 Task: Look for space in SeaTac, United States from 8th August, 2023 to 15th August, 2023 for 9 adults in price range Rs.10000 to Rs.14000. Place can be shared room with 5 bedrooms having 9 beds and 5 bathrooms. Property type can be house, flat, guest house. Amenities needed are: wifi, TV, free parkinig on premises, gym, breakfast. Booking option can be shelf check-in. Required host language is English.
Action: Mouse moved to (512, 124)
Screenshot: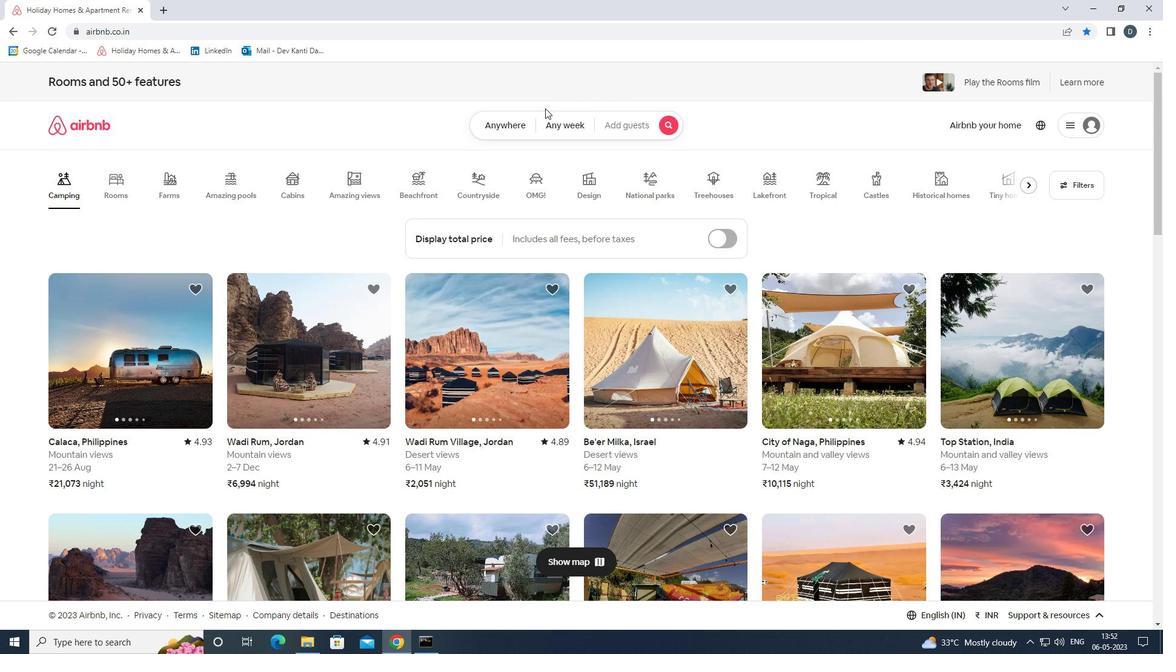 
Action: Mouse pressed left at (512, 124)
Screenshot: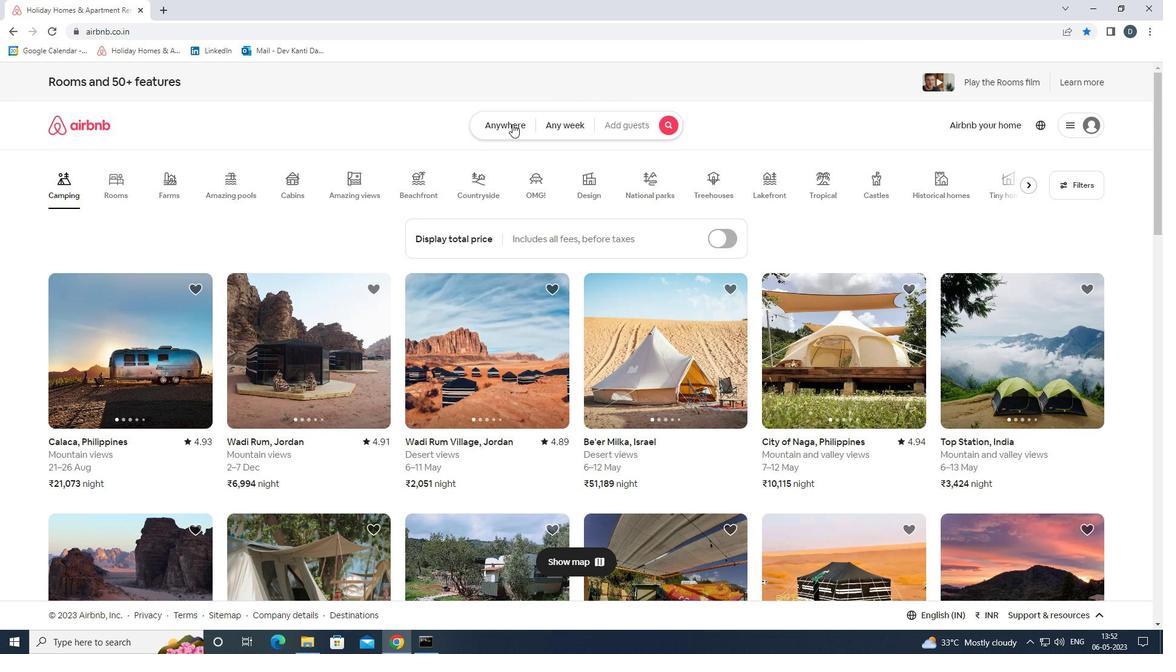 
Action: Mouse moved to (430, 173)
Screenshot: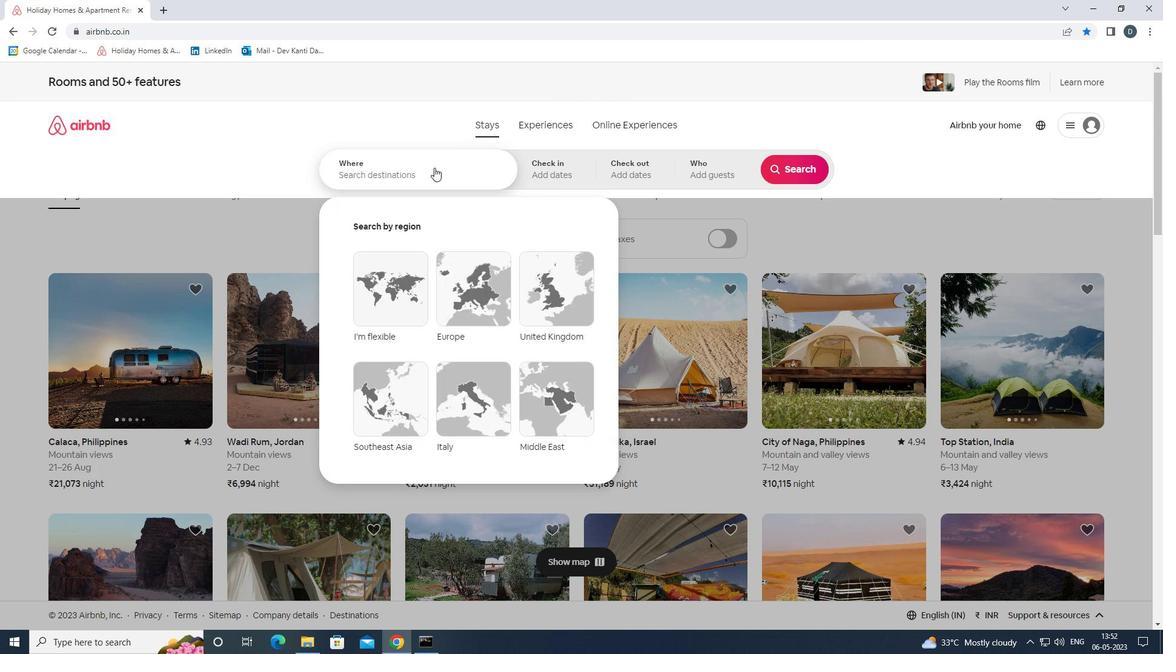 
Action: Mouse pressed left at (430, 173)
Screenshot: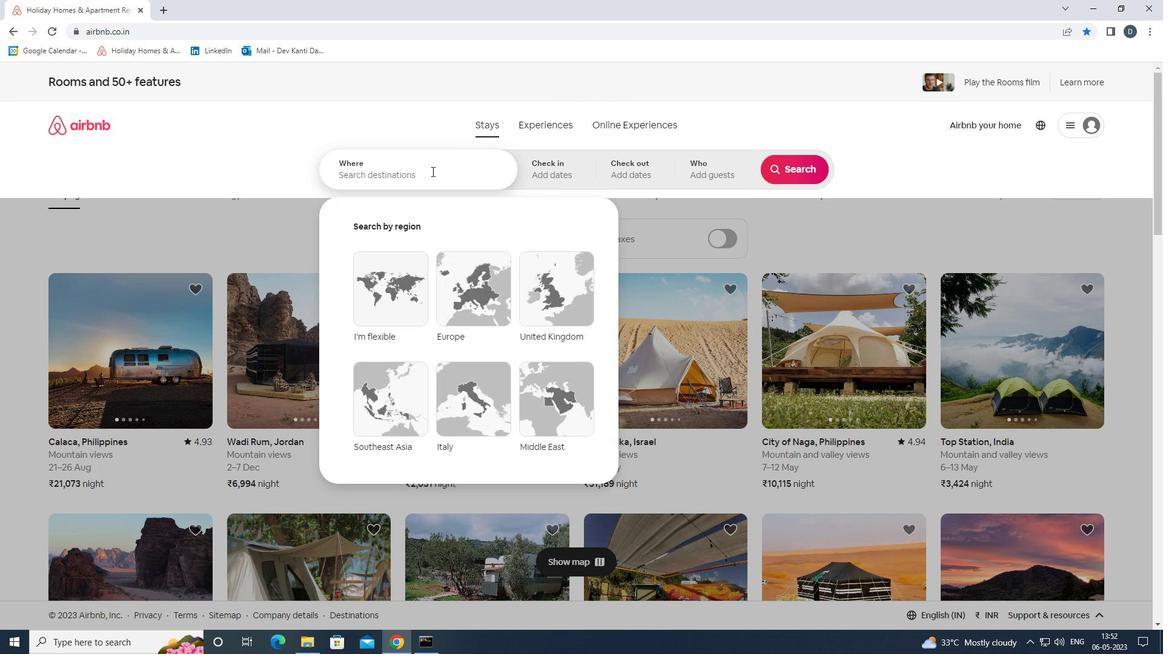 
Action: Key pressed <Key.shift><Key.shift><Key.shift><Key.shift><Key.shift>SEA<Key.space><Key.shift><Key.shift><Key.shift><Key.shift><Key.shift><Key.shift><Key.shift><Key.shift><Key.shift><Key.shift><Key.shift><Key.shift><Key.shift><Key.shift>T<Key.backspace><Key.backspace><Key.shift>TAC,<Key.shift><Key.shift><Key.shift><Key.shift><Key.shift><Key.shift><Key.shift><Key.shift>UNITED<Key.space><Key.shift>STATES<Key.enter>
Screenshot: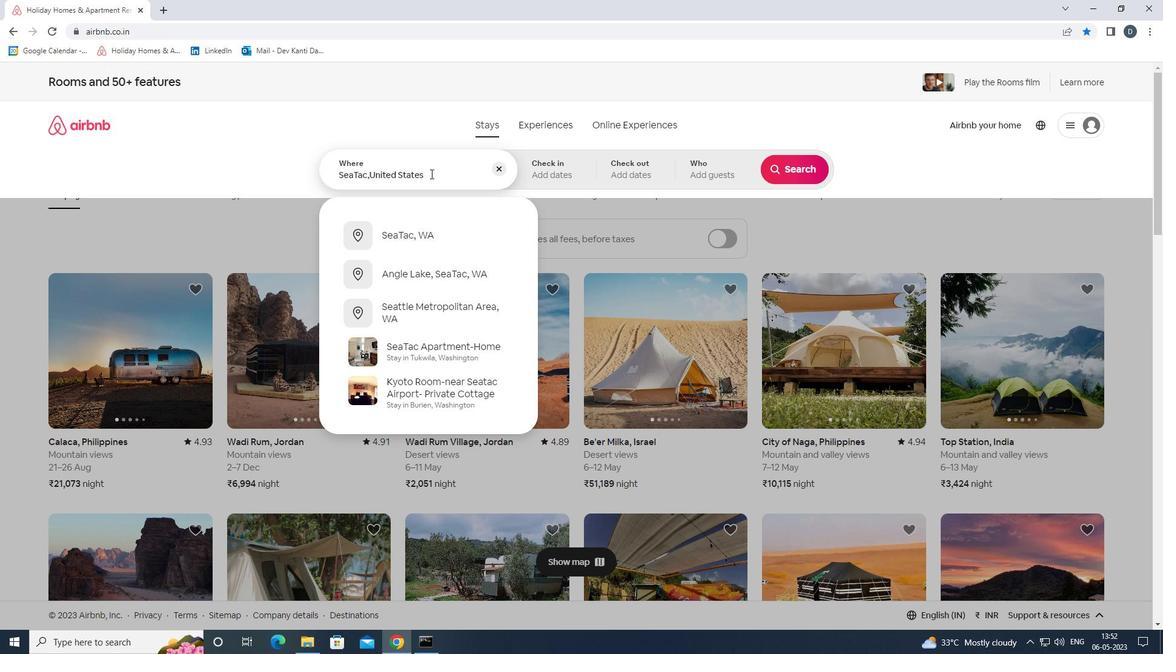 
Action: Mouse moved to (791, 265)
Screenshot: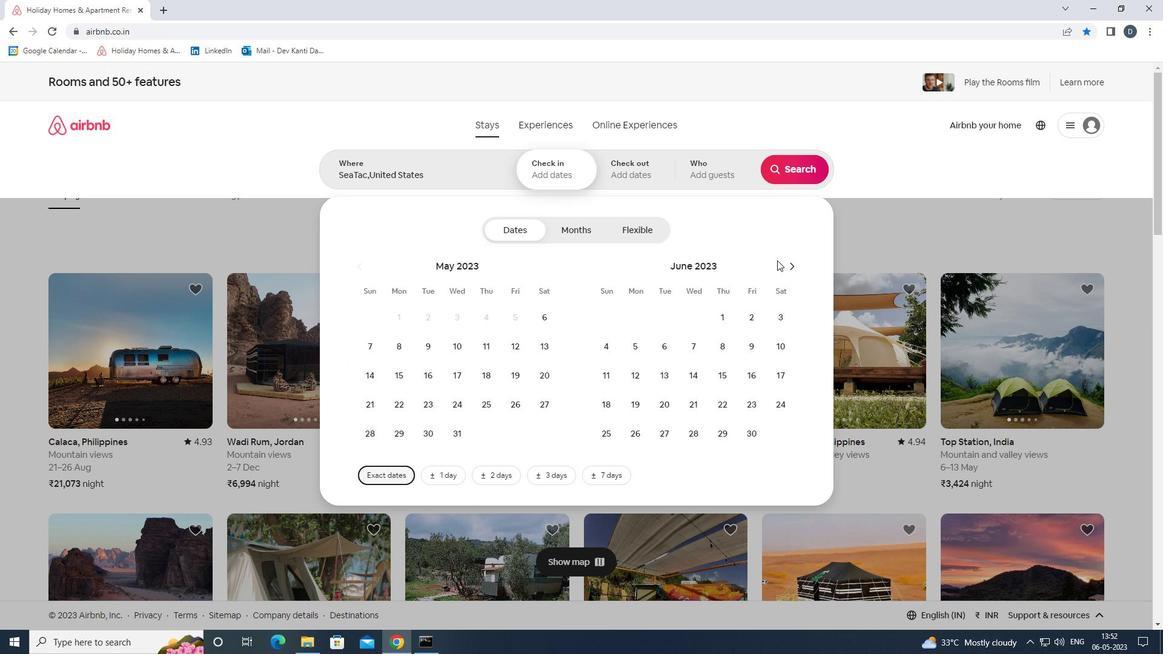 
Action: Mouse pressed left at (791, 265)
Screenshot: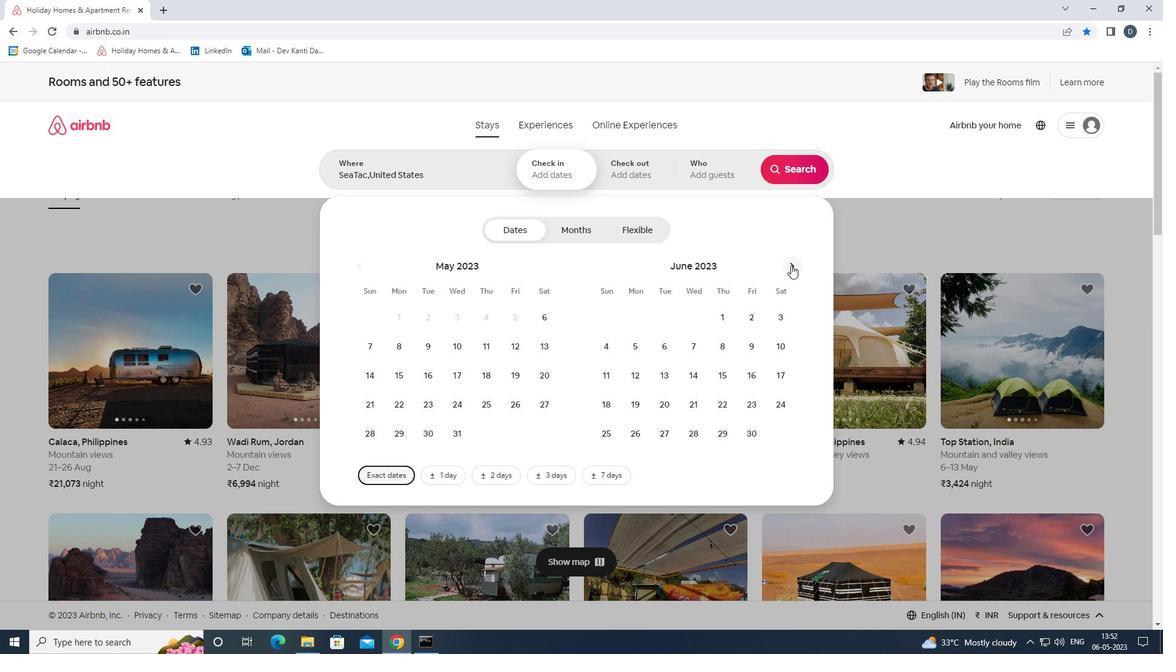 
Action: Mouse pressed left at (791, 265)
Screenshot: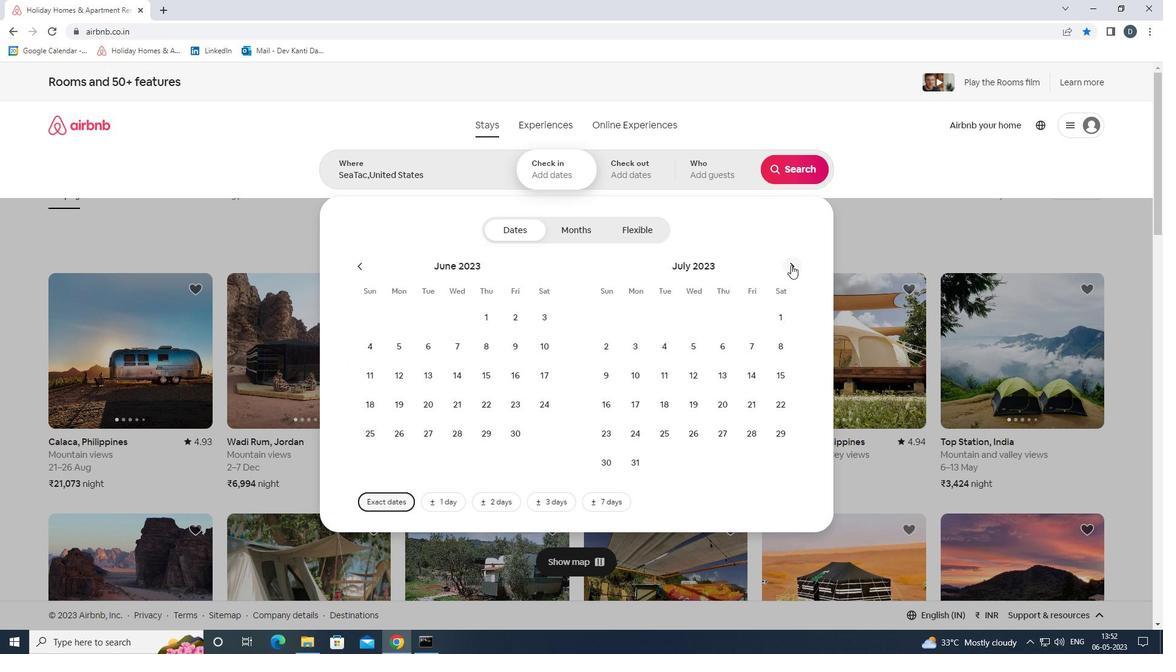 
Action: Mouse moved to (674, 347)
Screenshot: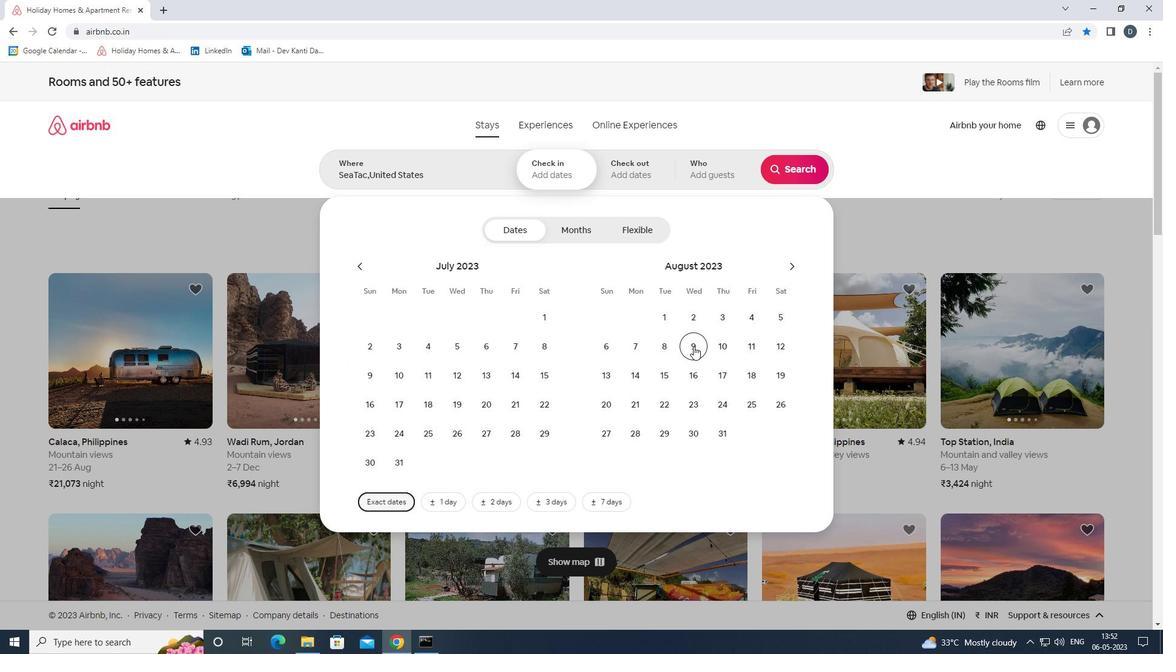 
Action: Mouse pressed left at (674, 347)
Screenshot: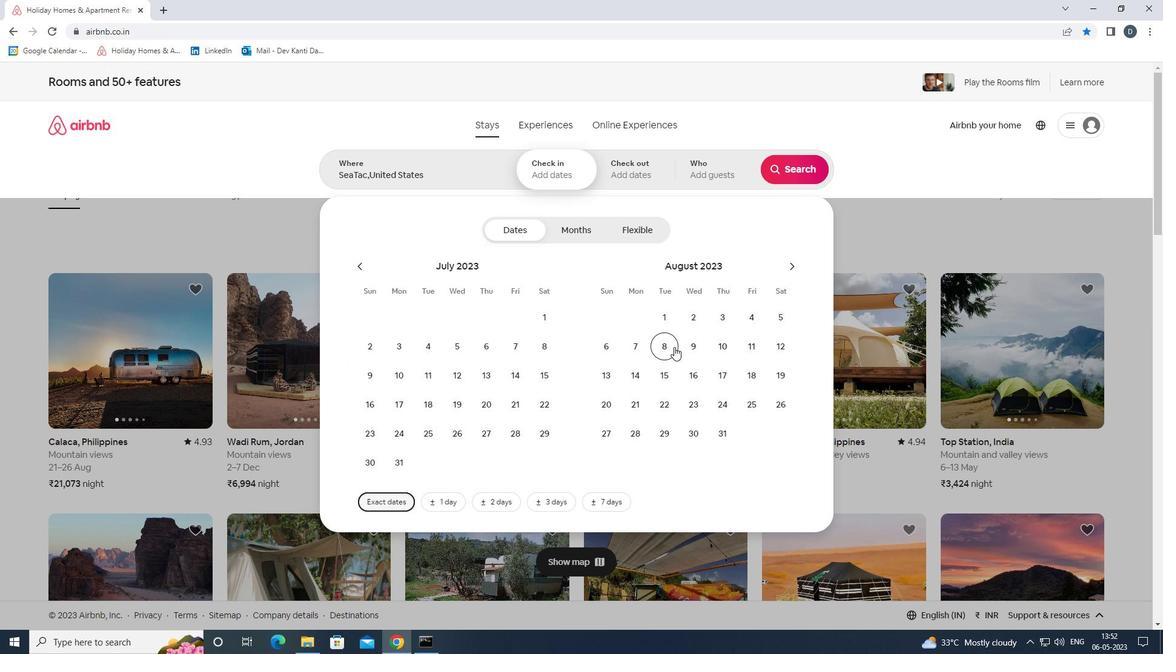 
Action: Mouse moved to (669, 369)
Screenshot: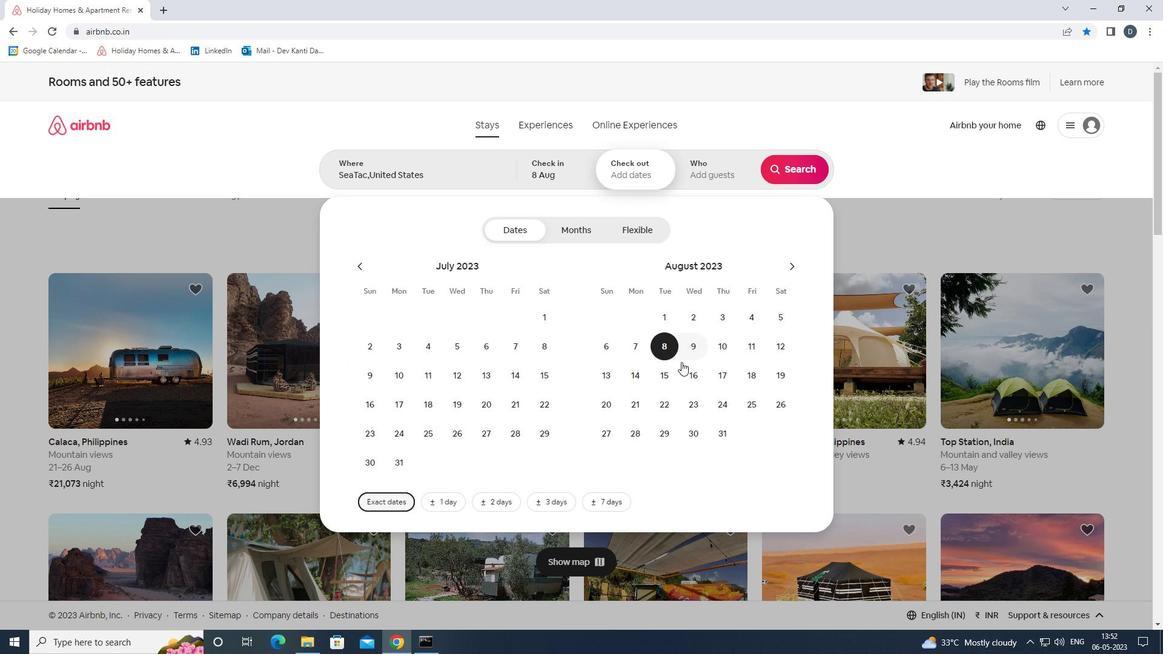 
Action: Mouse pressed left at (669, 369)
Screenshot: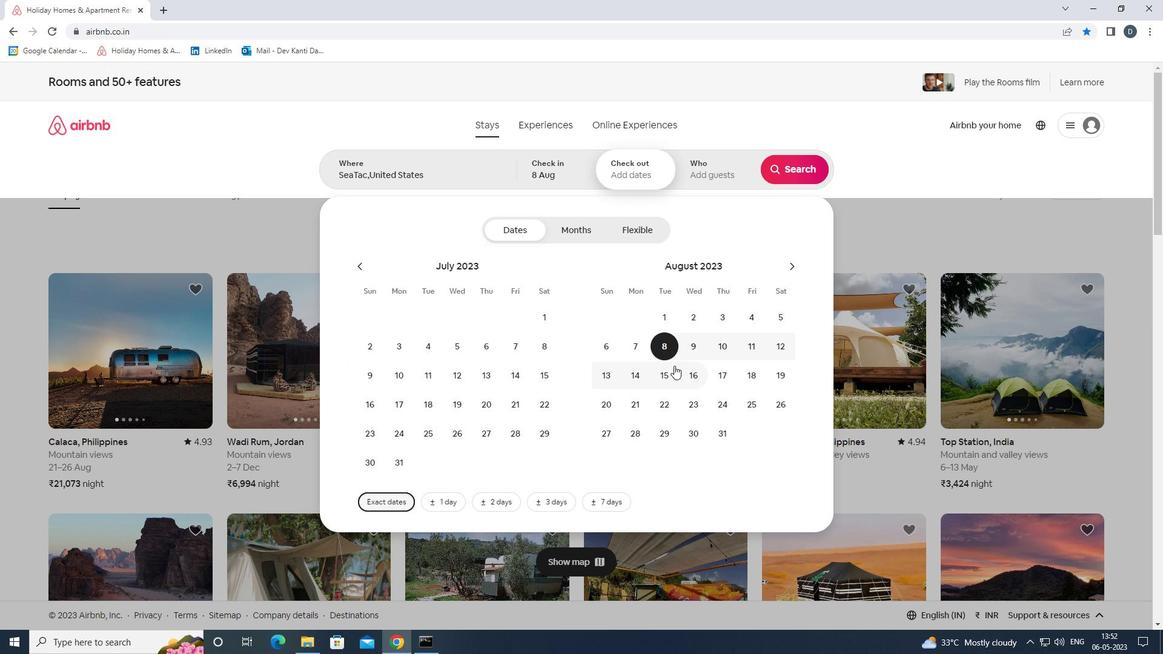 
Action: Mouse moved to (710, 183)
Screenshot: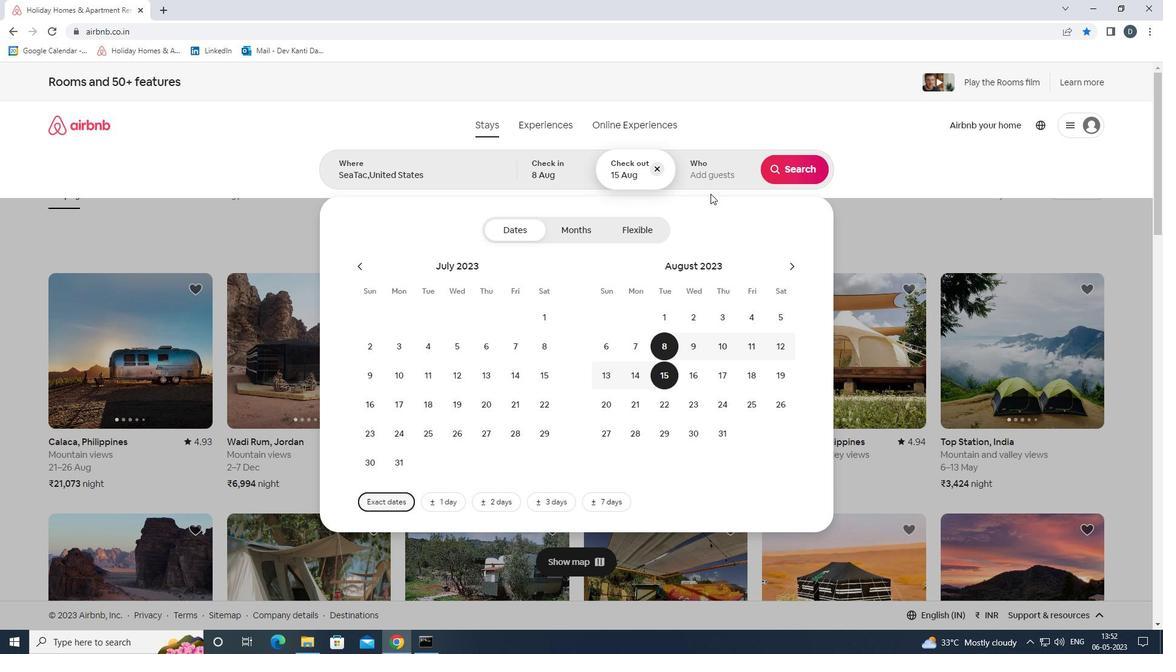 
Action: Mouse pressed left at (710, 183)
Screenshot: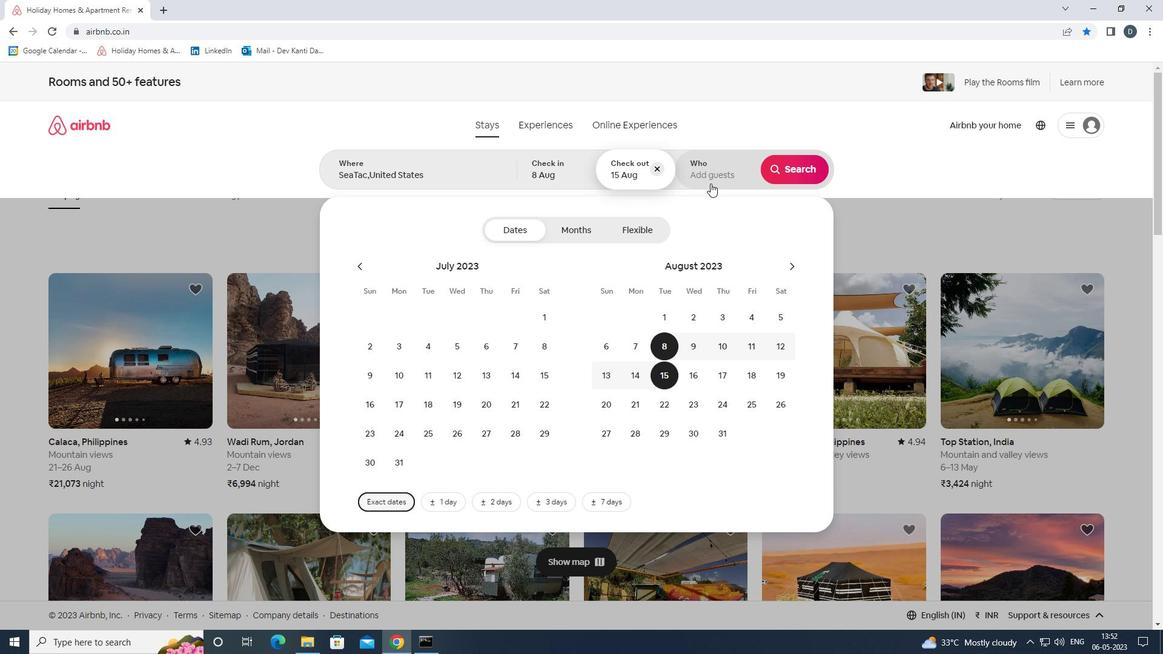 
Action: Mouse moved to (793, 233)
Screenshot: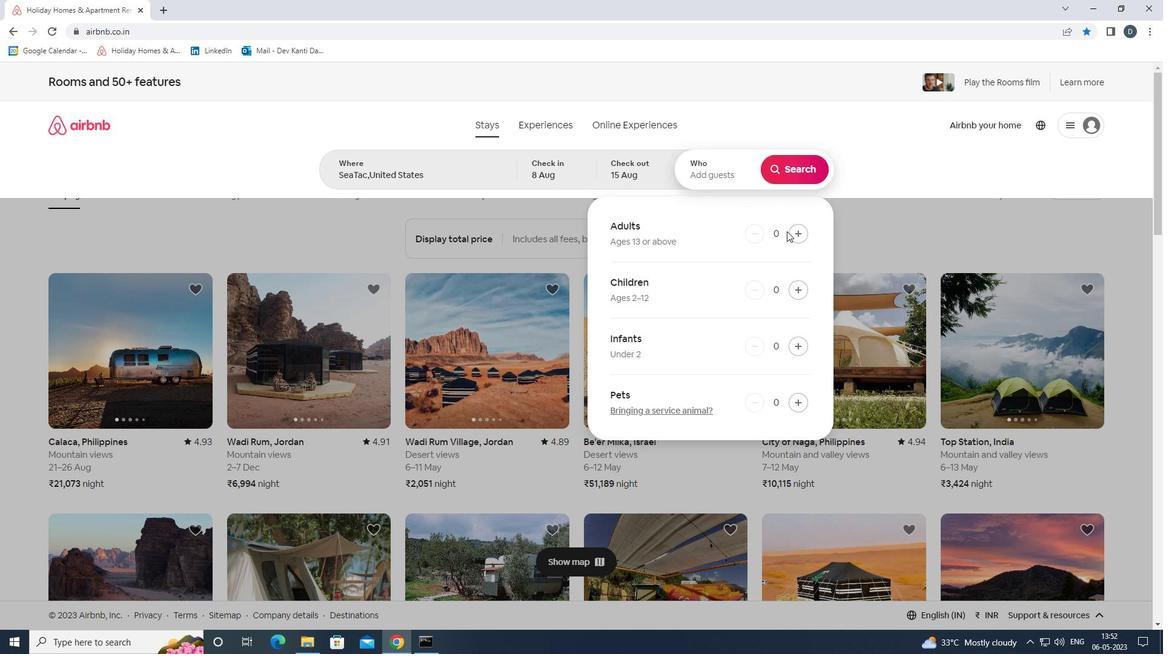 
Action: Mouse pressed left at (793, 233)
Screenshot: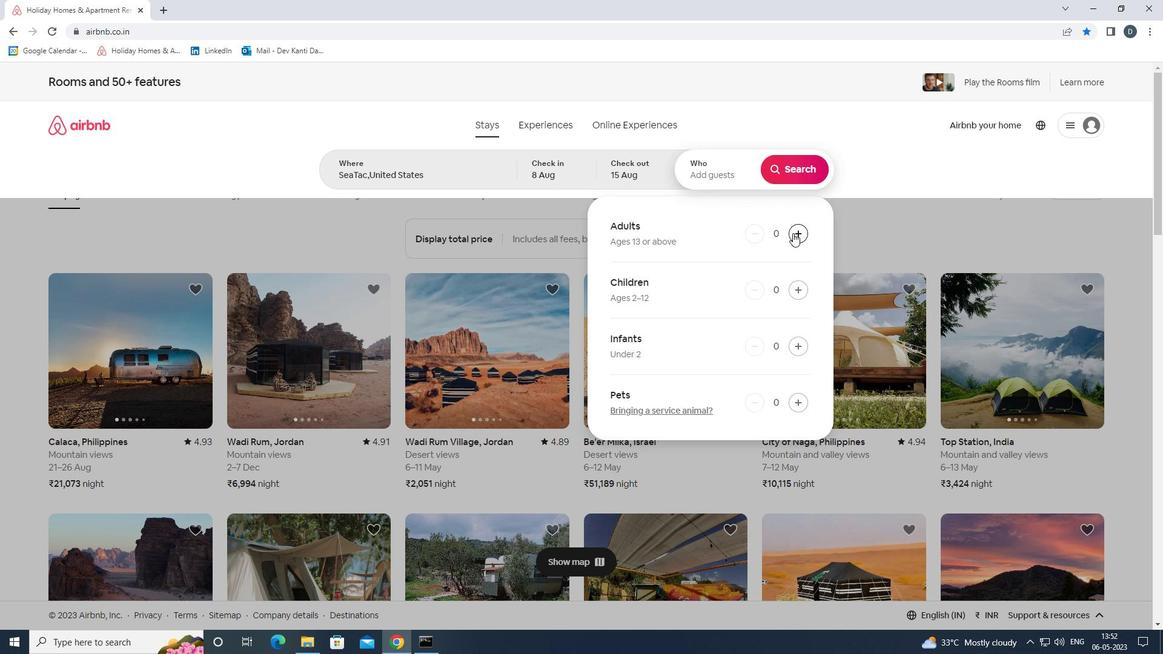 
Action: Mouse pressed left at (793, 233)
Screenshot: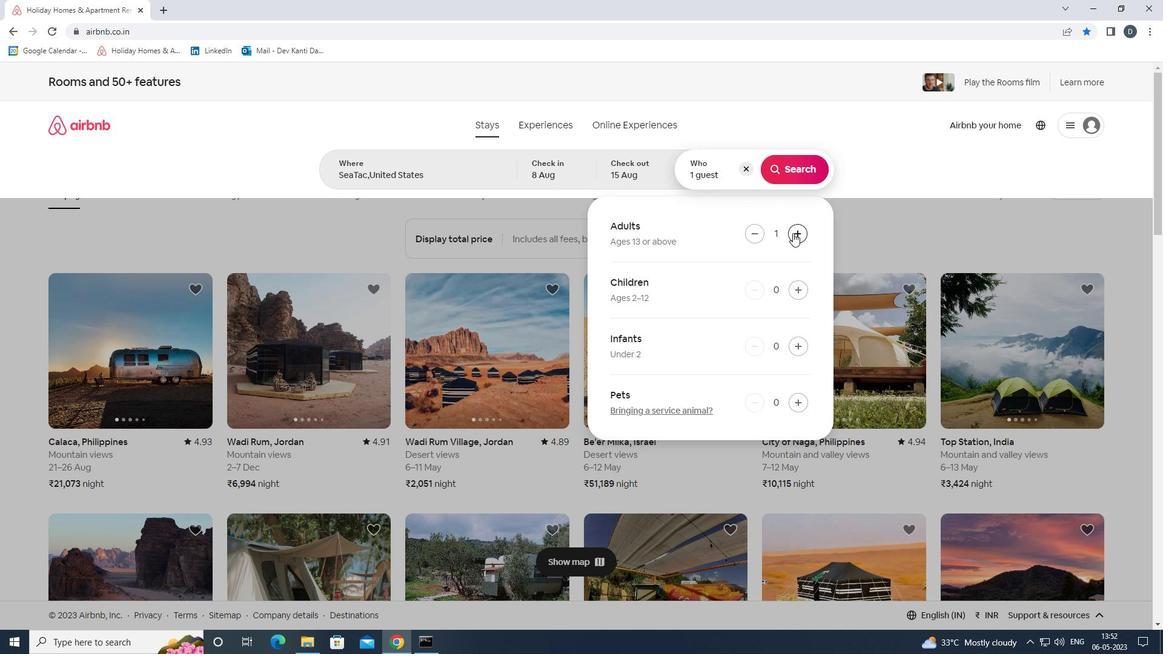 
Action: Mouse pressed left at (793, 233)
Screenshot: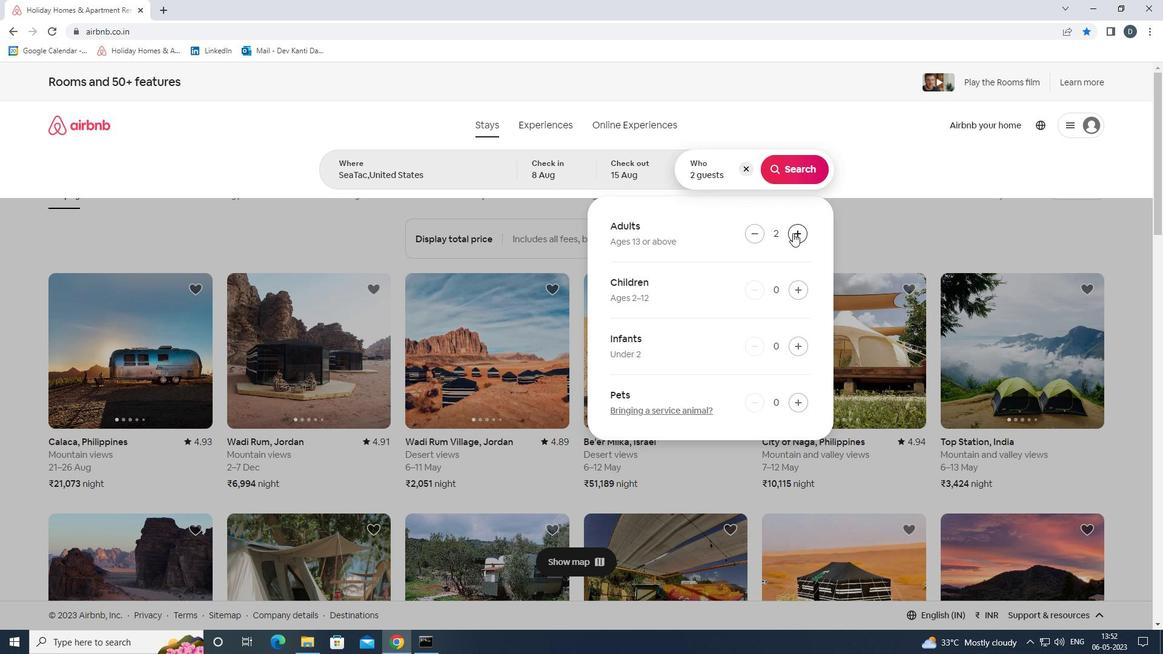 
Action: Mouse pressed left at (793, 233)
Screenshot: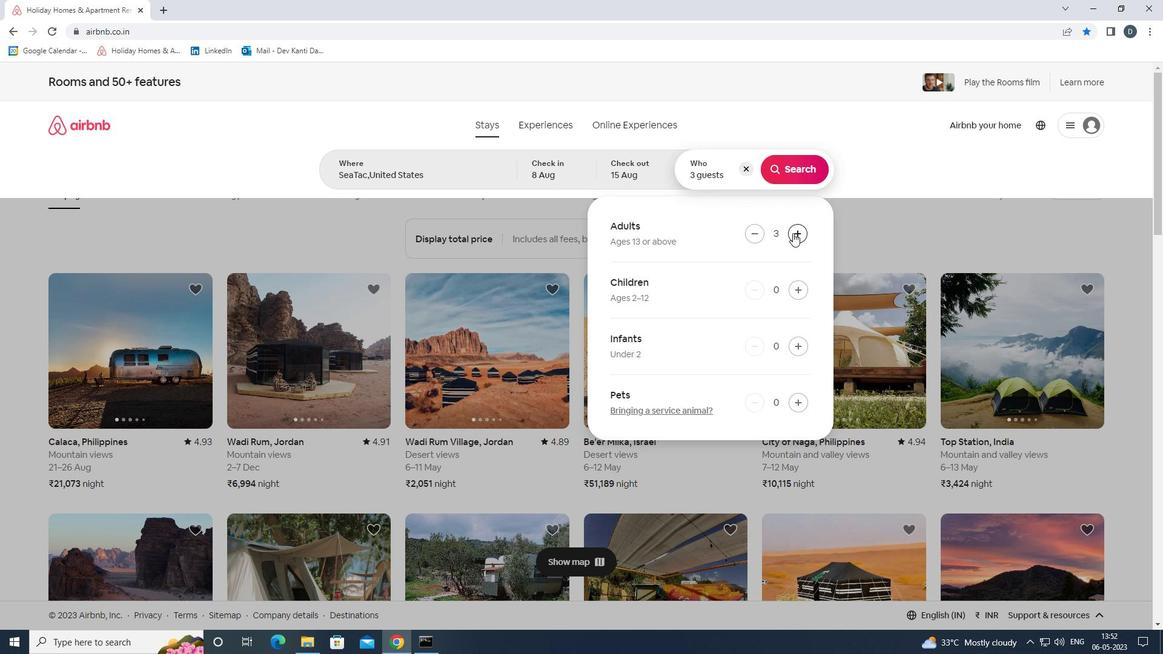 
Action: Mouse pressed left at (793, 233)
Screenshot: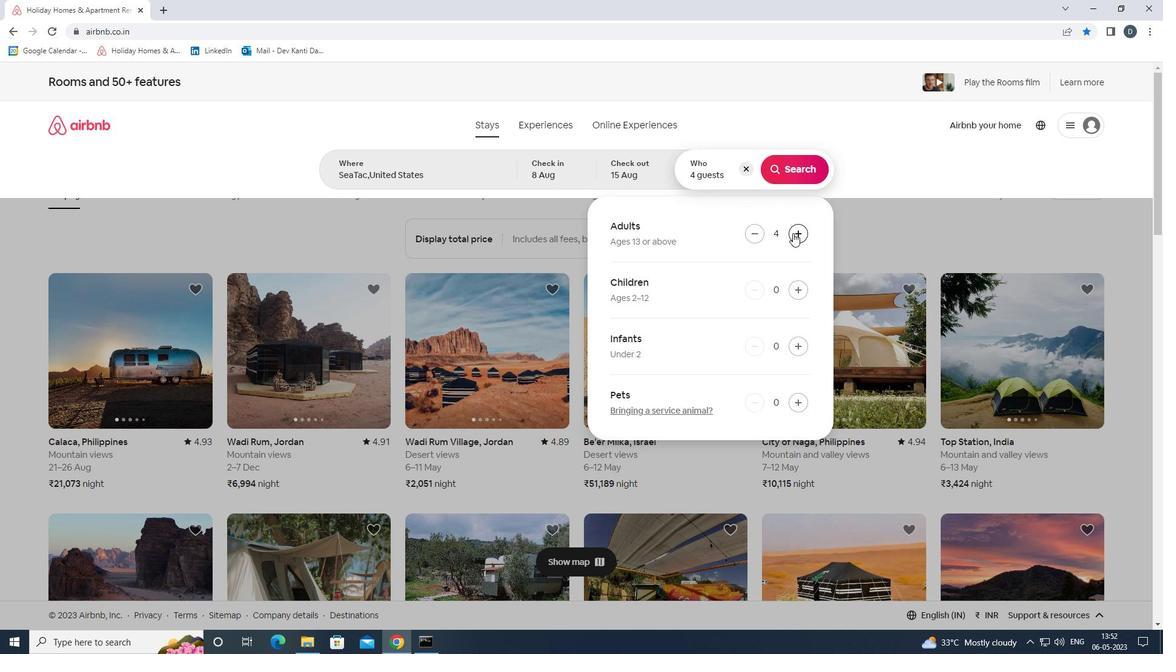 
Action: Mouse pressed left at (793, 233)
Screenshot: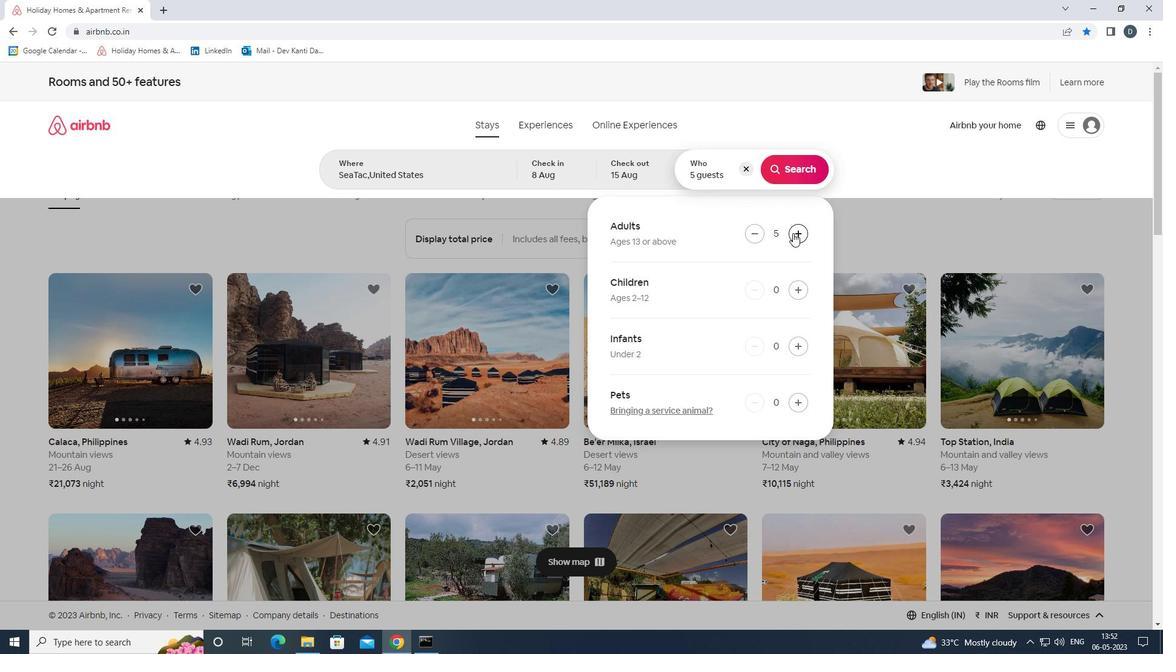 
Action: Mouse pressed left at (793, 233)
Screenshot: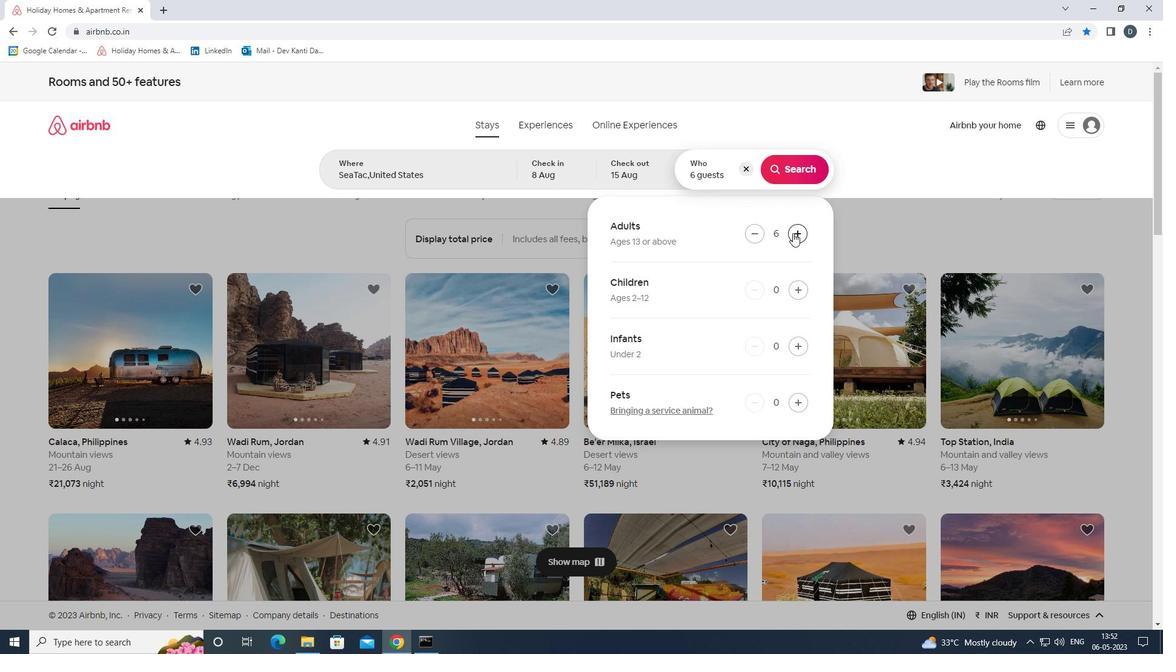 
Action: Mouse pressed left at (793, 233)
Screenshot: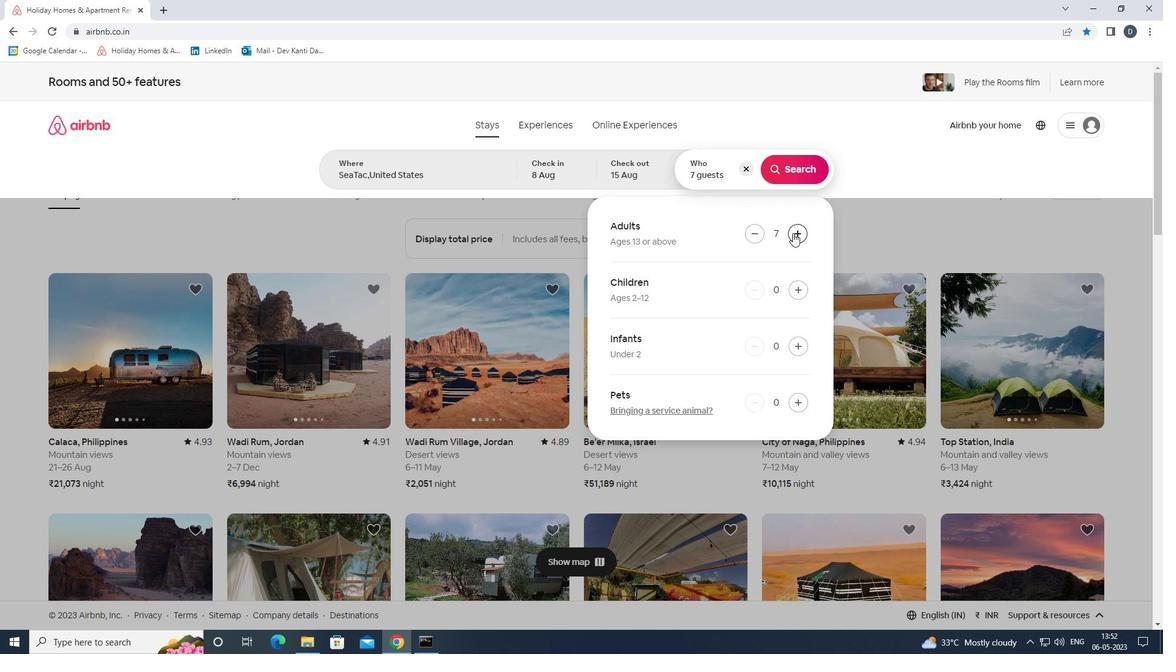 
Action: Mouse pressed left at (793, 233)
Screenshot: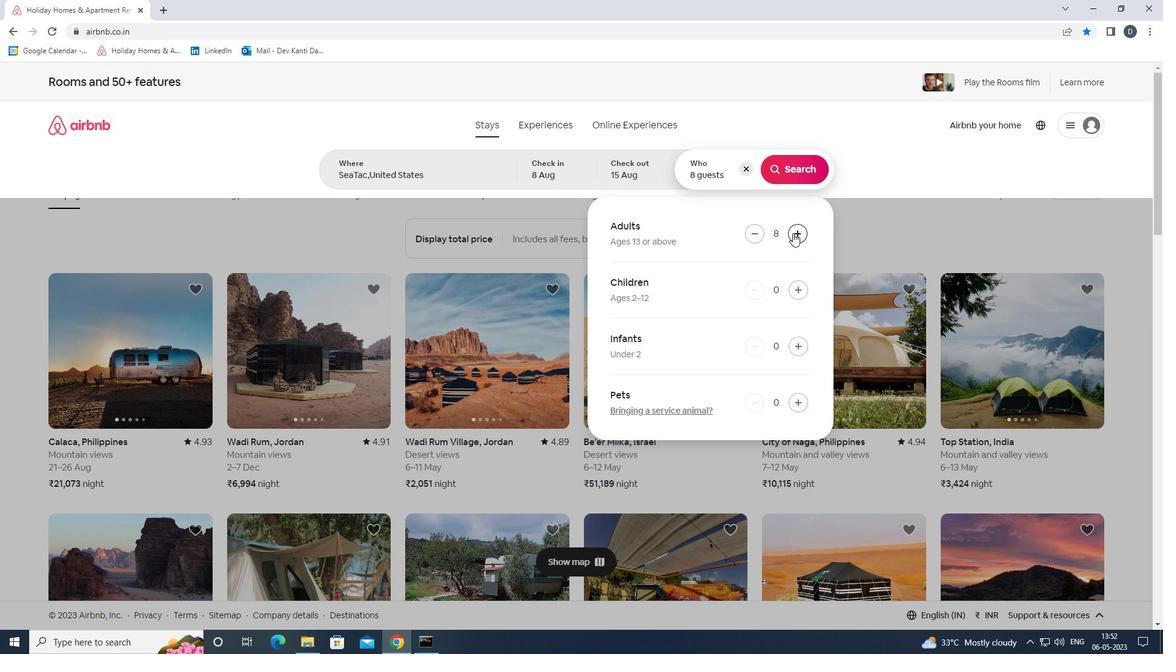 
Action: Mouse moved to (796, 176)
Screenshot: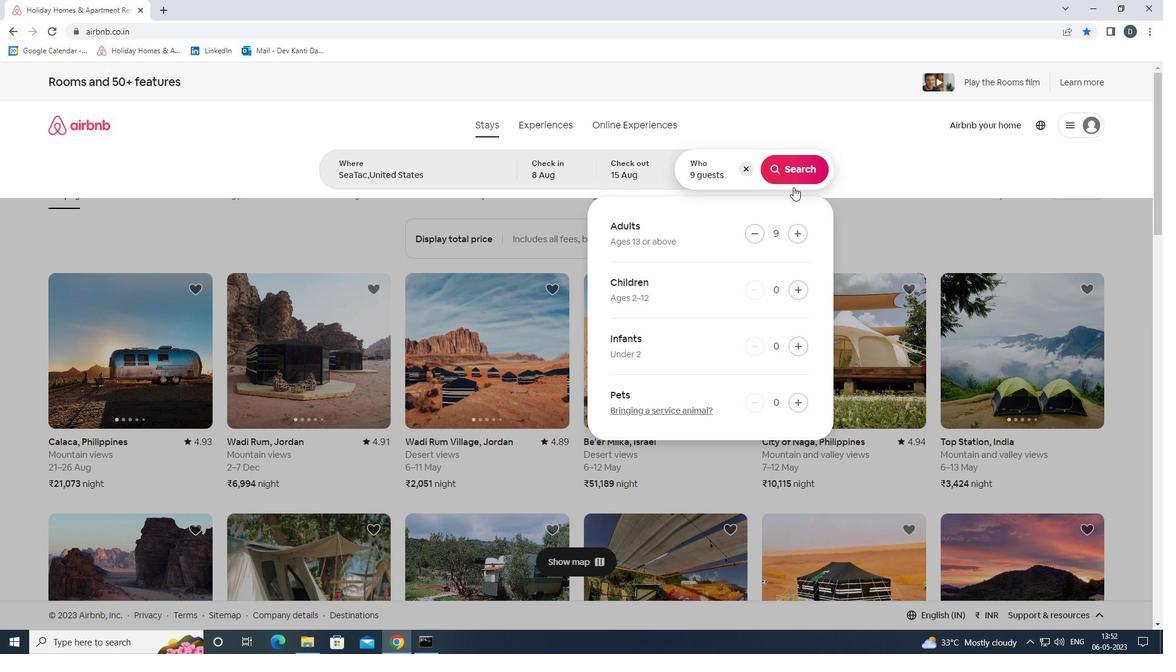 
Action: Mouse pressed left at (796, 176)
Screenshot: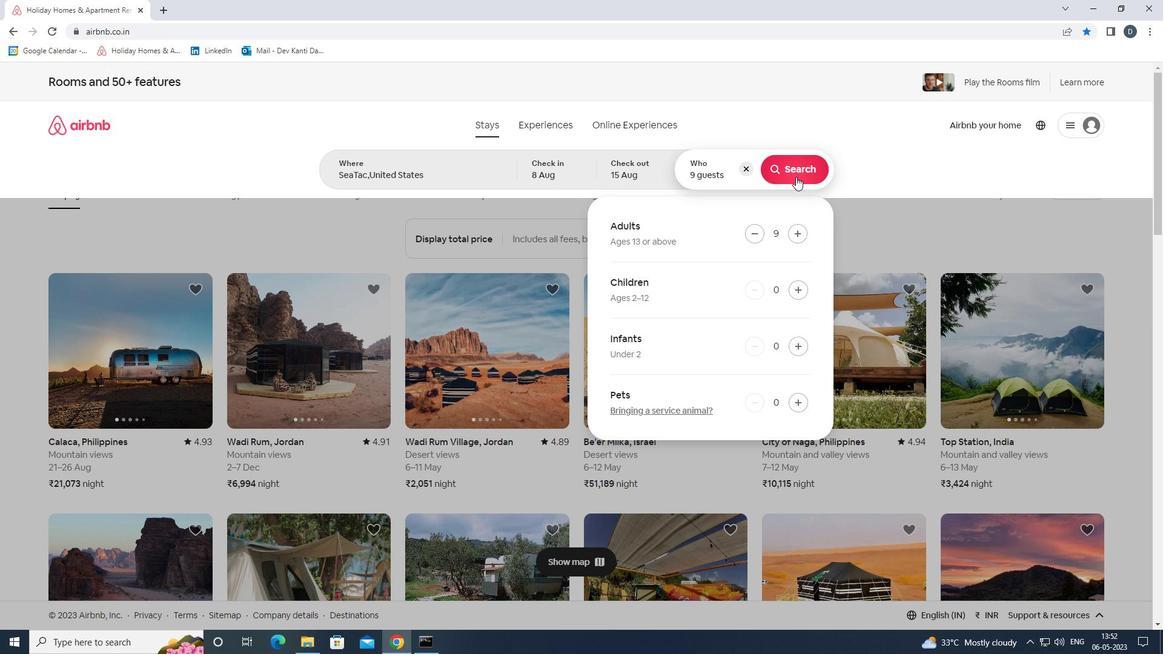 
Action: Mouse moved to (1101, 143)
Screenshot: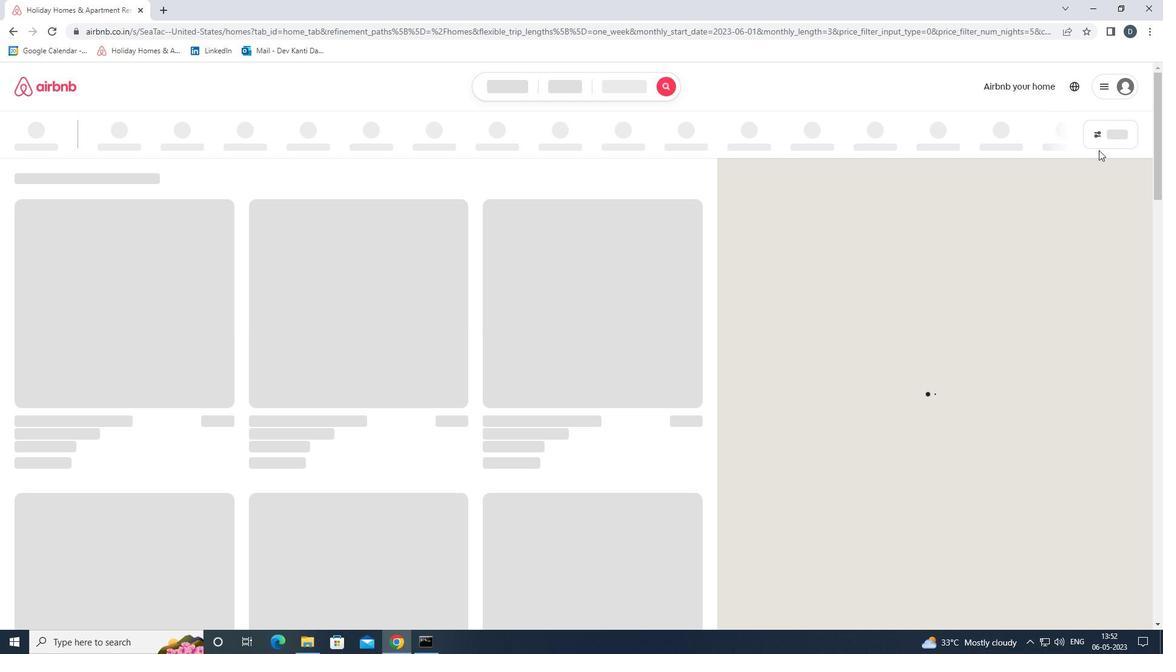 
Action: Mouse pressed left at (1101, 143)
Screenshot: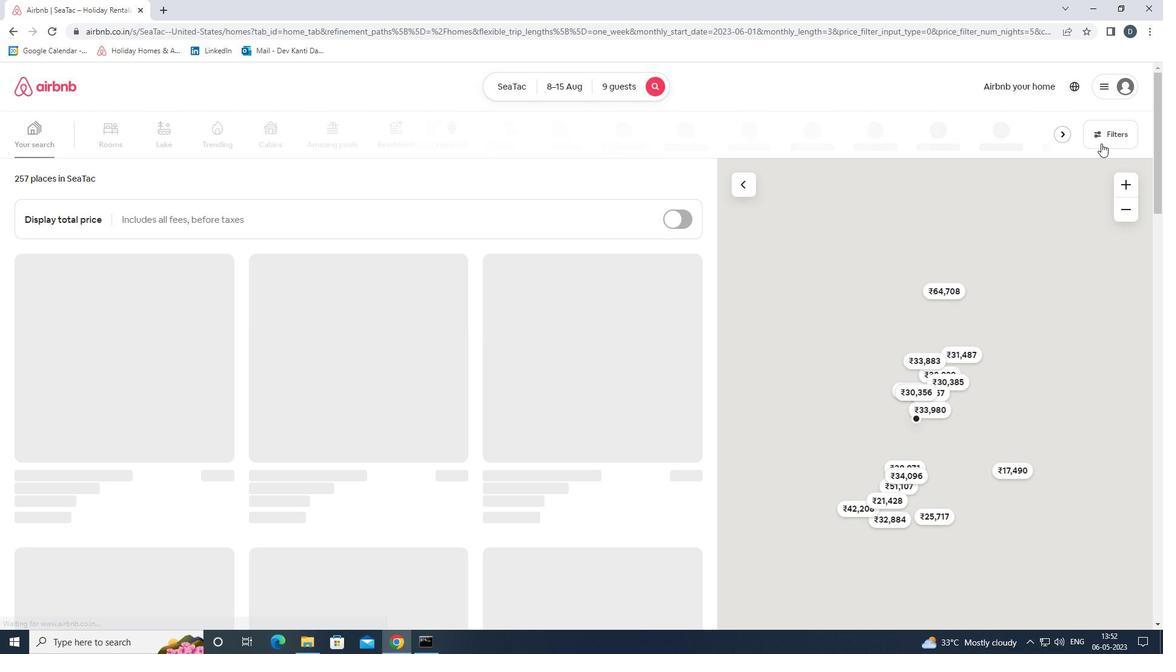 
Action: Mouse moved to (535, 424)
Screenshot: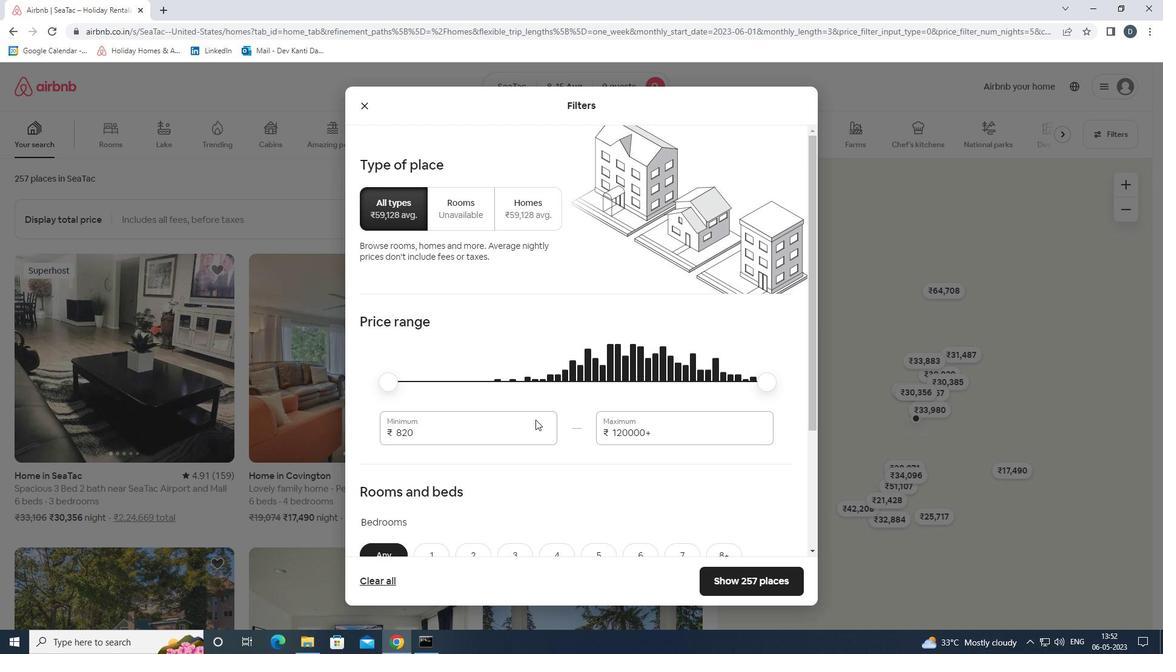 
Action: Mouse pressed left at (535, 424)
Screenshot: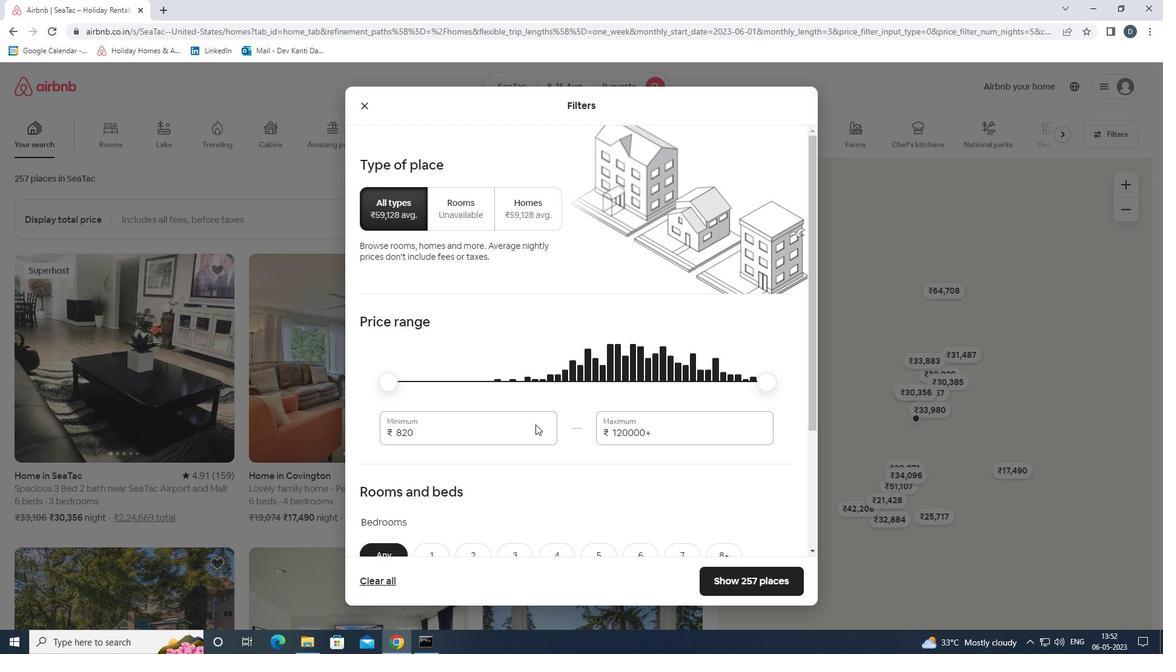 
Action: Mouse moved to (535, 425)
Screenshot: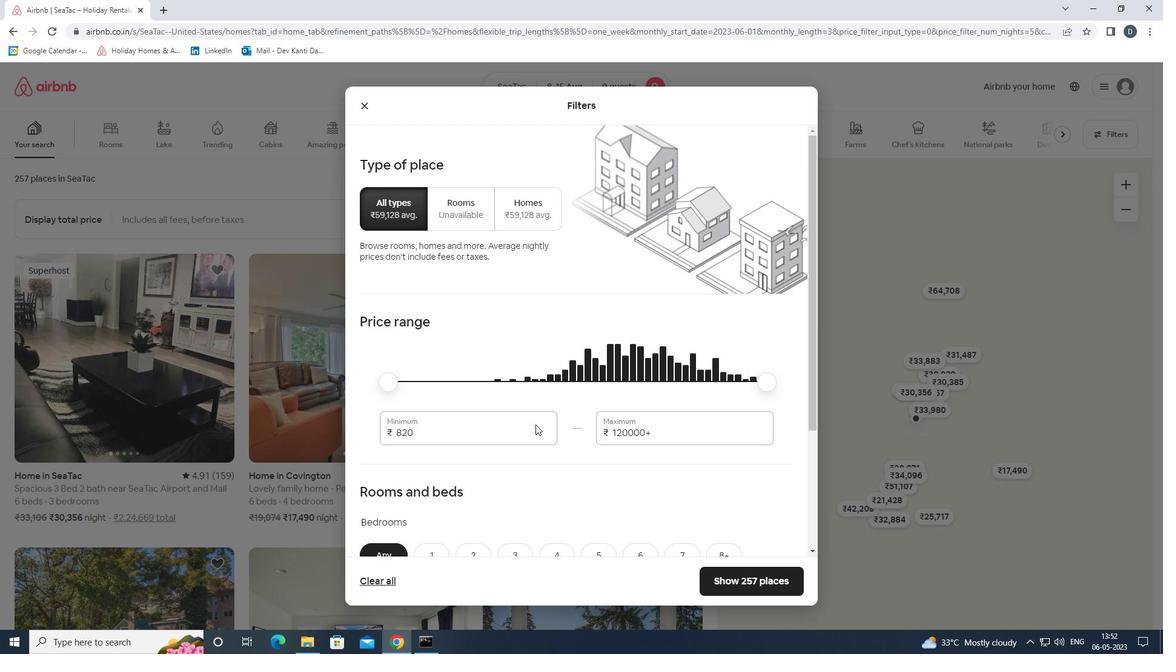 
Action: Mouse pressed left at (535, 425)
Screenshot: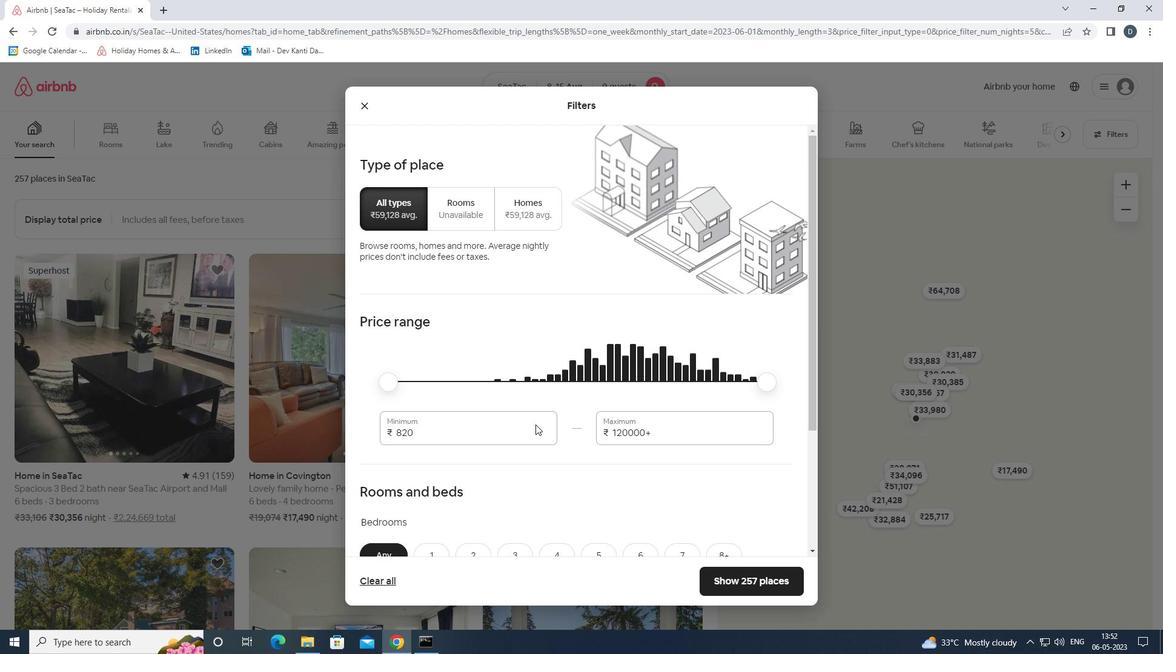 
Action: Mouse moved to (523, 430)
Screenshot: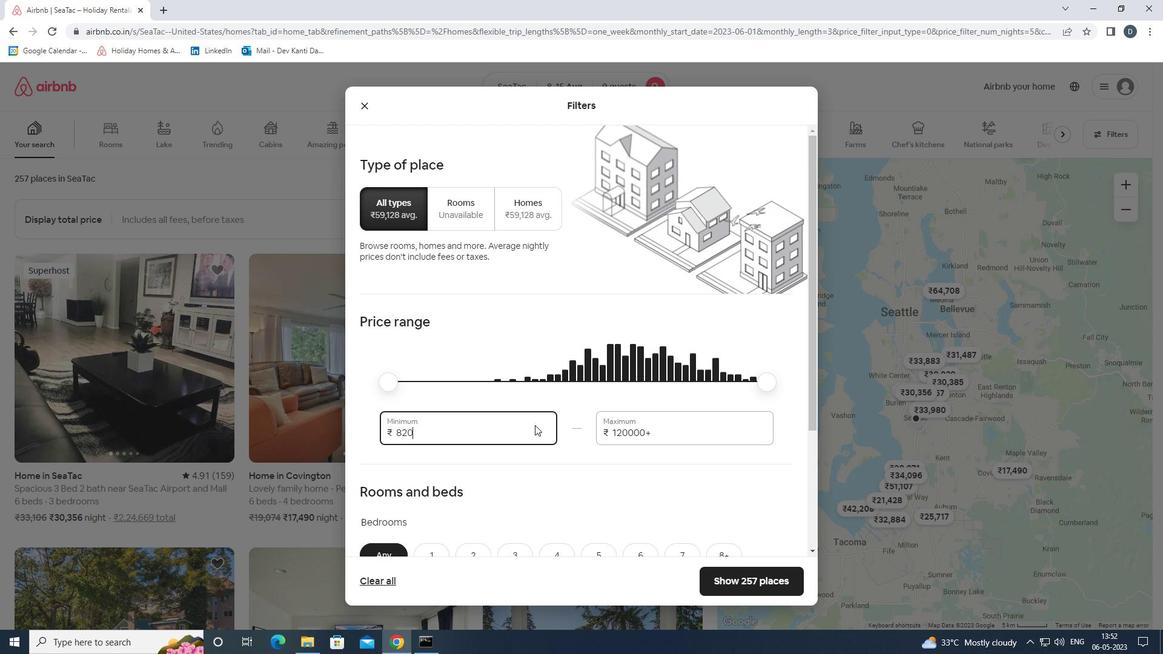 
Action: Mouse pressed left at (523, 430)
Screenshot: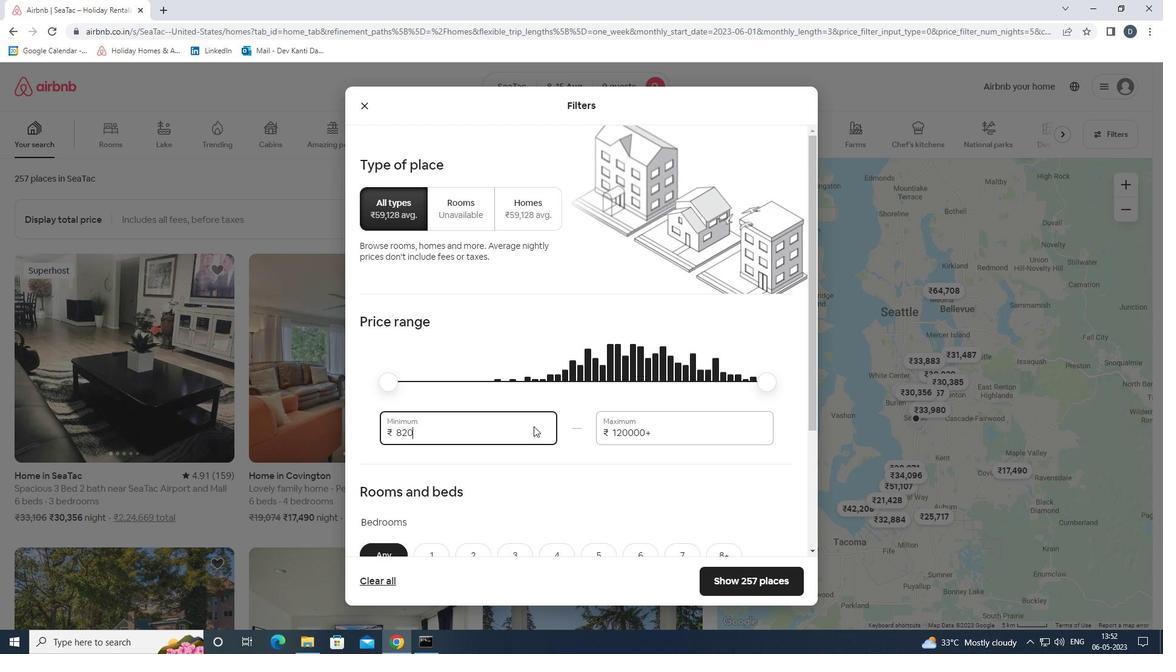 
Action: Mouse pressed left at (523, 430)
Screenshot: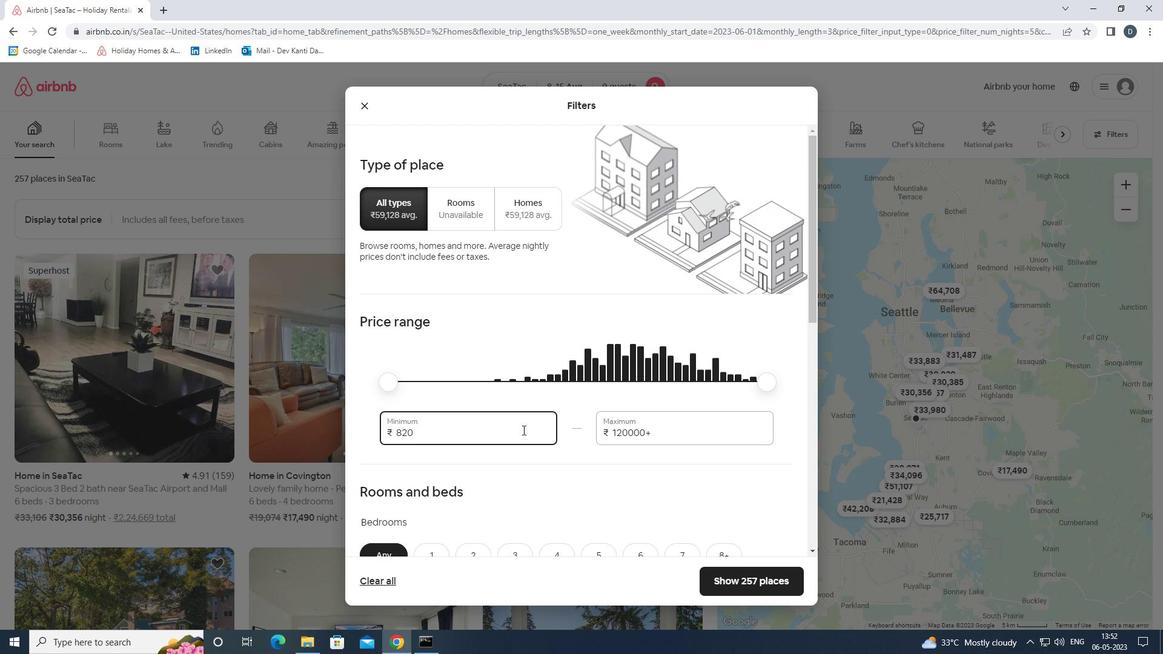 
Action: Mouse moved to (531, 436)
Screenshot: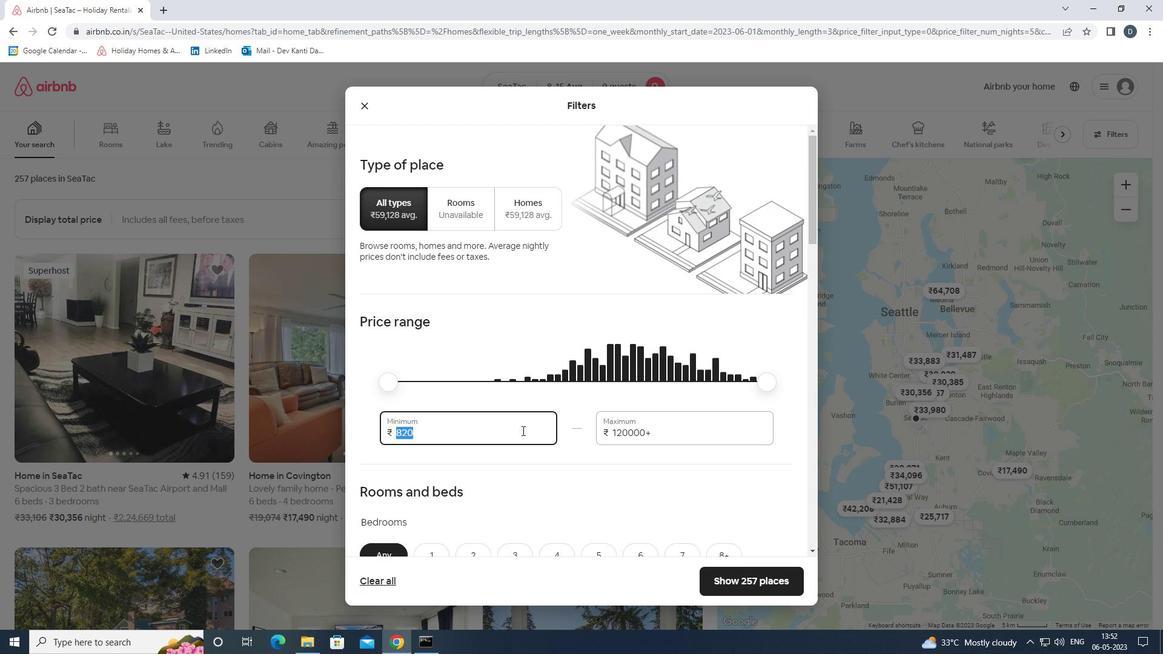 
Action: Key pressed 10000<Key.tab>14000
Screenshot: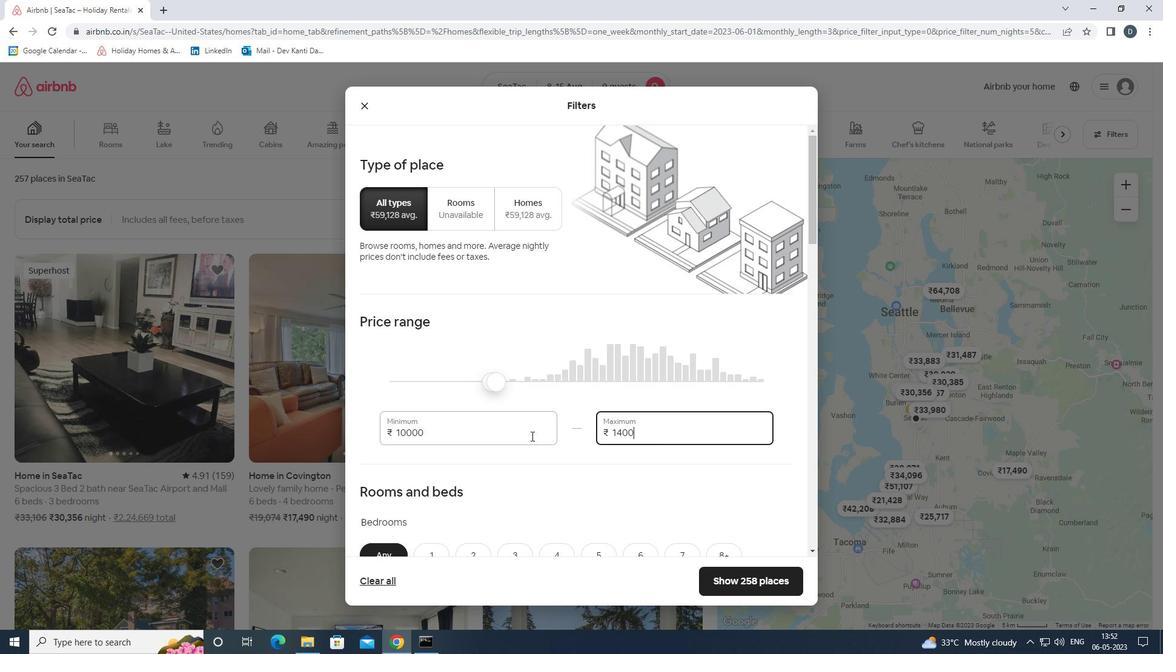 
Action: Mouse scrolled (531, 435) with delta (0, 0)
Screenshot: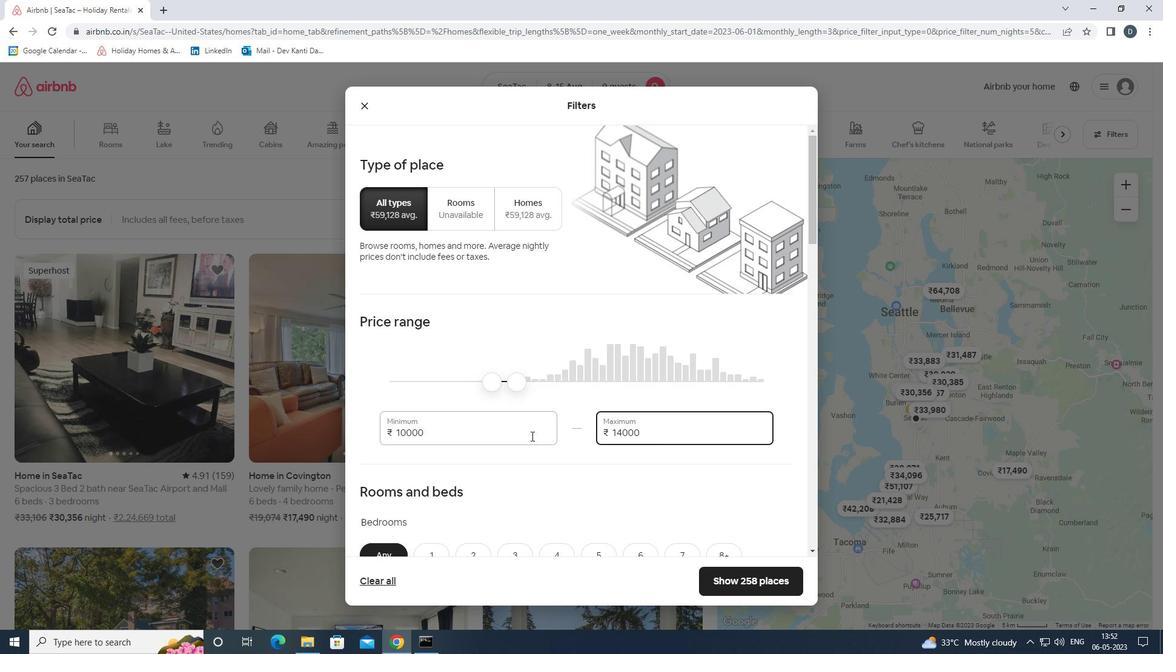 
Action: Mouse scrolled (531, 435) with delta (0, 0)
Screenshot: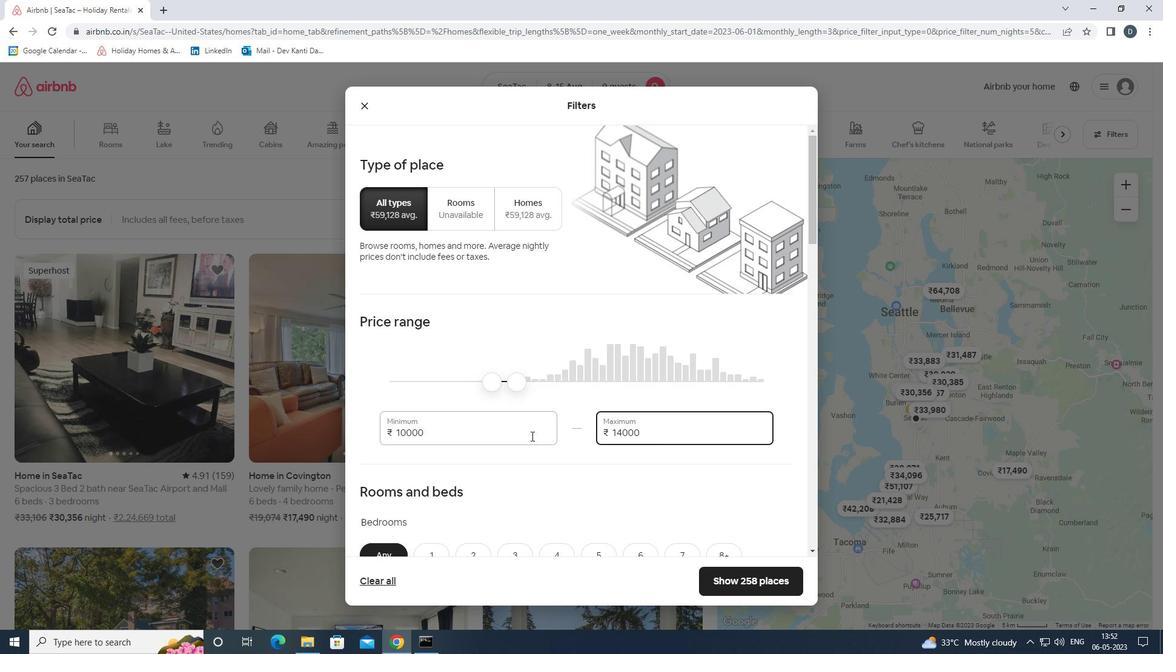 
Action: Mouse moved to (533, 436)
Screenshot: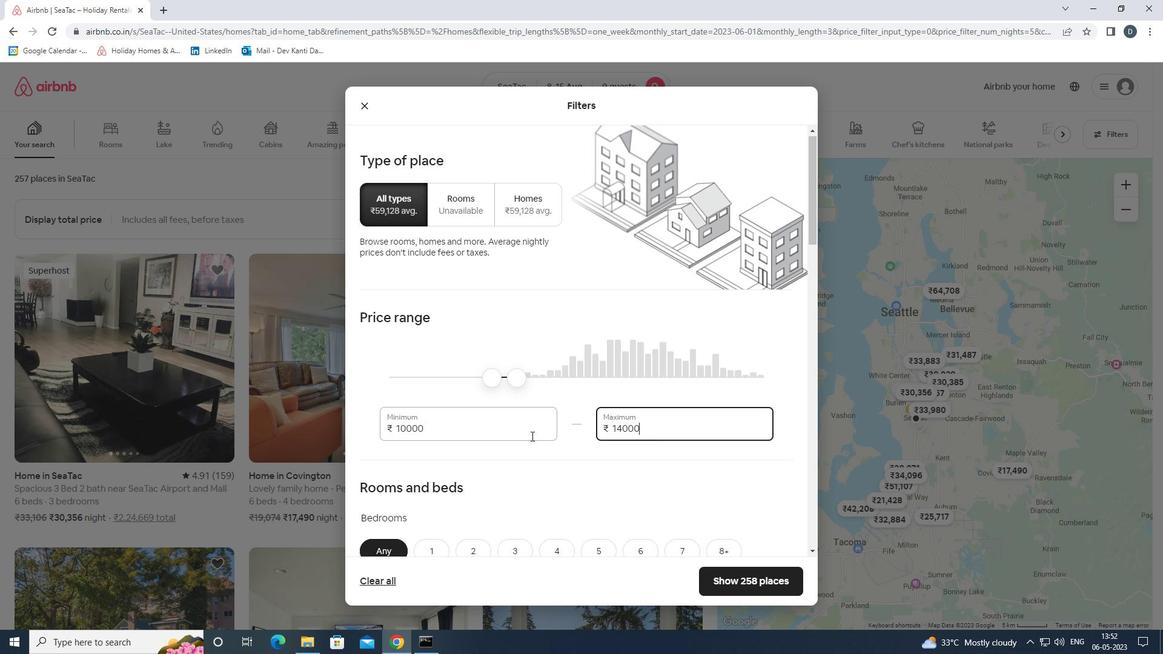 
Action: Mouse scrolled (533, 436) with delta (0, 0)
Screenshot: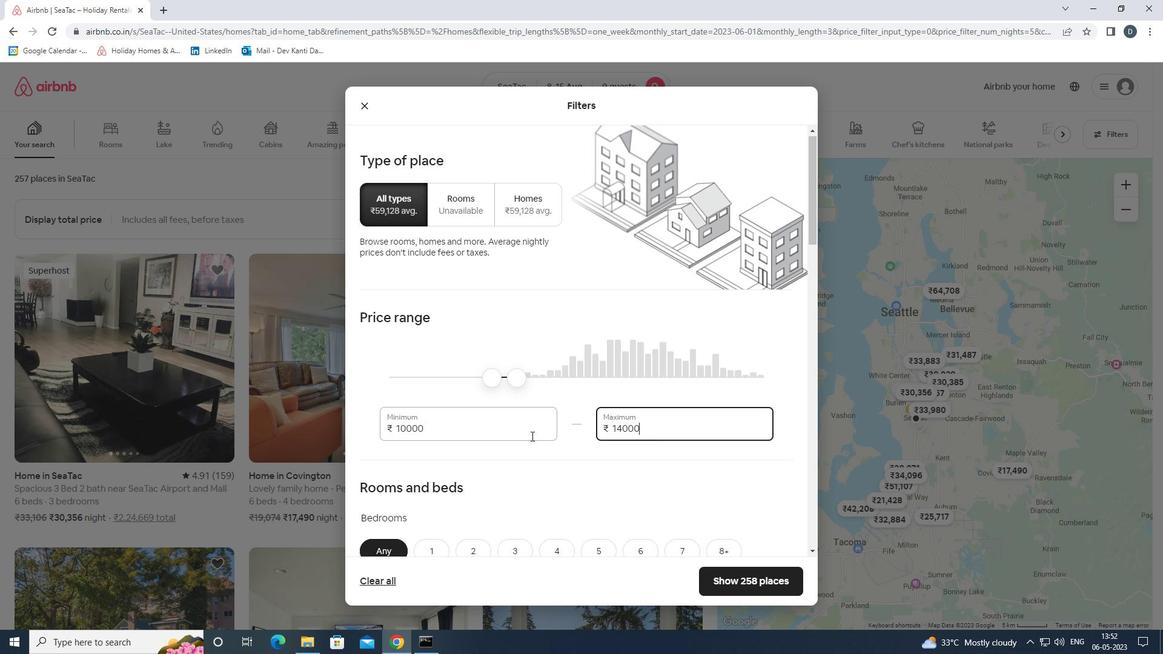 
Action: Mouse moved to (597, 373)
Screenshot: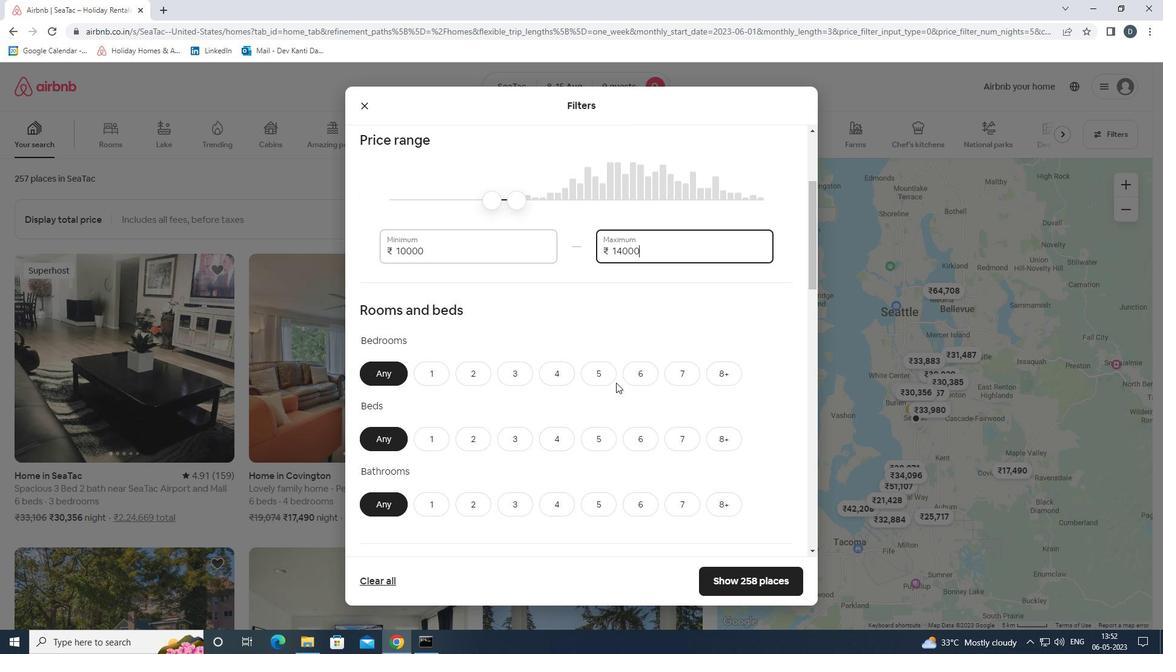 
Action: Mouse pressed left at (597, 373)
Screenshot: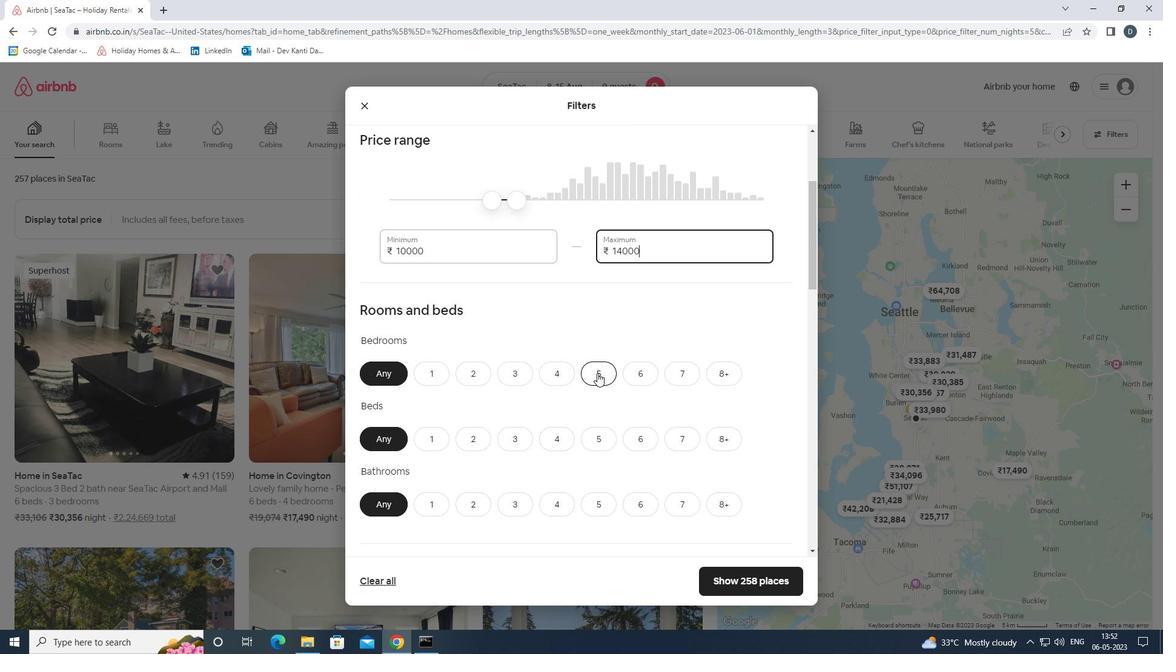 
Action: Mouse moved to (720, 435)
Screenshot: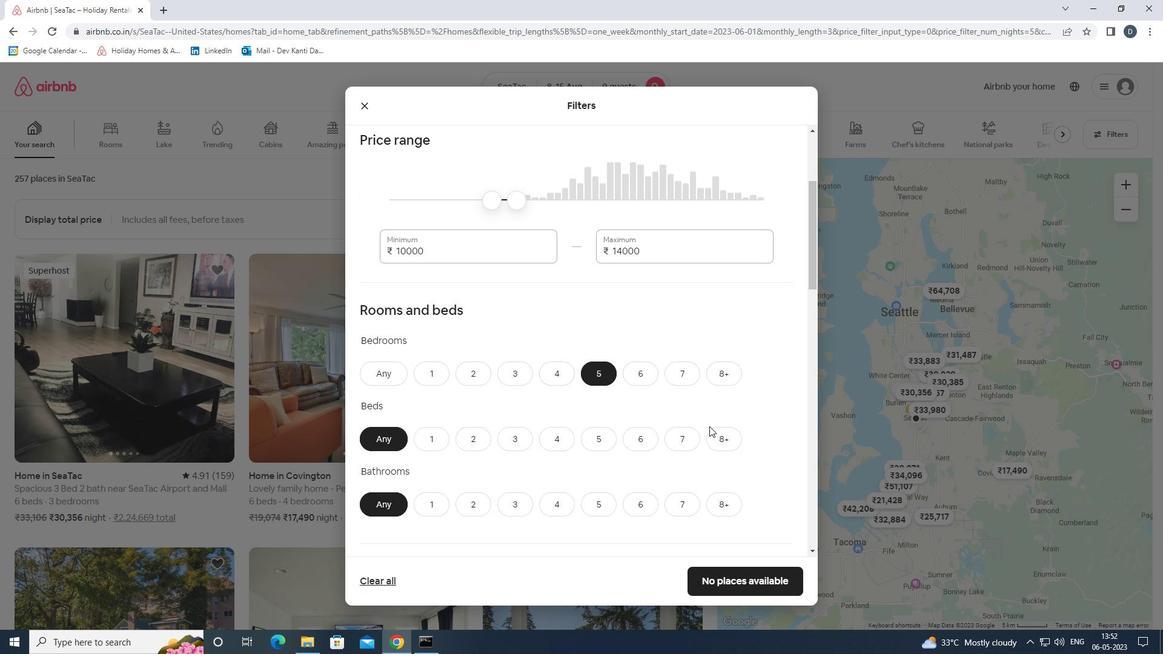 
Action: Mouse pressed left at (720, 435)
Screenshot: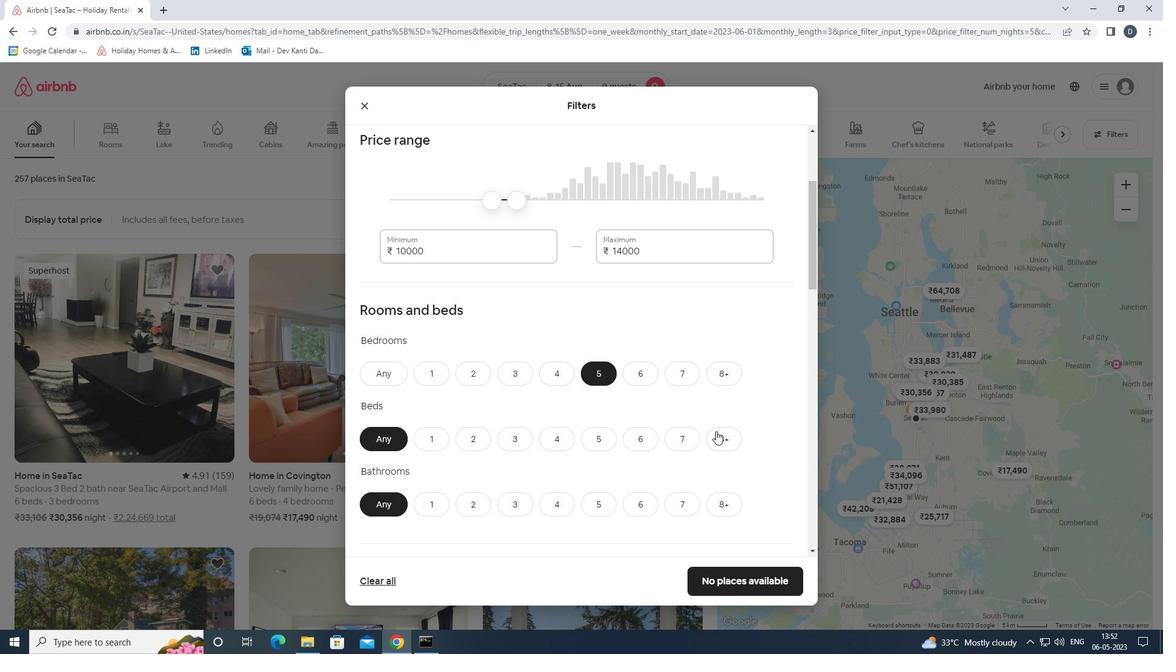 
Action: Mouse moved to (592, 502)
Screenshot: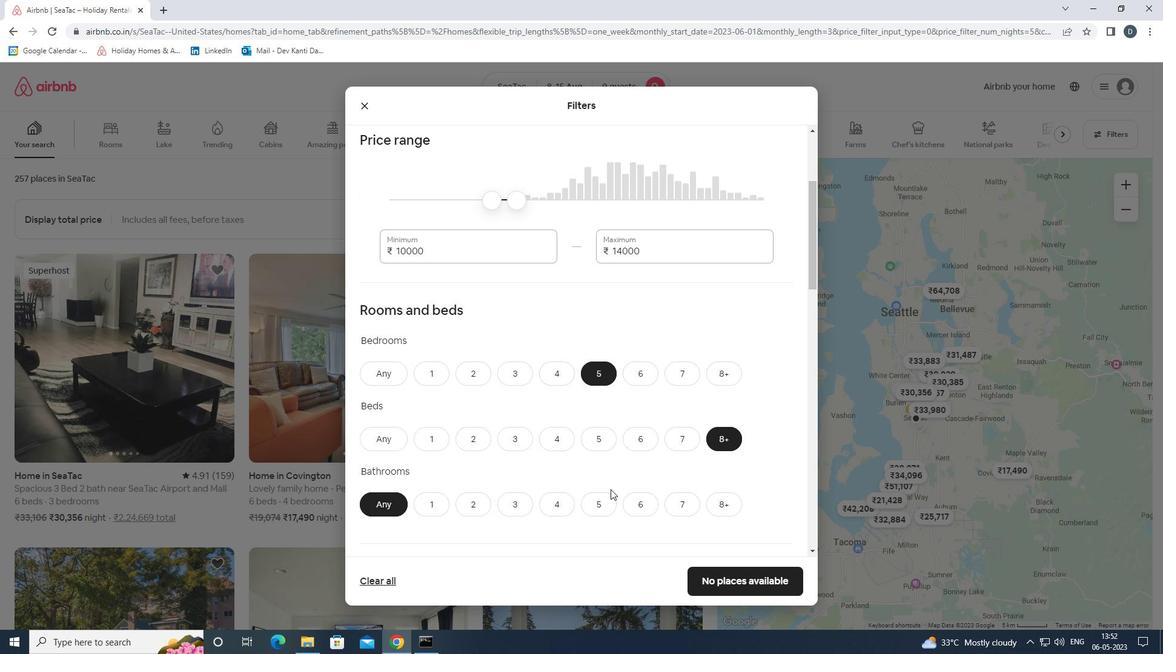 
Action: Mouse pressed left at (592, 502)
Screenshot: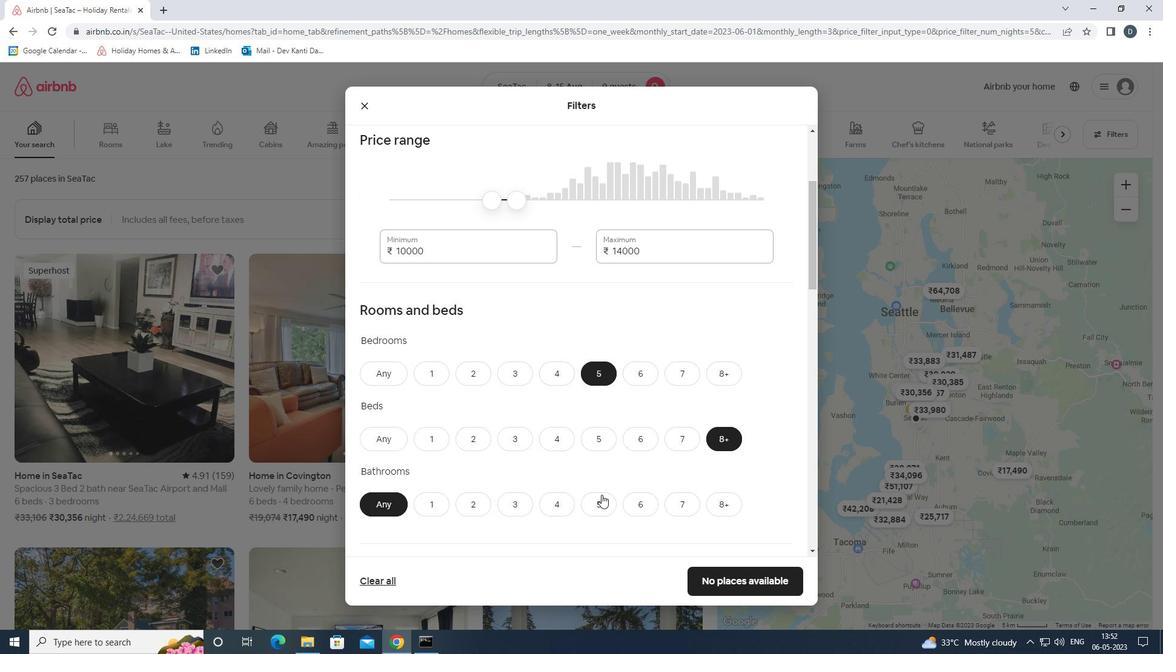 
Action: Mouse scrolled (592, 501) with delta (0, 0)
Screenshot: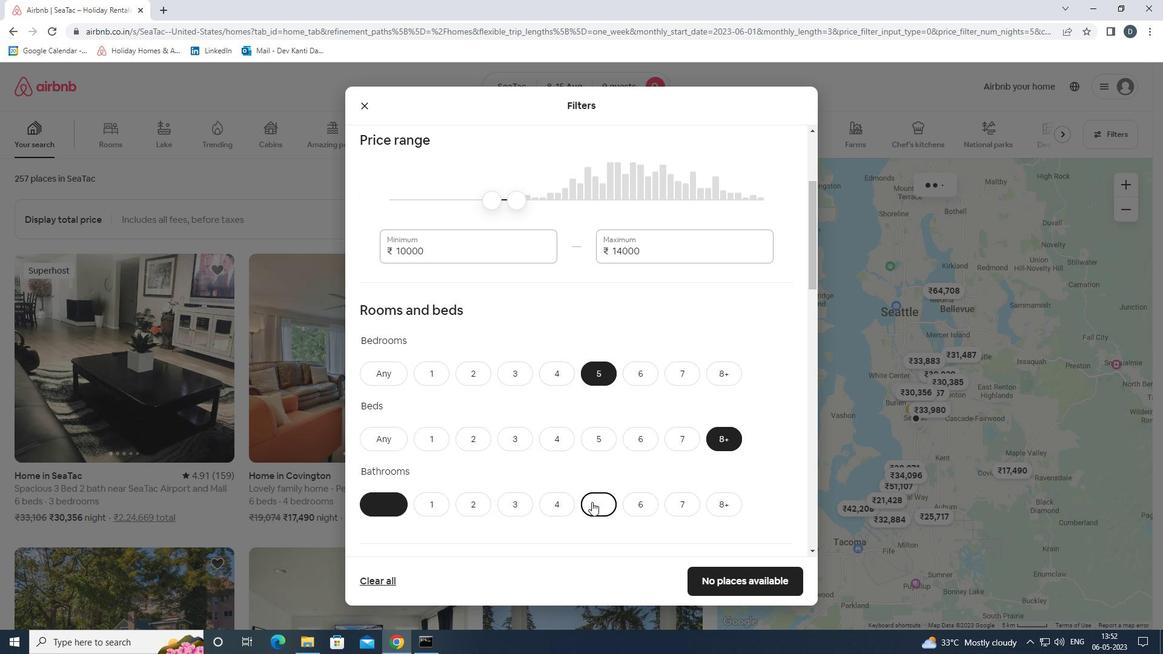 
Action: Mouse scrolled (592, 501) with delta (0, 0)
Screenshot: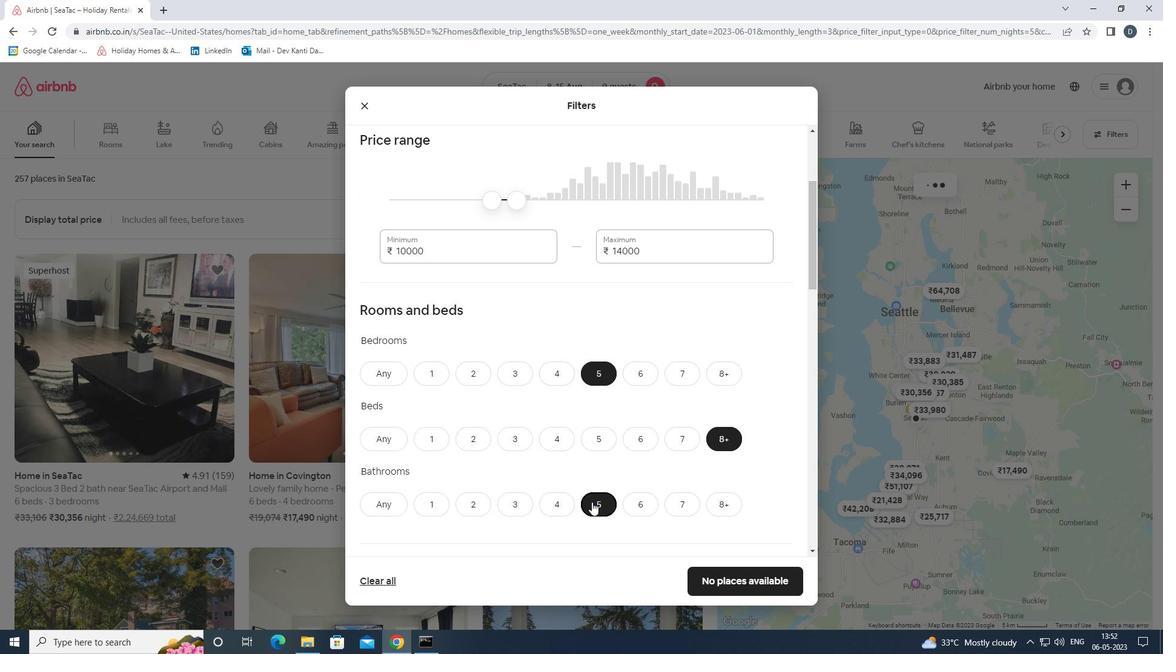 
Action: Mouse scrolled (592, 501) with delta (0, 0)
Screenshot: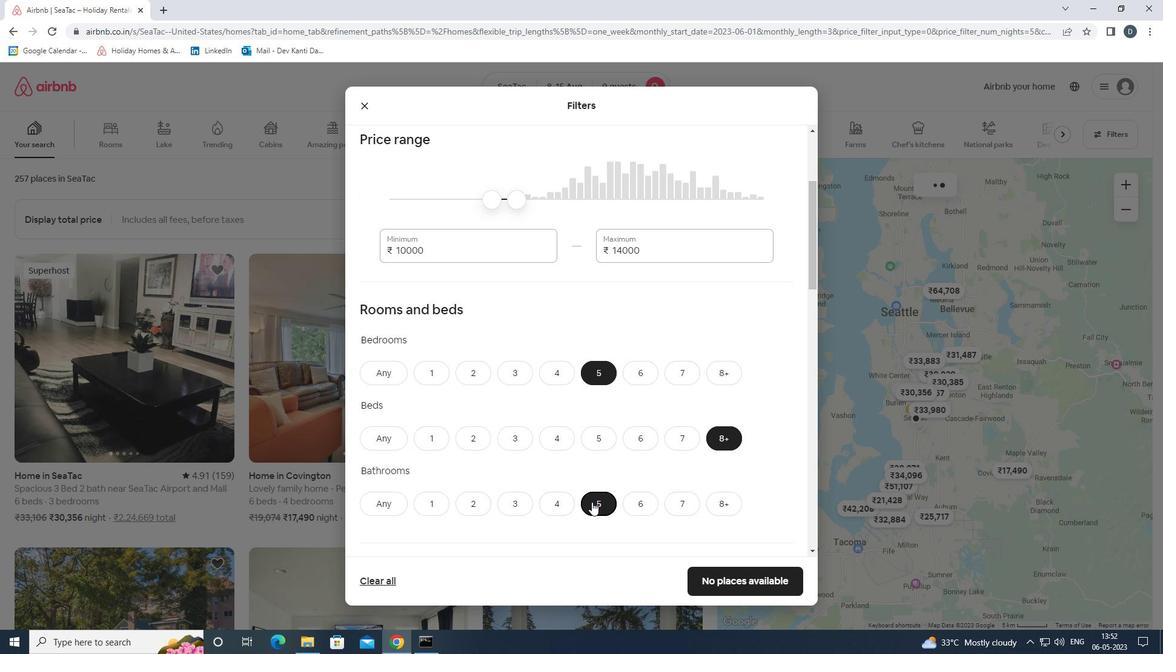 
Action: Mouse moved to (387, 461)
Screenshot: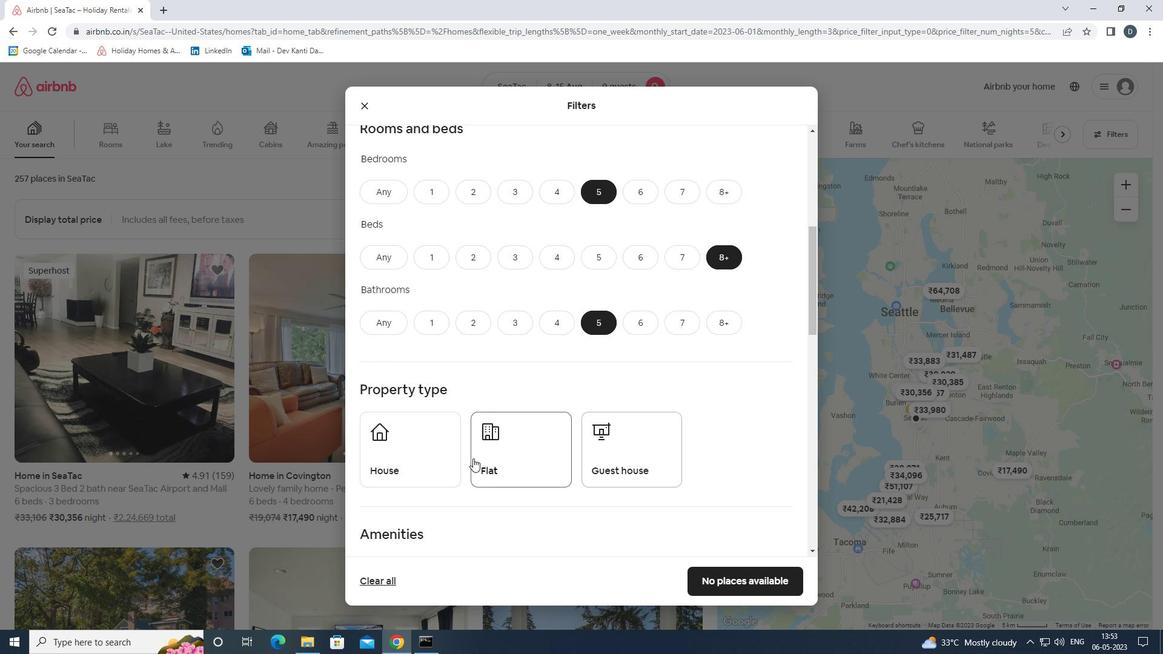 
Action: Mouse pressed left at (387, 461)
Screenshot: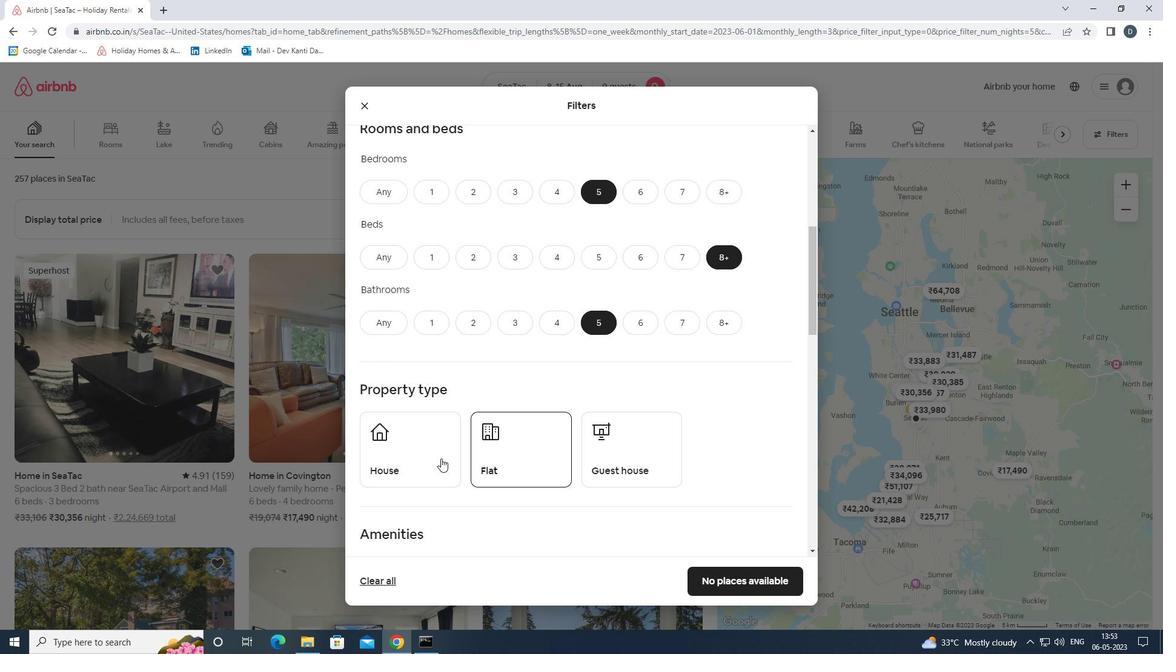 
Action: Mouse moved to (491, 447)
Screenshot: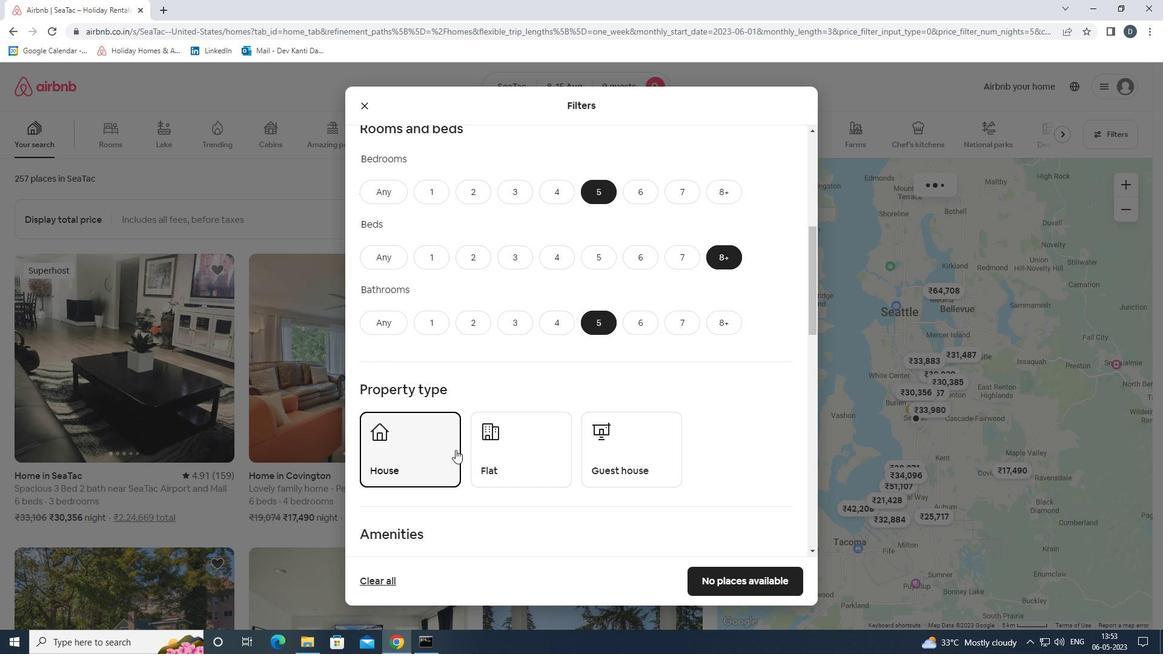
Action: Mouse pressed left at (491, 447)
Screenshot: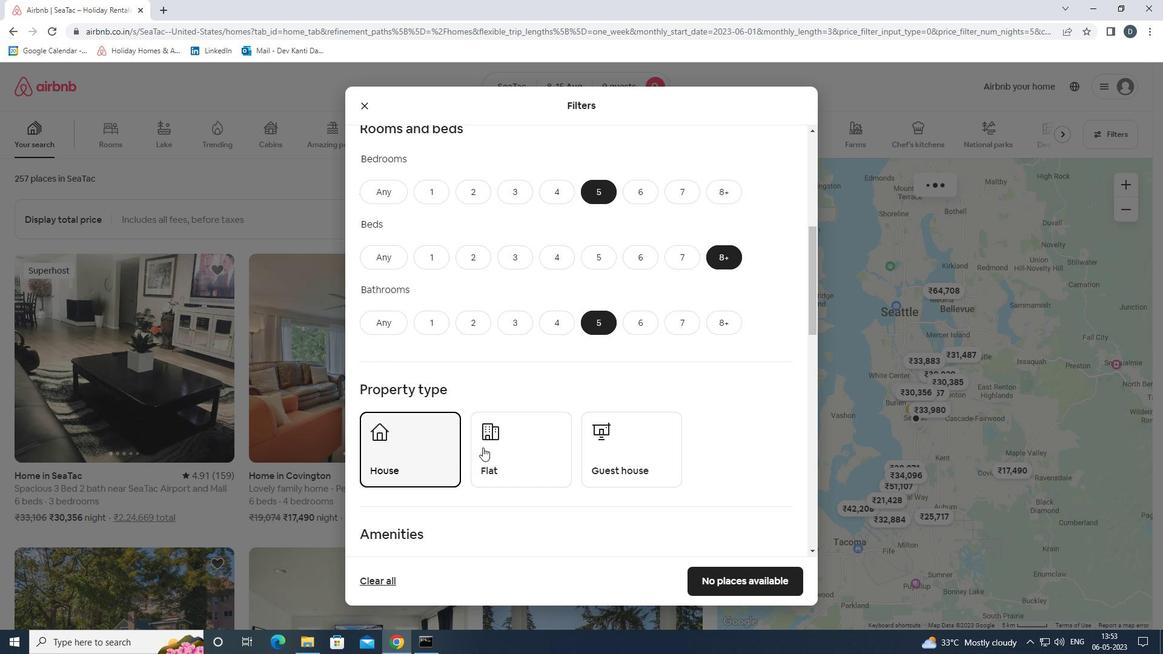 
Action: Mouse moved to (618, 452)
Screenshot: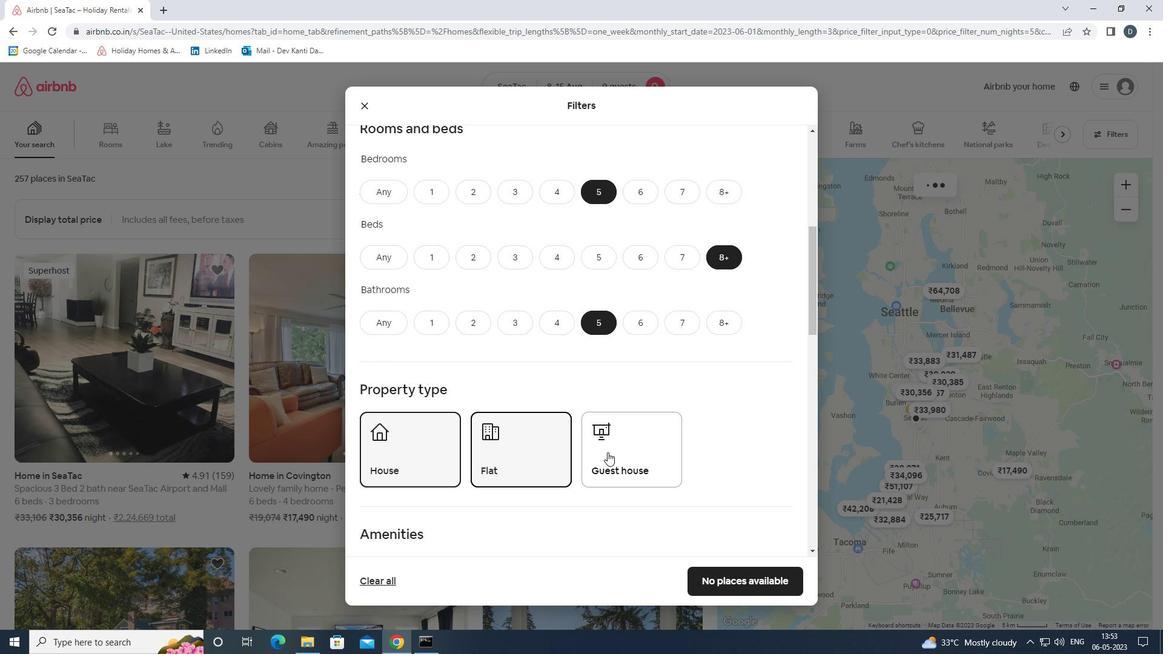 
Action: Mouse pressed left at (618, 452)
Screenshot: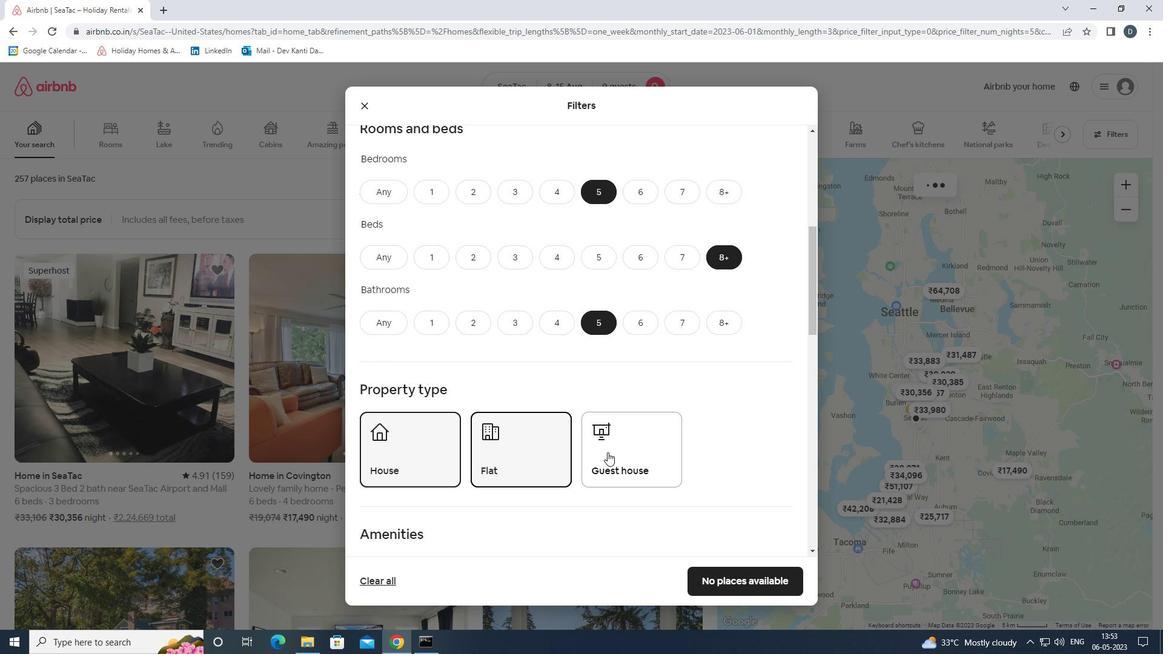 
Action: Mouse moved to (617, 440)
Screenshot: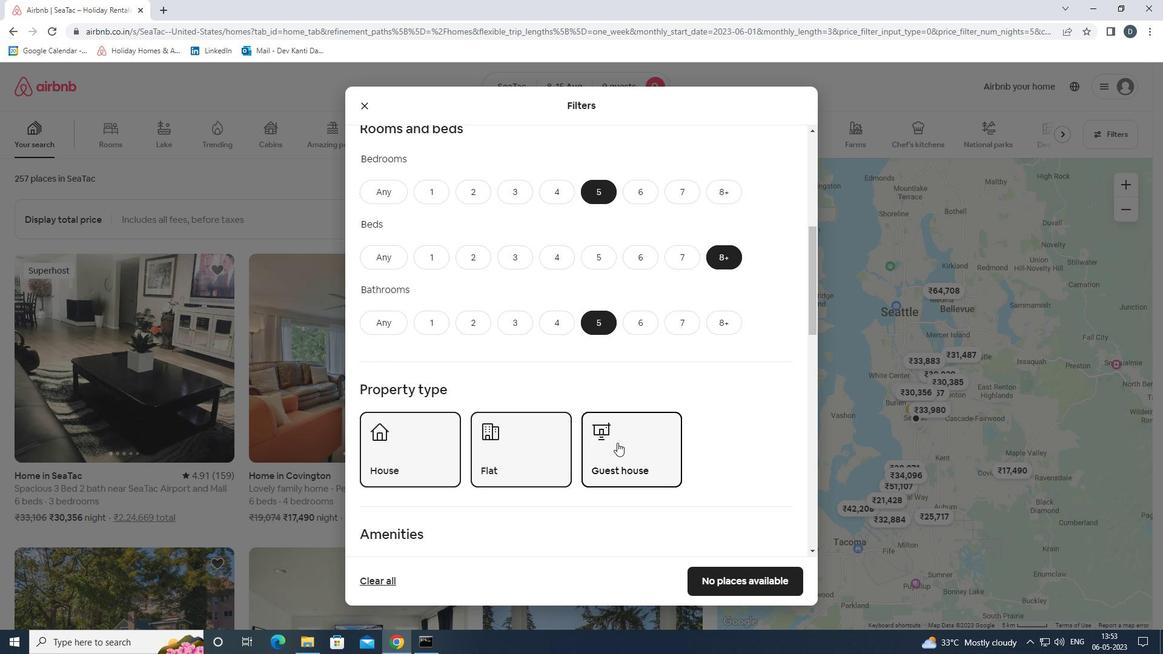 
Action: Mouse scrolled (617, 440) with delta (0, 0)
Screenshot: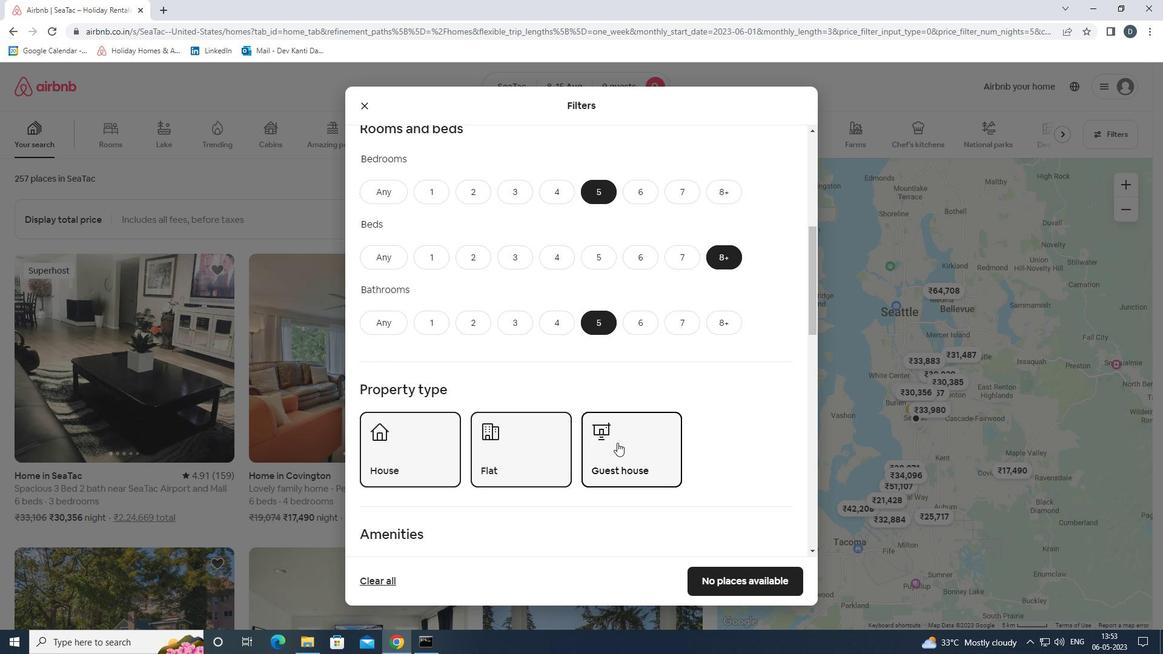 
Action: Mouse moved to (621, 441)
Screenshot: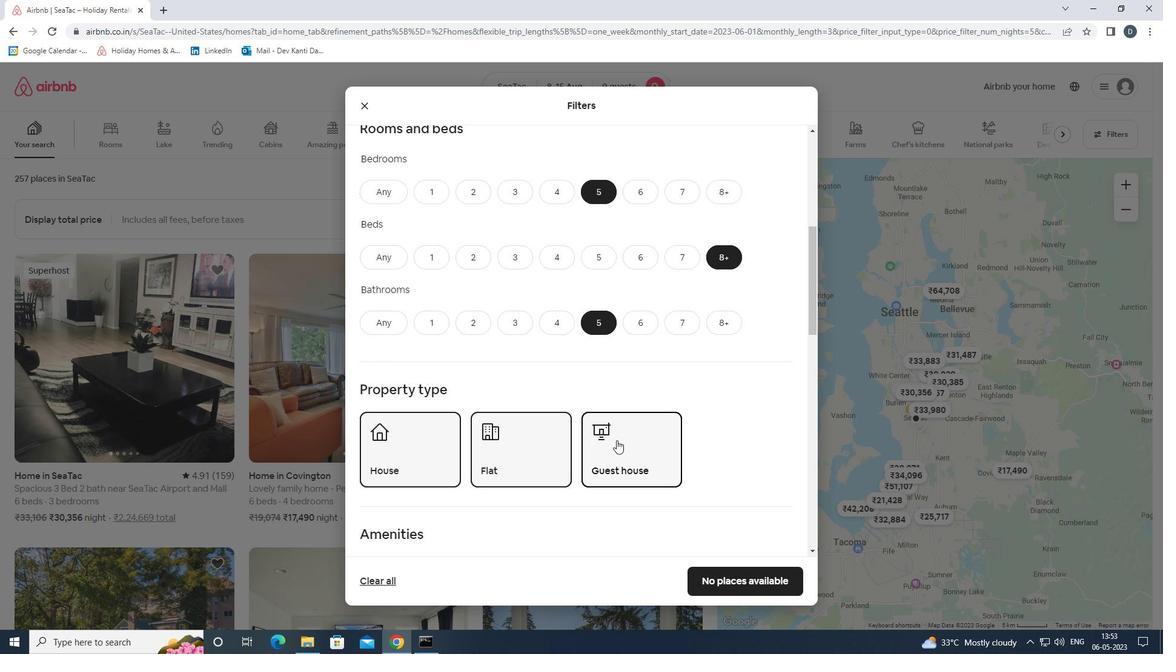 
Action: Mouse scrolled (621, 440) with delta (0, 0)
Screenshot: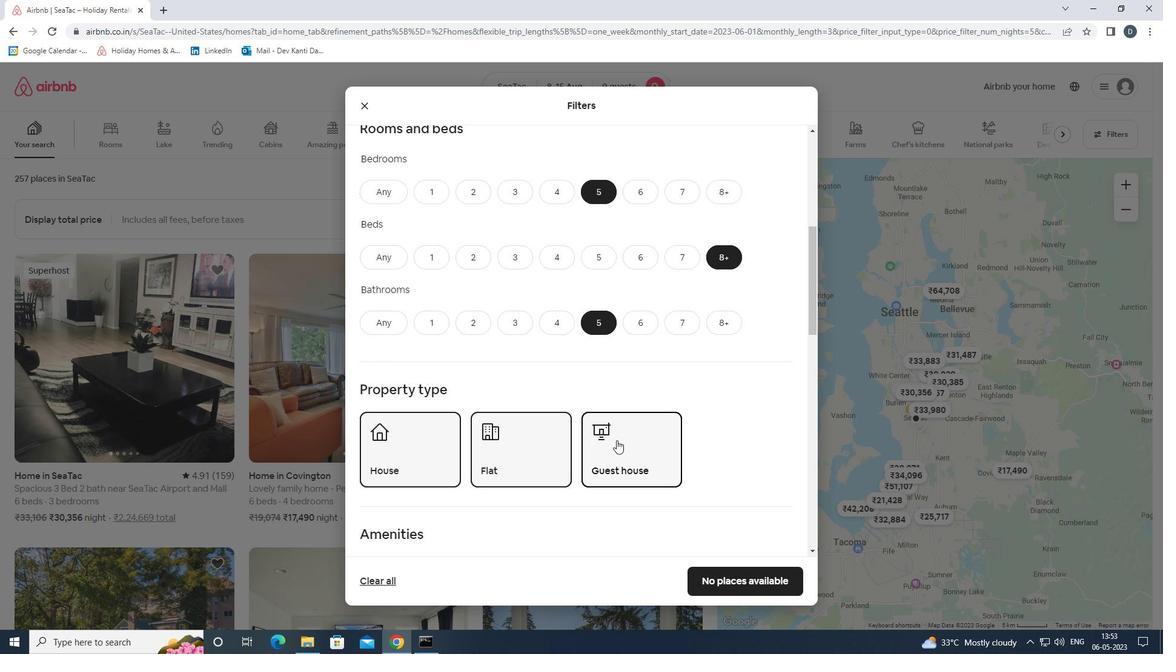 
Action: Mouse moved to (624, 441)
Screenshot: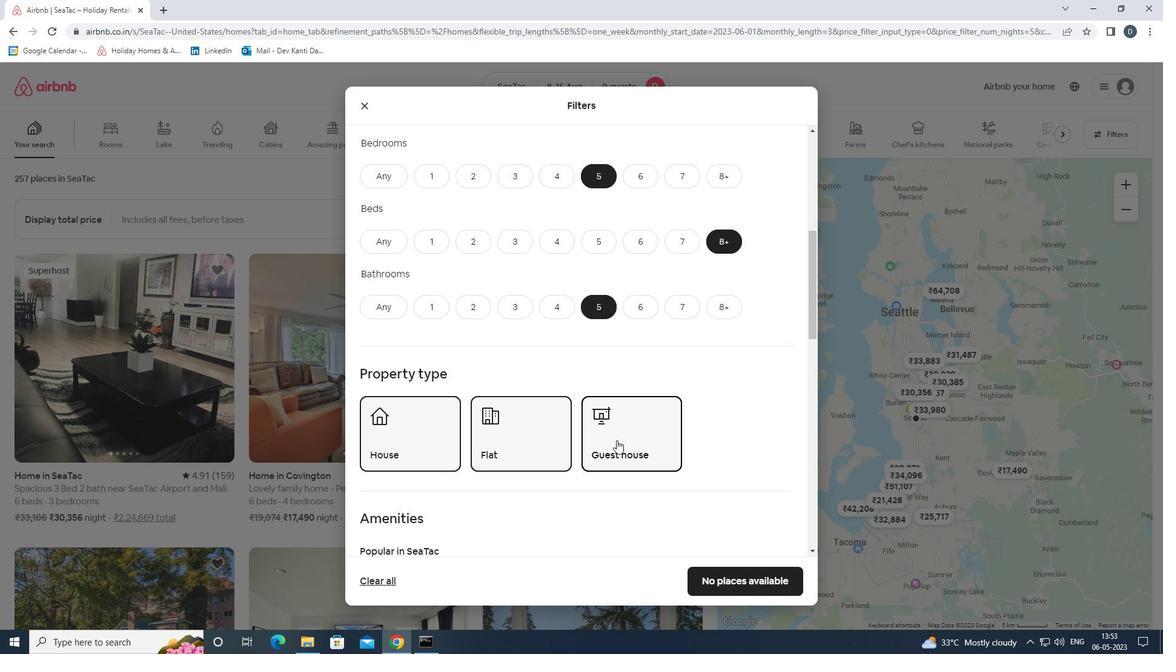 
Action: Mouse scrolled (624, 440) with delta (0, 0)
Screenshot: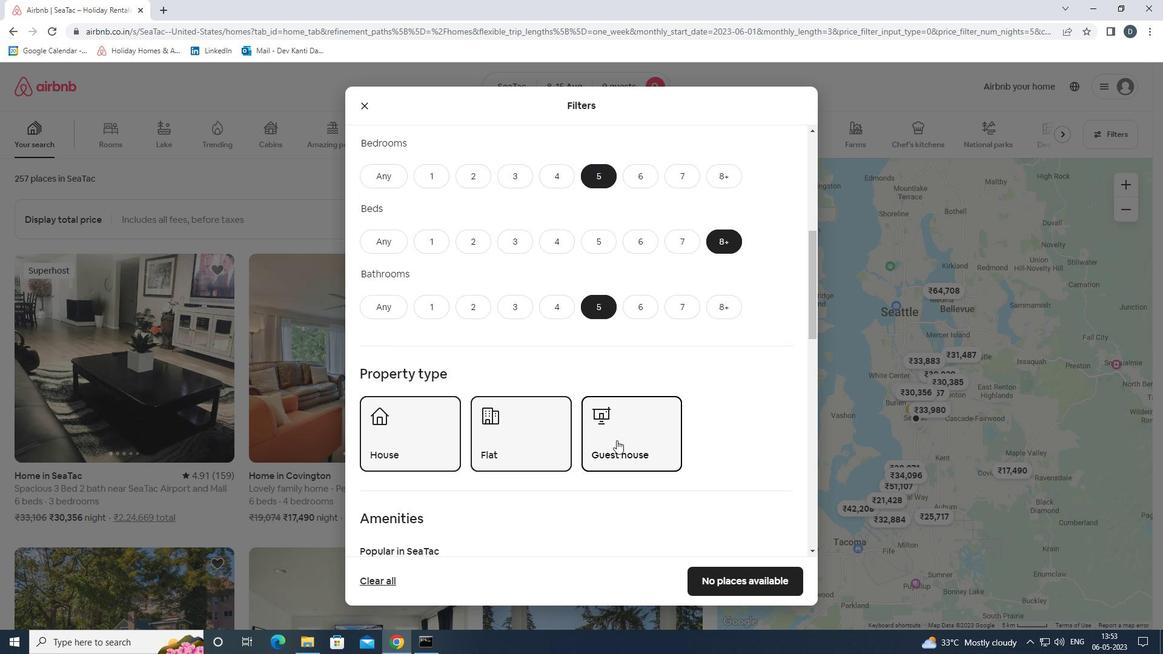 
Action: Mouse moved to (646, 426)
Screenshot: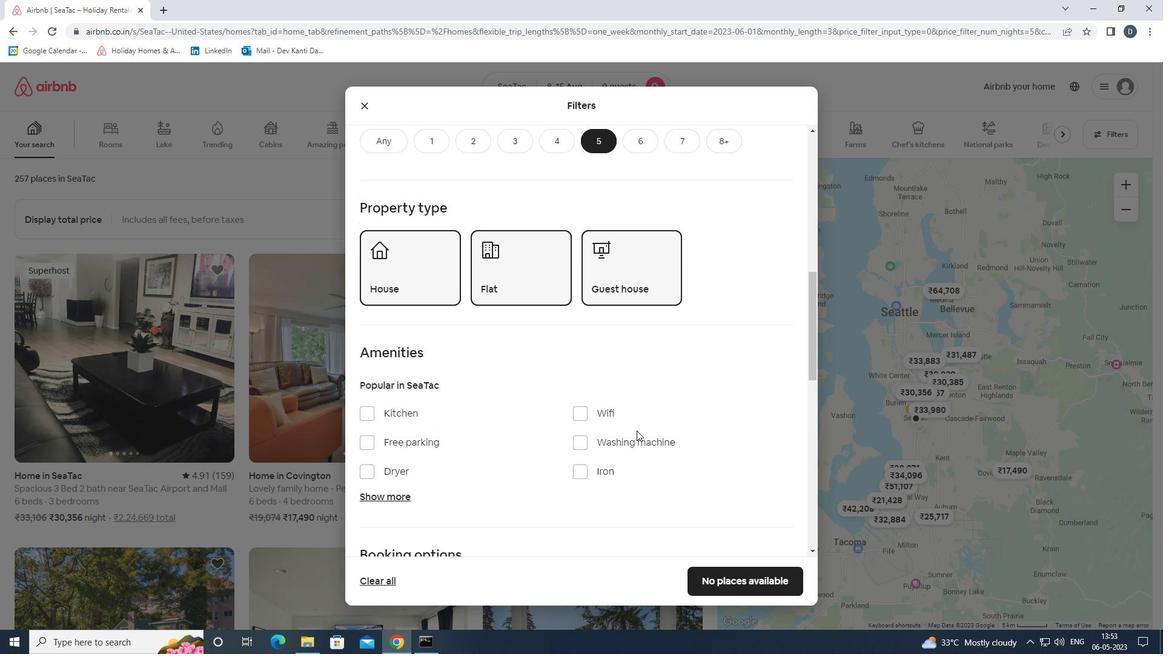 
Action: Mouse scrolled (646, 425) with delta (0, 0)
Screenshot: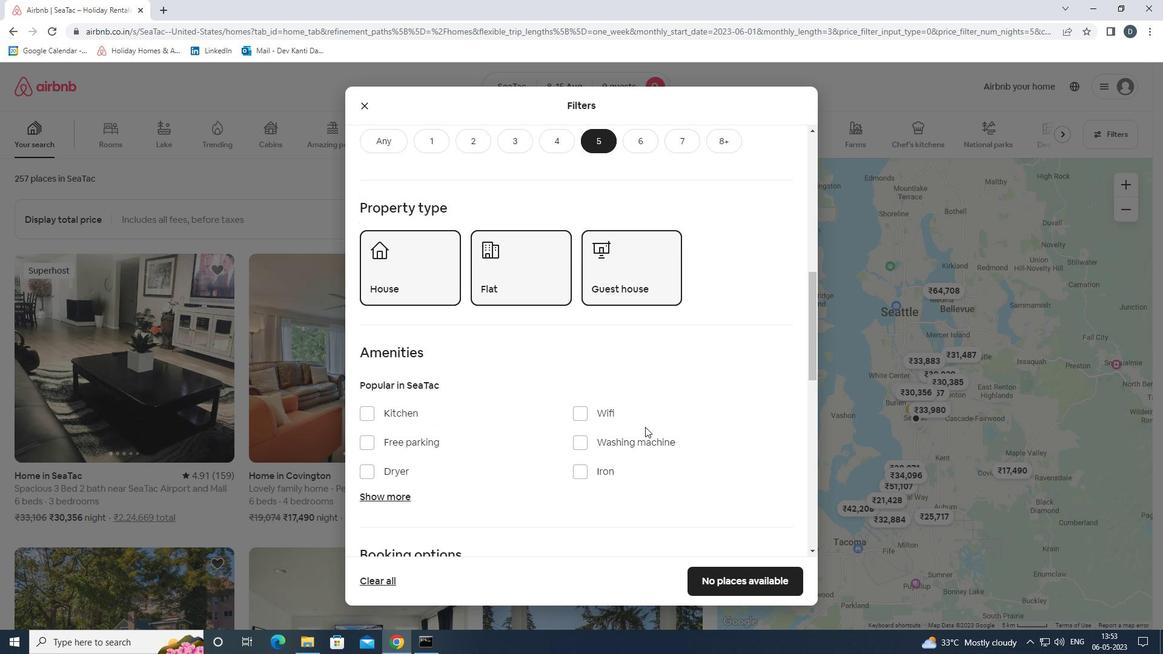 
Action: Mouse moved to (592, 357)
Screenshot: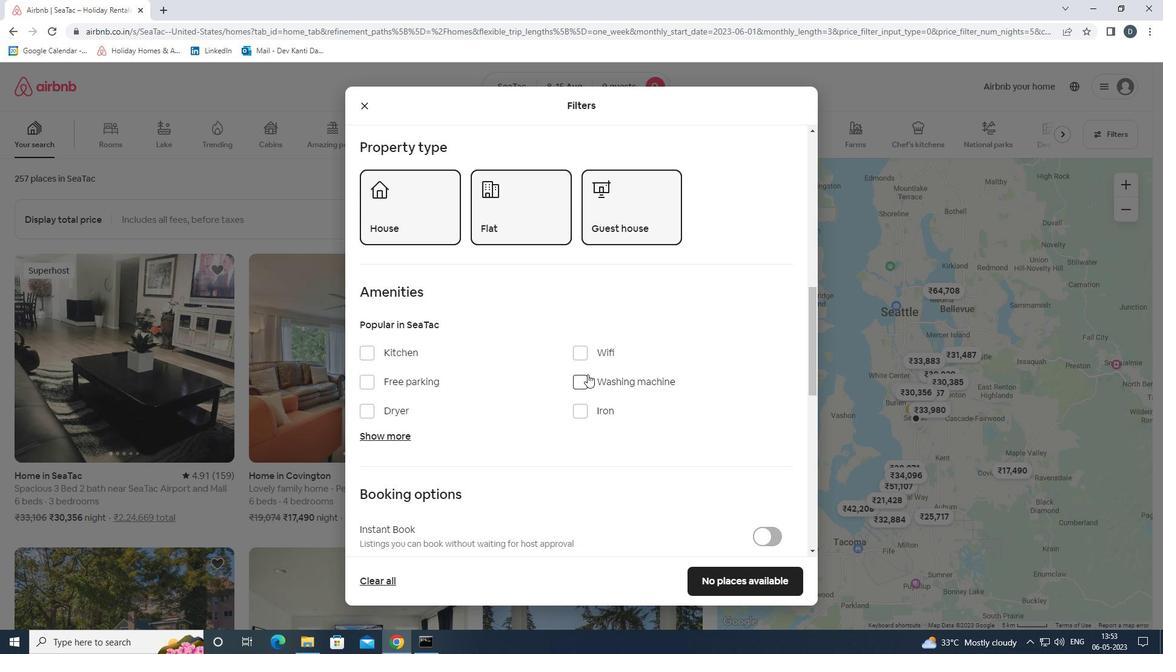 
Action: Mouse pressed left at (592, 357)
Screenshot: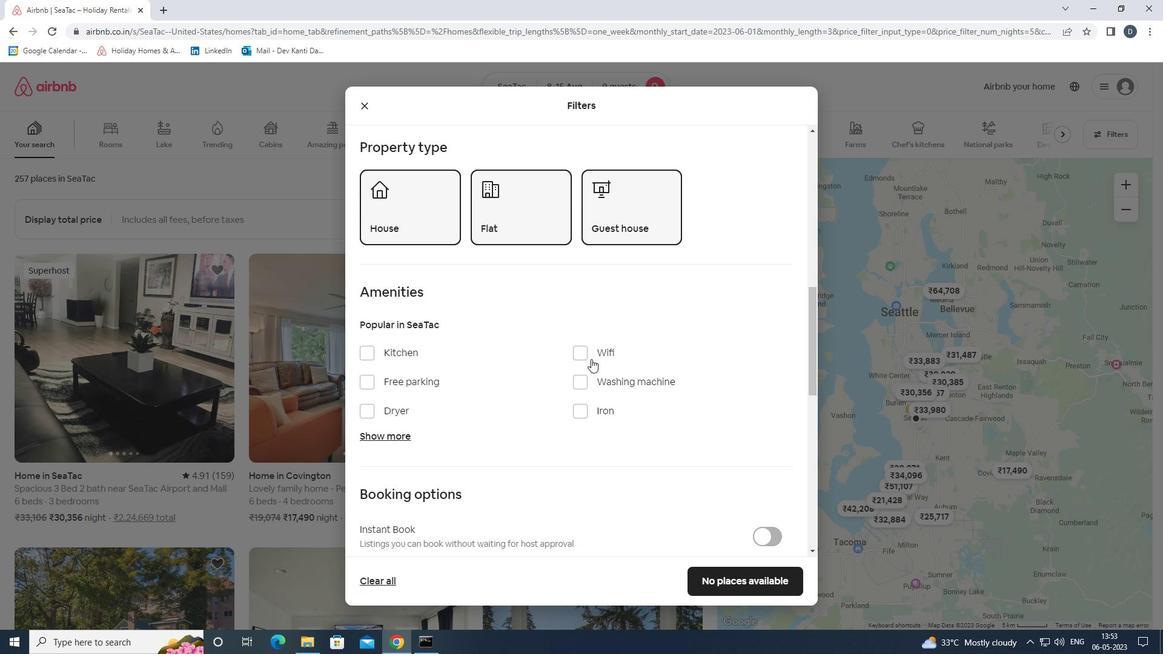 
Action: Mouse moved to (404, 381)
Screenshot: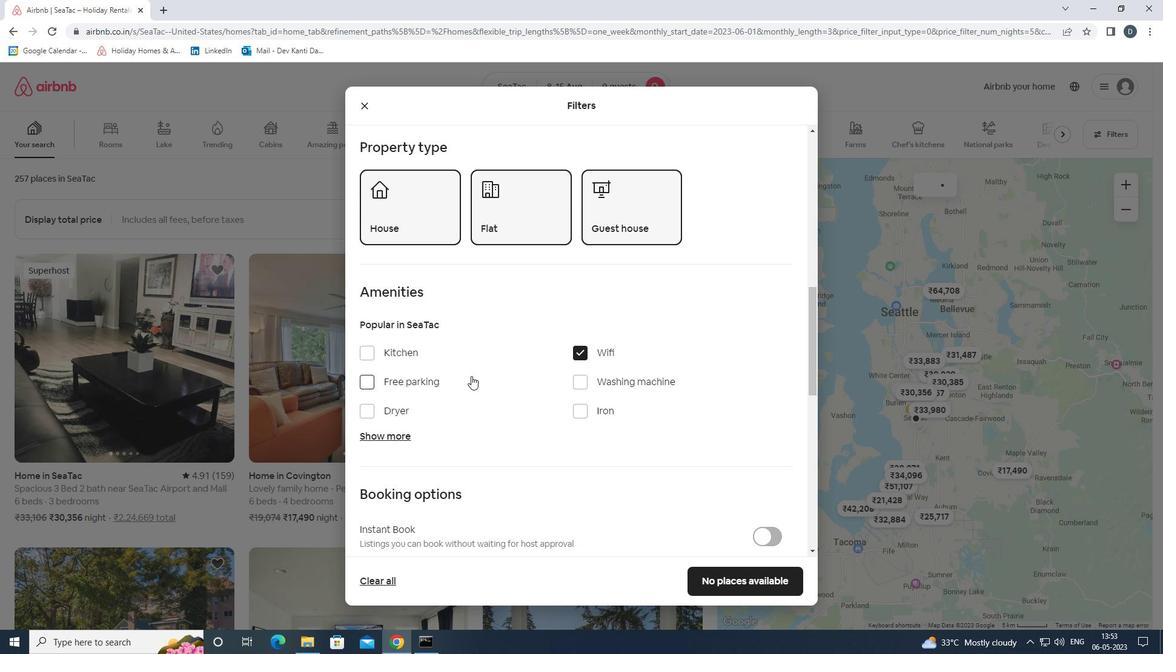 
Action: Mouse pressed left at (404, 381)
Screenshot: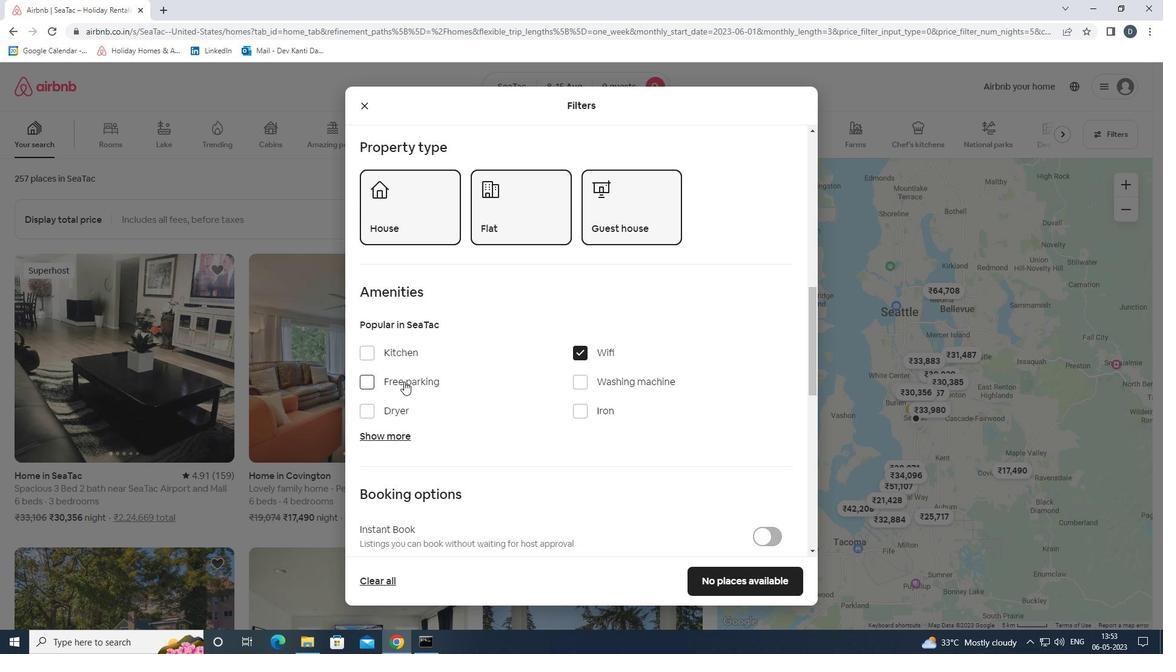 
Action: Mouse moved to (400, 435)
Screenshot: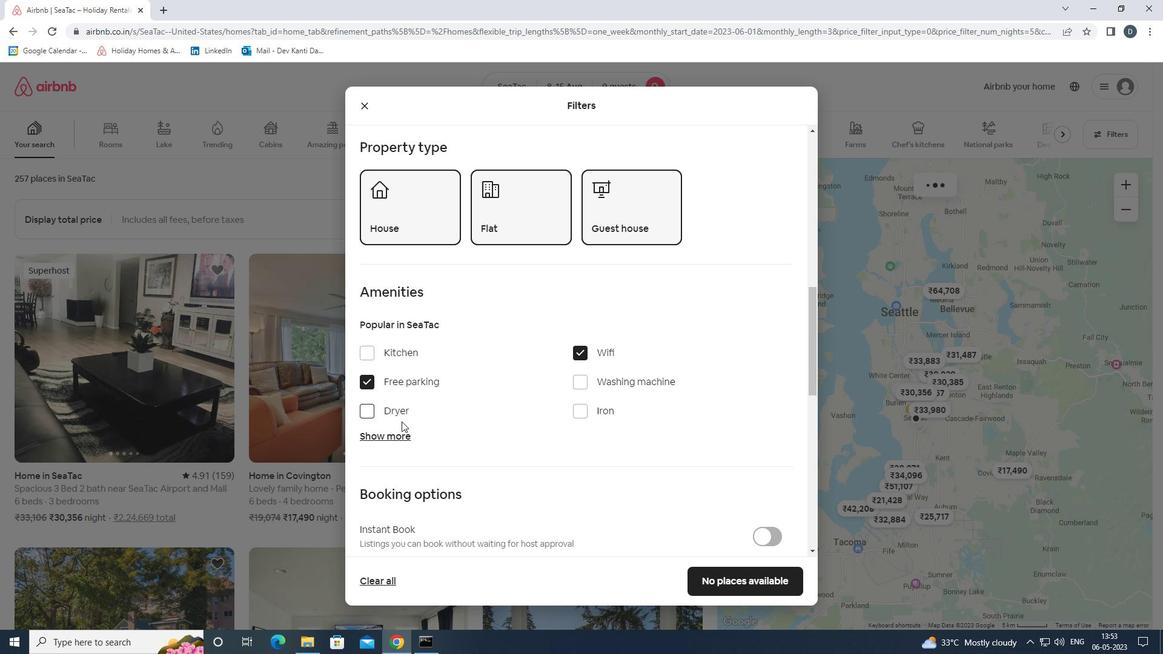 
Action: Mouse pressed left at (400, 435)
Screenshot: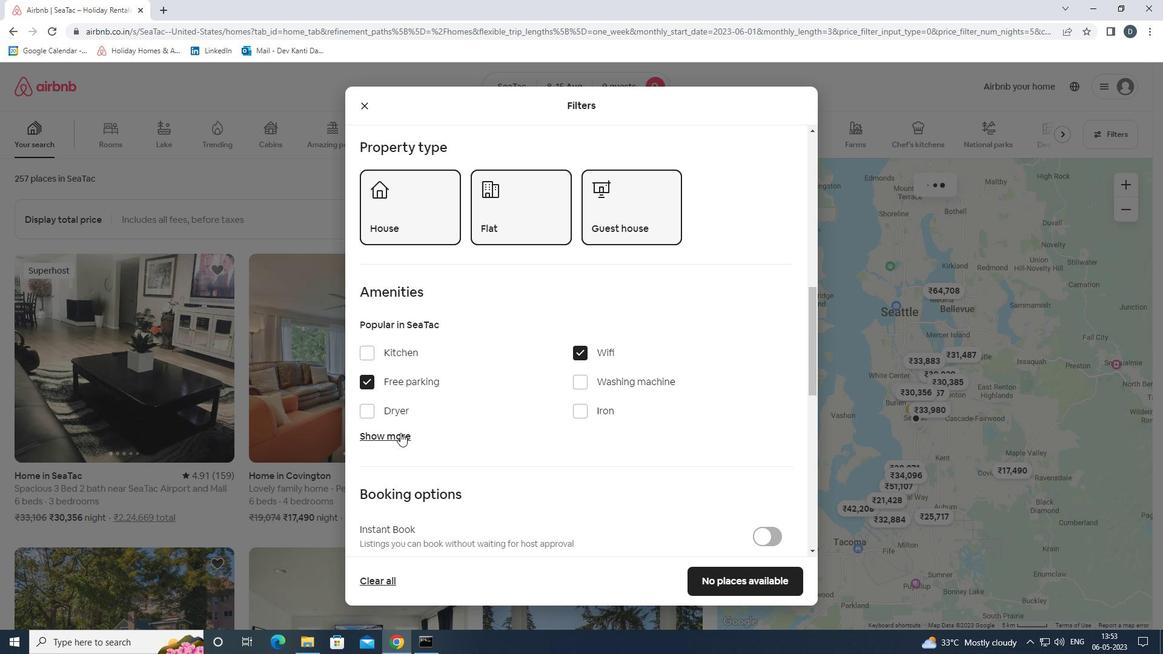 
Action: Mouse moved to (587, 501)
Screenshot: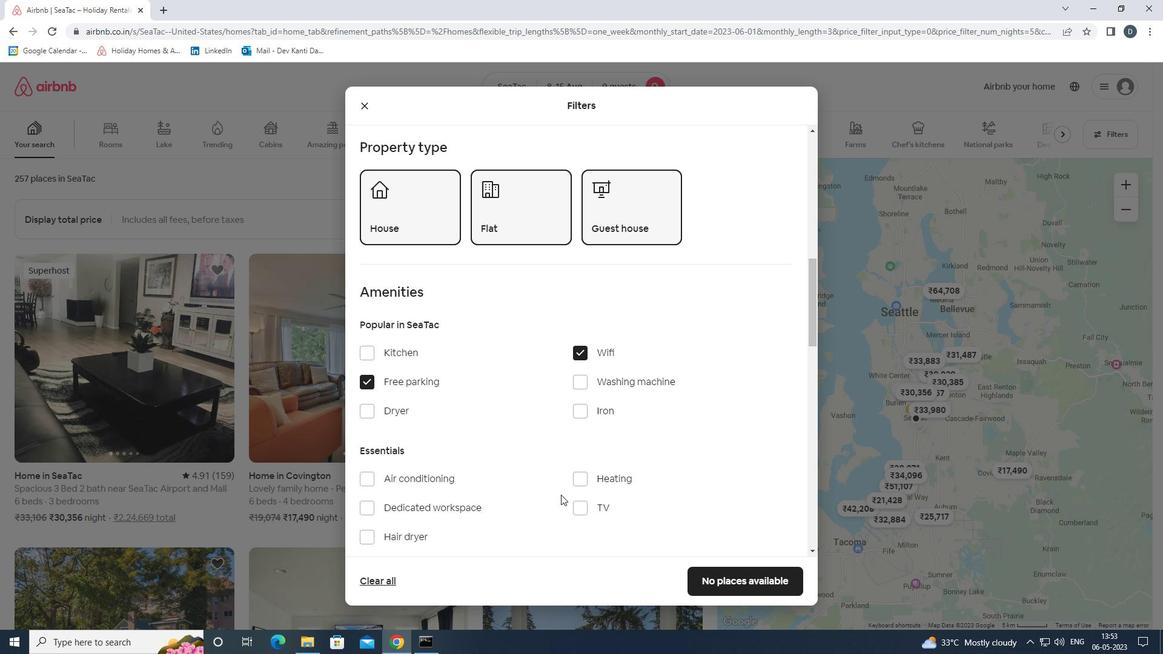 
Action: Mouse pressed left at (587, 501)
Screenshot: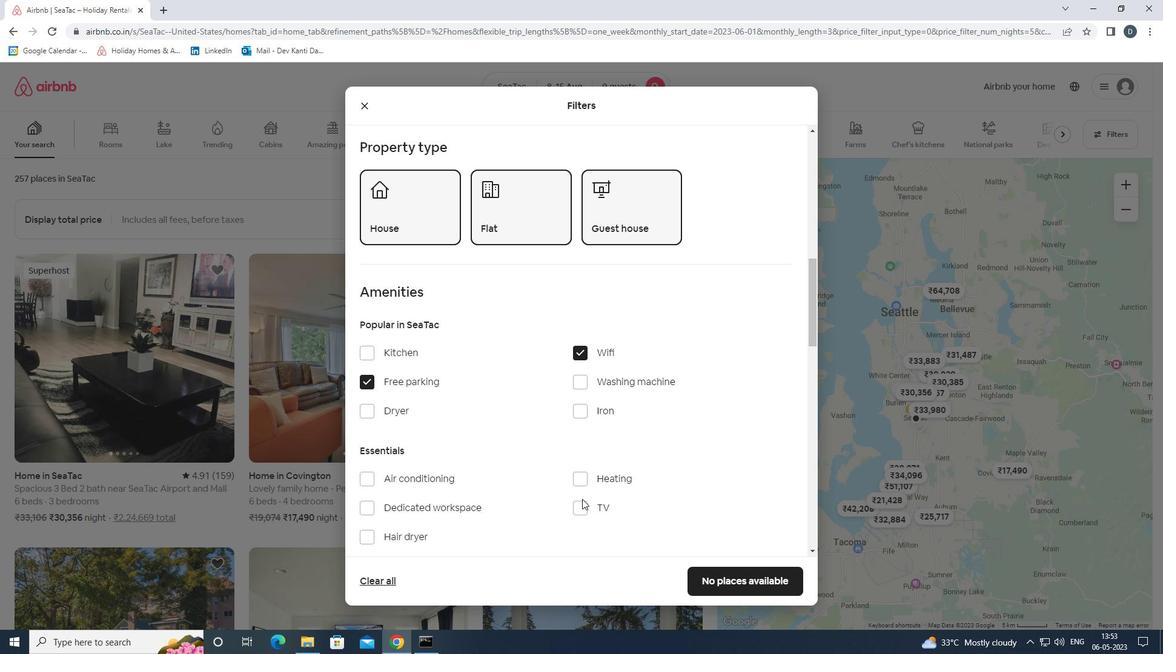 
Action: Mouse moved to (587, 501)
Screenshot: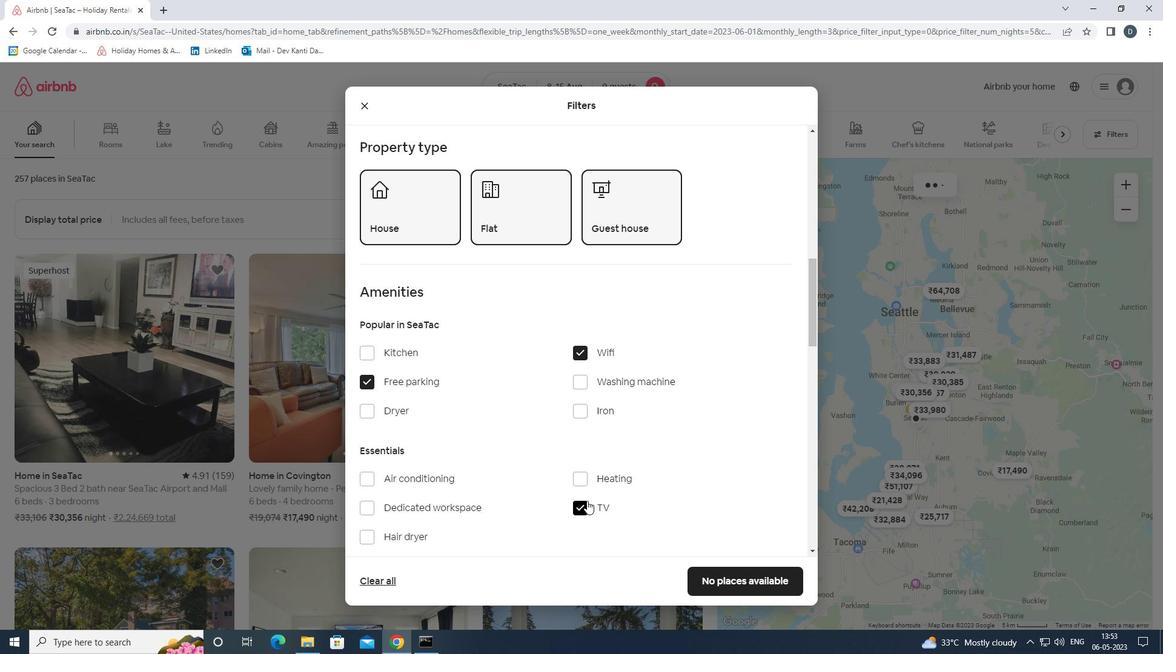 
Action: Mouse scrolled (587, 500) with delta (0, 0)
Screenshot: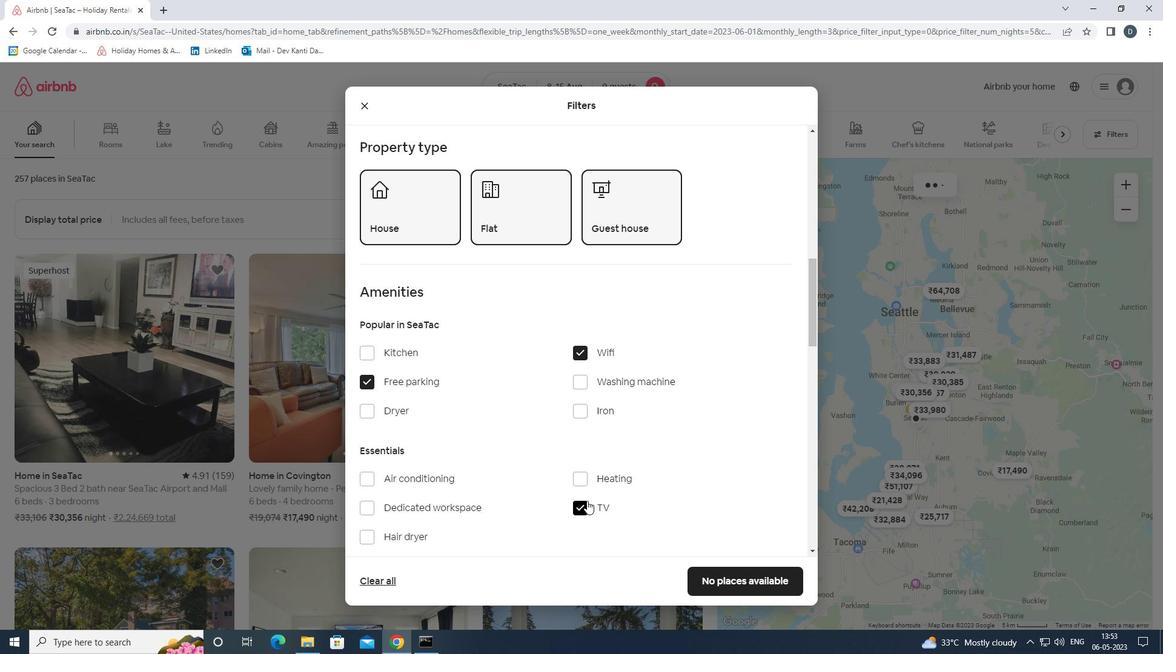 
Action: Mouse moved to (587, 499)
Screenshot: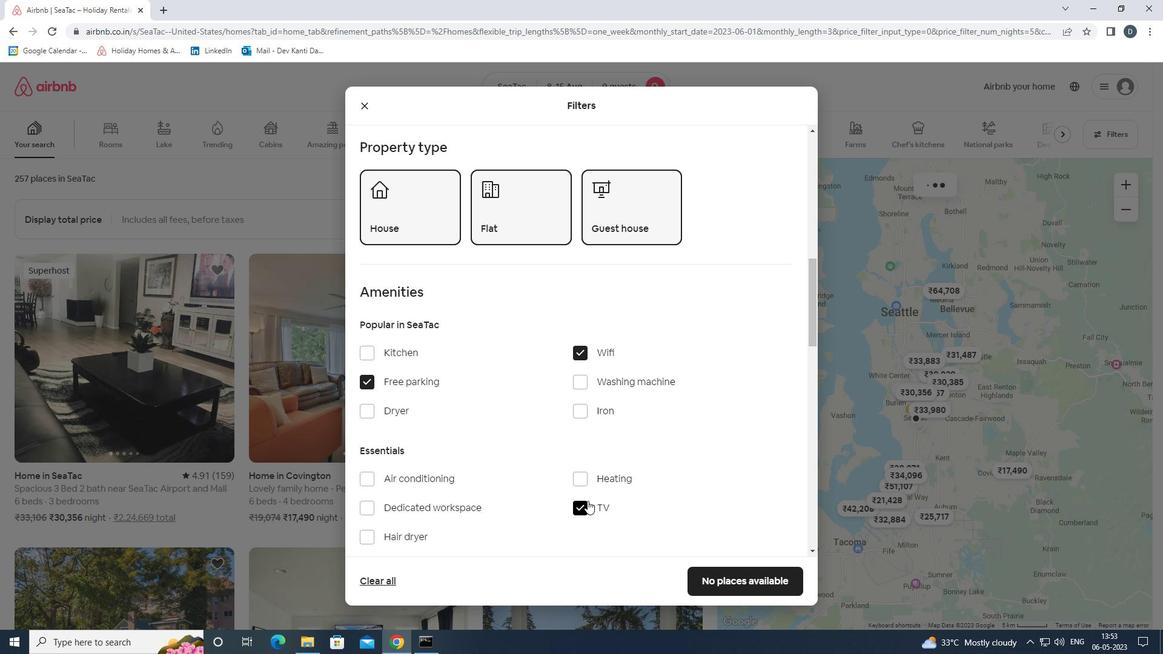 
Action: Mouse scrolled (587, 498) with delta (0, 0)
Screenshot: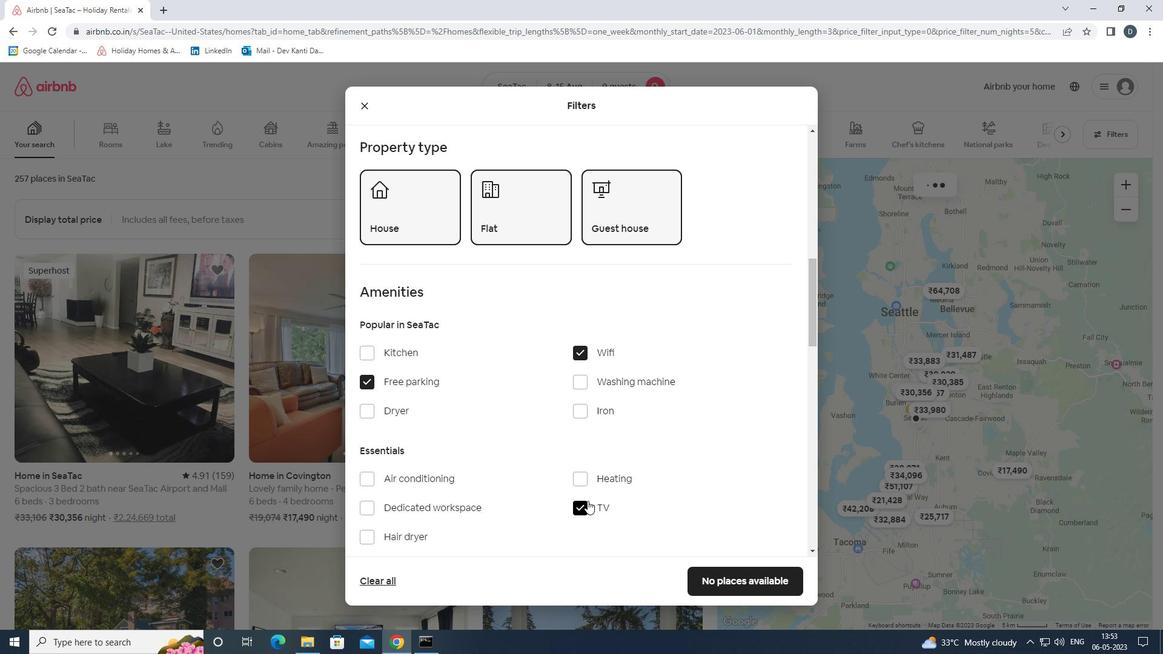 
Action: Mouse moved to (587, 493)
Screenshot: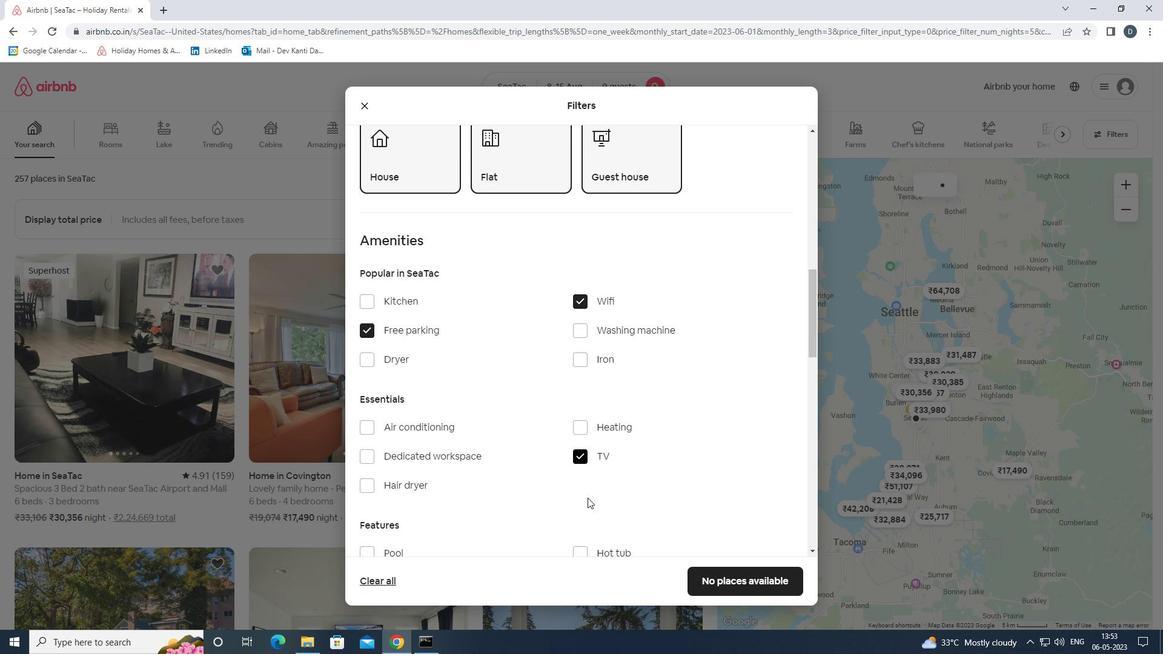 
Action: Mouse scrolled (587, 493) with delta (0, 0)
Screenshot: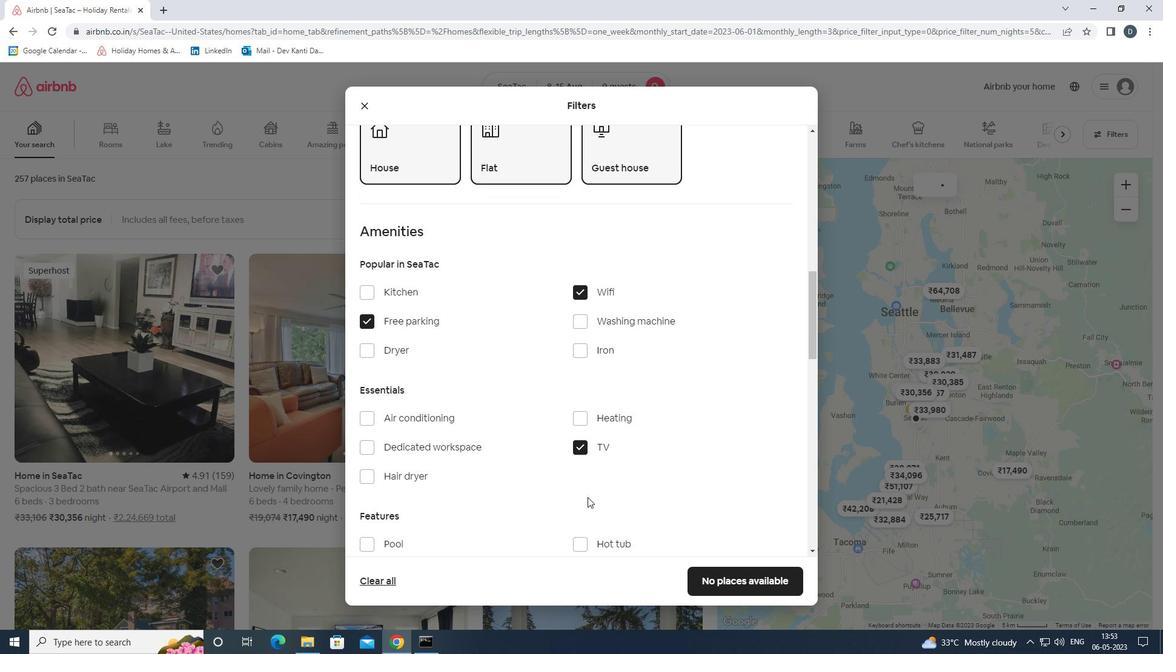 
Action: Mouse moved to (587, 490)
Screenshot: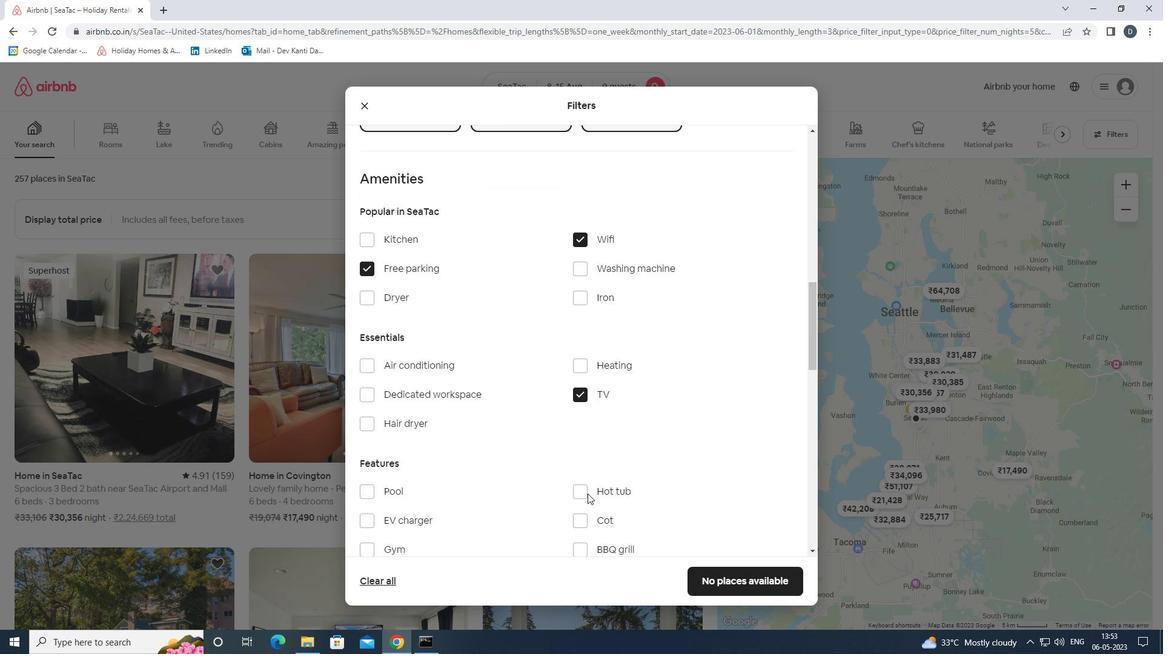 
Action: Mouse scrolled (587, 490) with delta (0, 0)
Screenshot: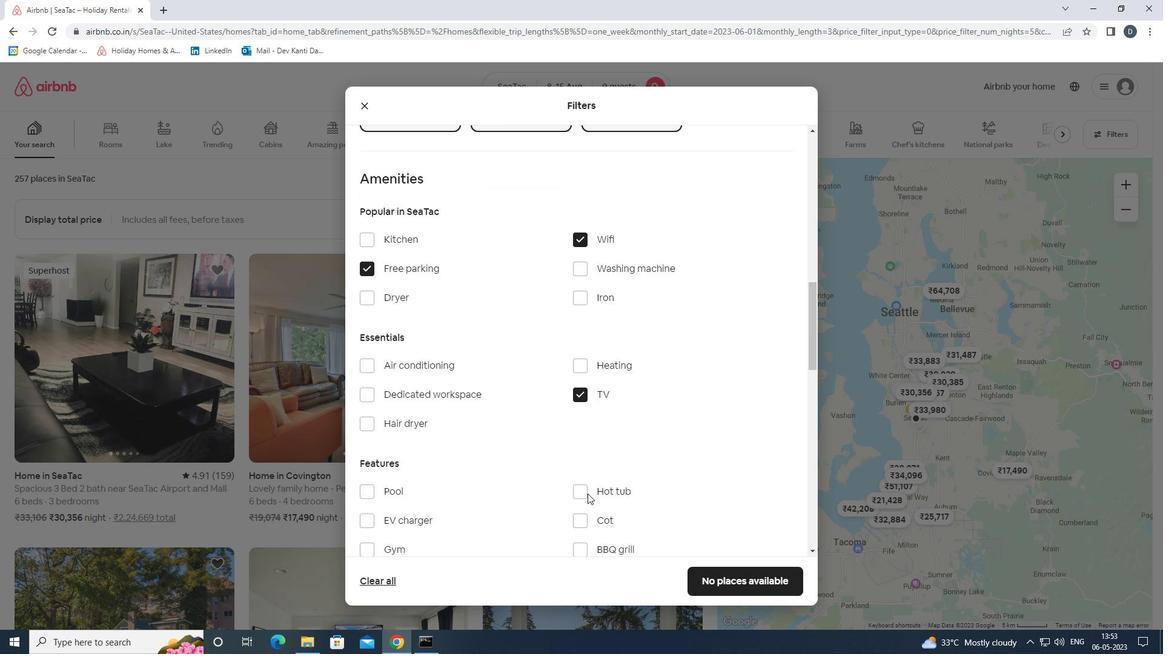 
Action: Mouse moved to (410, 424)
Screenshot: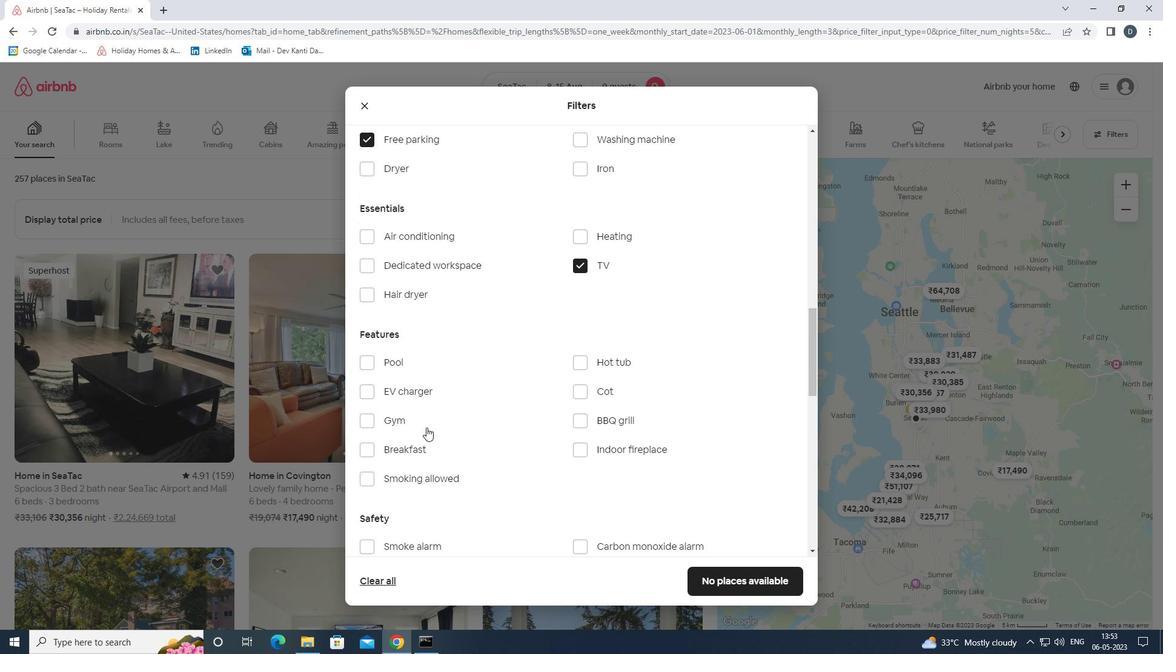 
Action: Mouse pressed left at (410, 424)
Screenshot: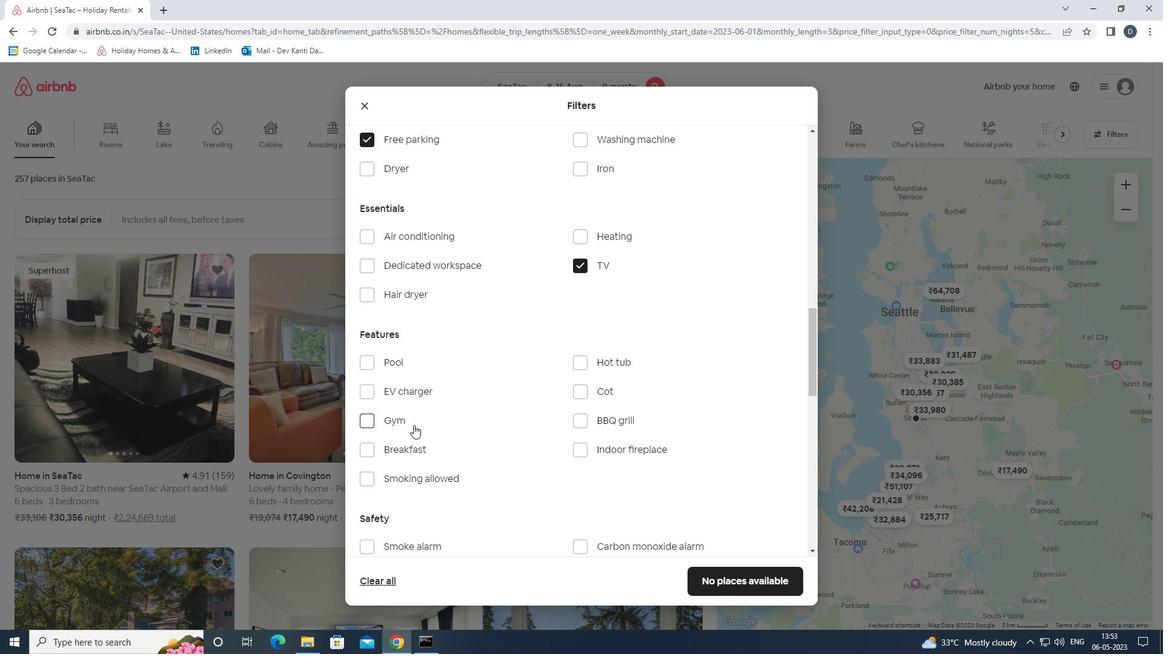 
Action: Mouse moved to (418, 443)
Screenshot: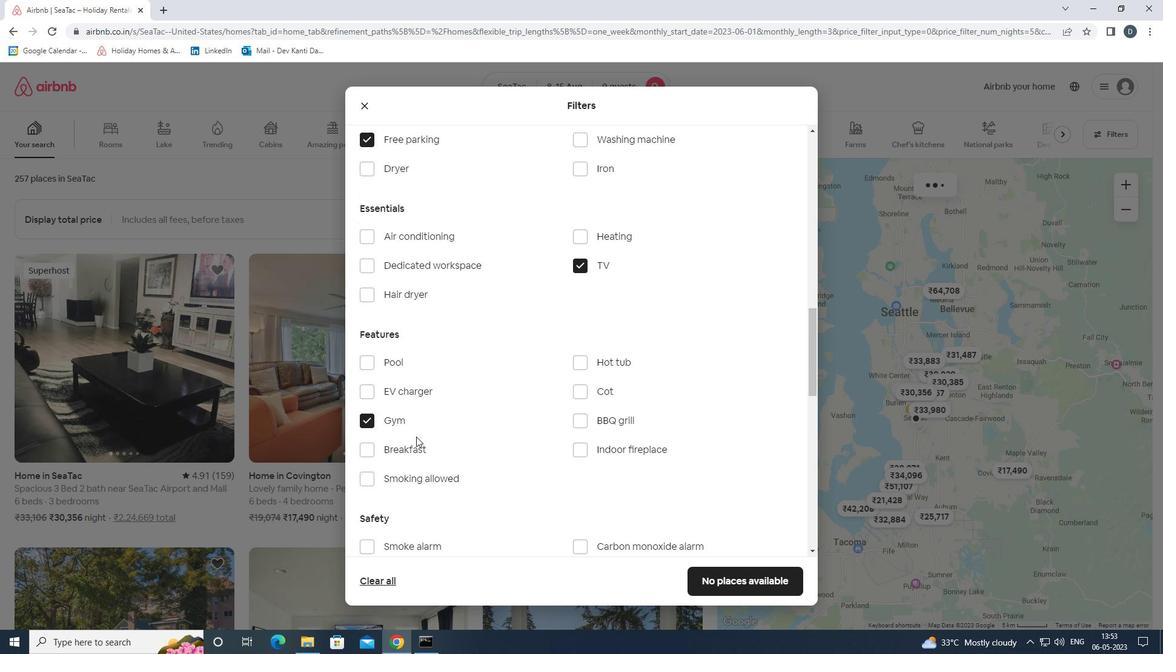
Action: Mouse pressed left at (418, 443)
Screenshot: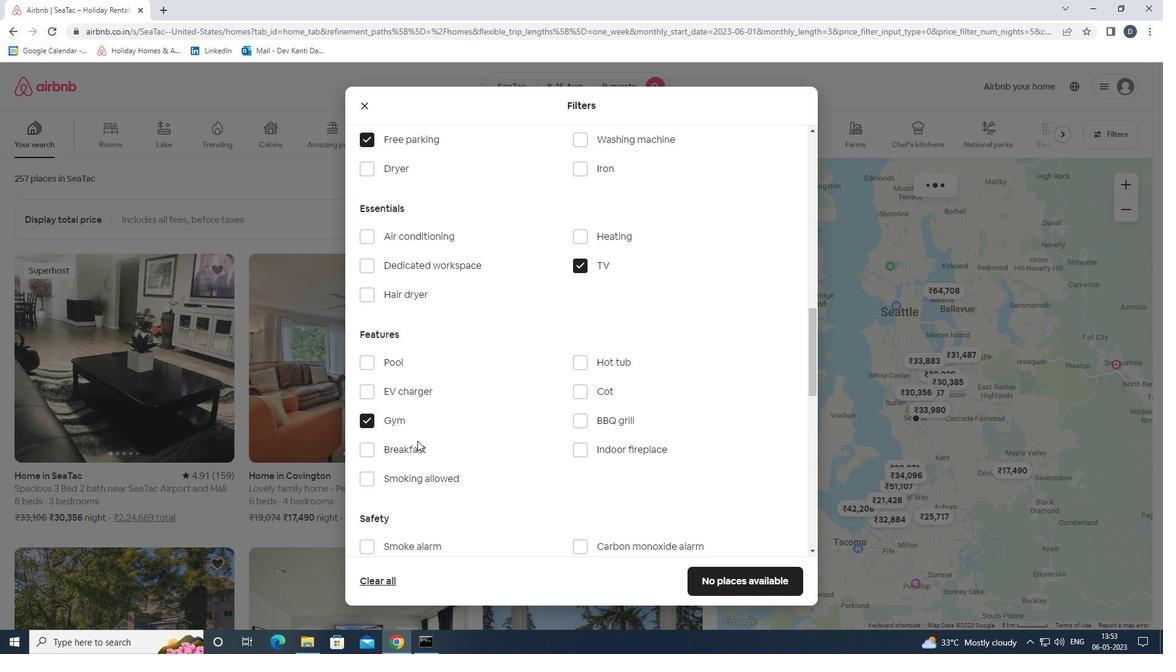 
Action: Mouse moved to (487, 424)
Screenshot: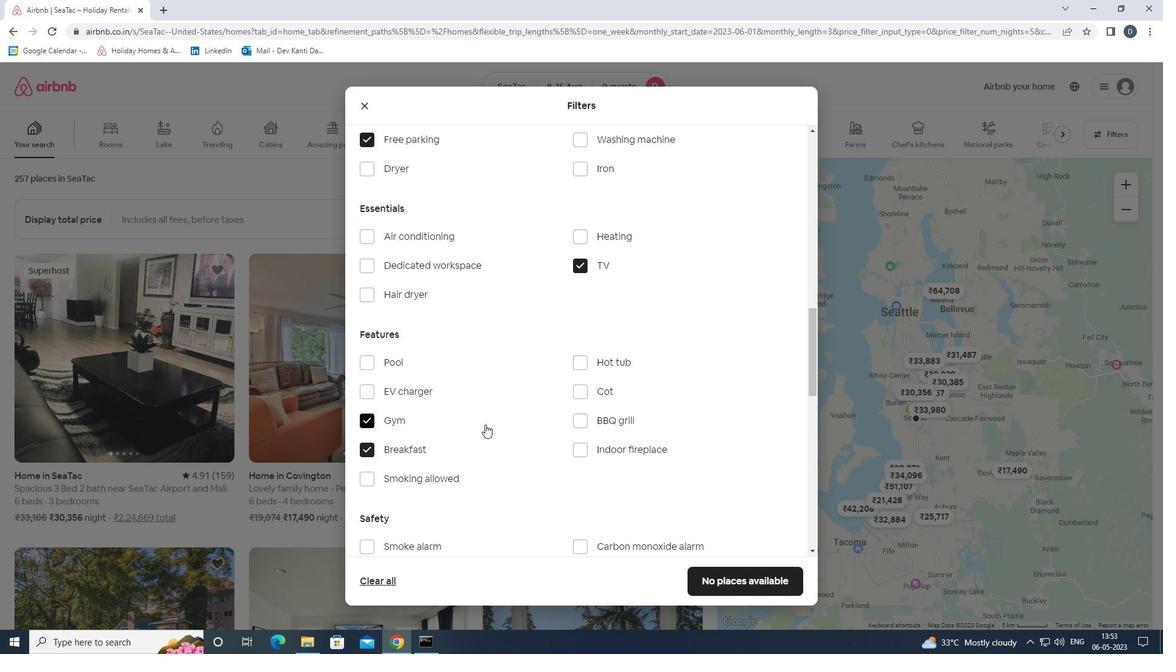 
Action: Mouse scrolled (487, 424) with delta (0, 0)
Screenshot: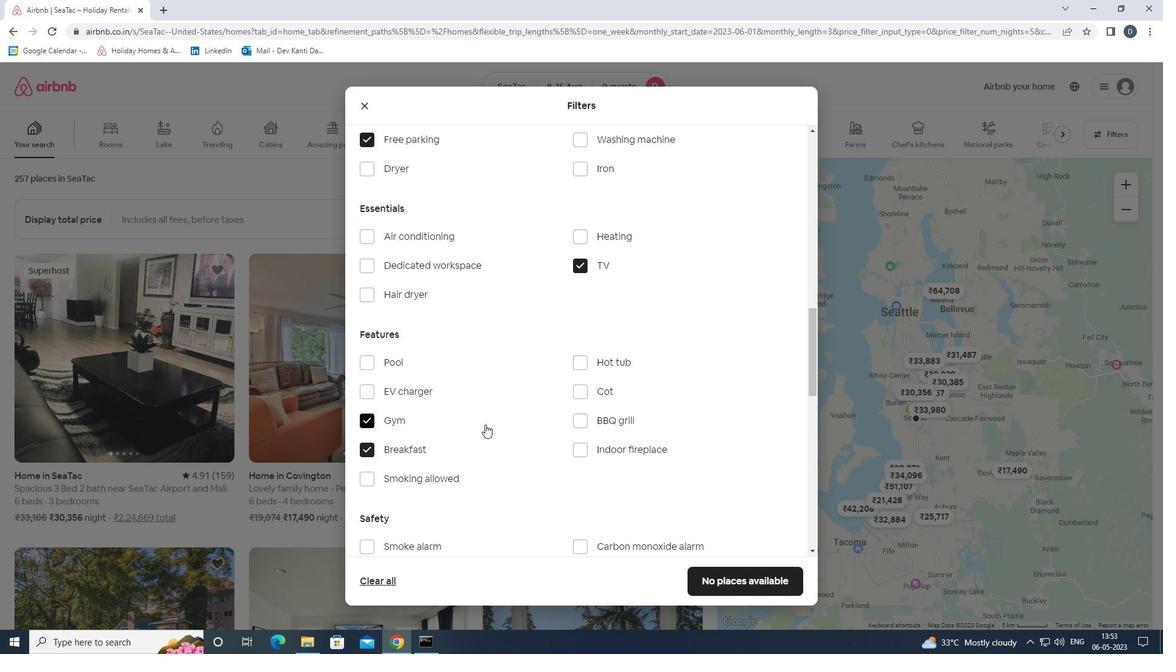 
Action: Mouse moved to (501, 424)
Screenshot: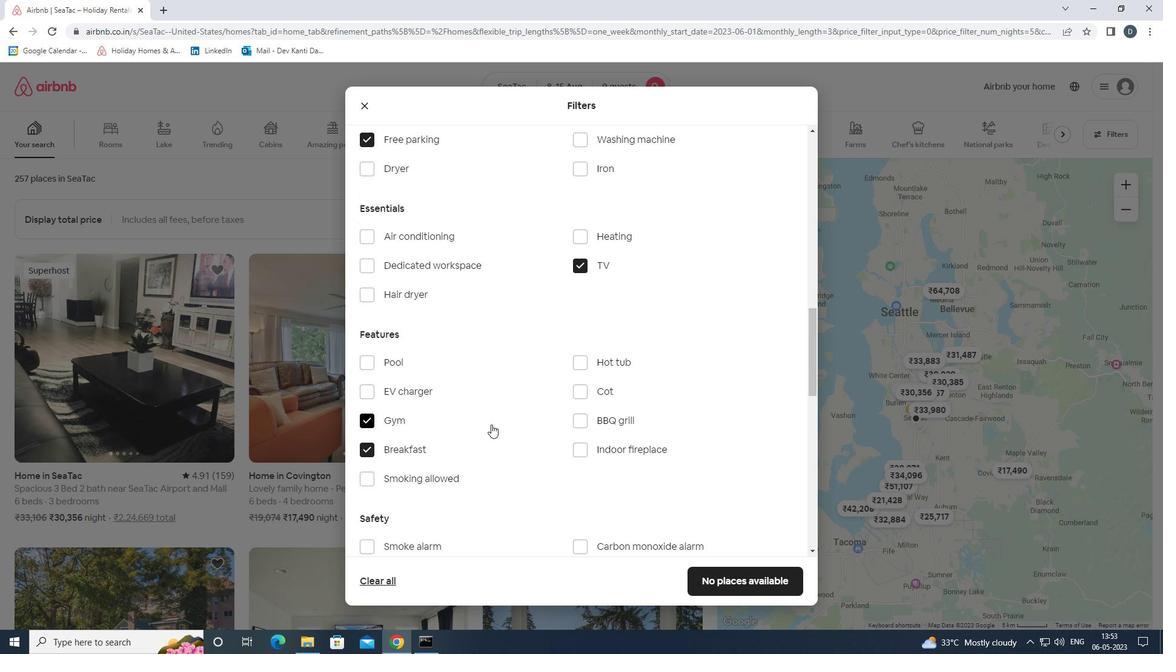 
Action: Mouse scrolled (501, 423) with delta (0, 0)
Screenshot: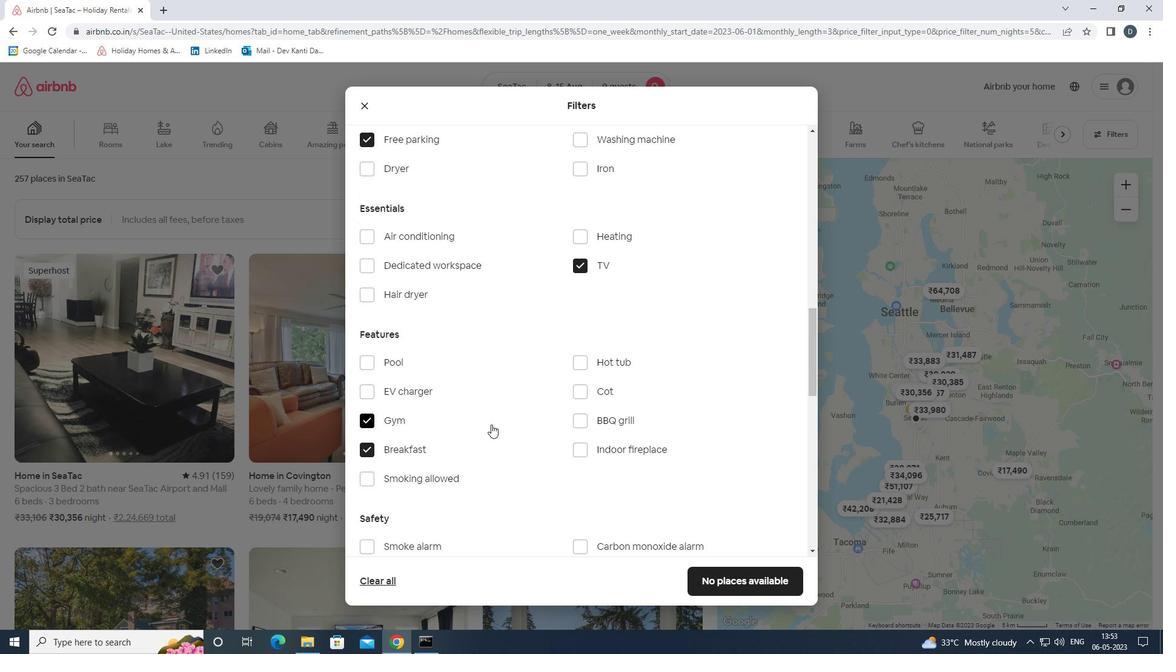 
Action: Mouse moved to (508, 423)
Screenshot: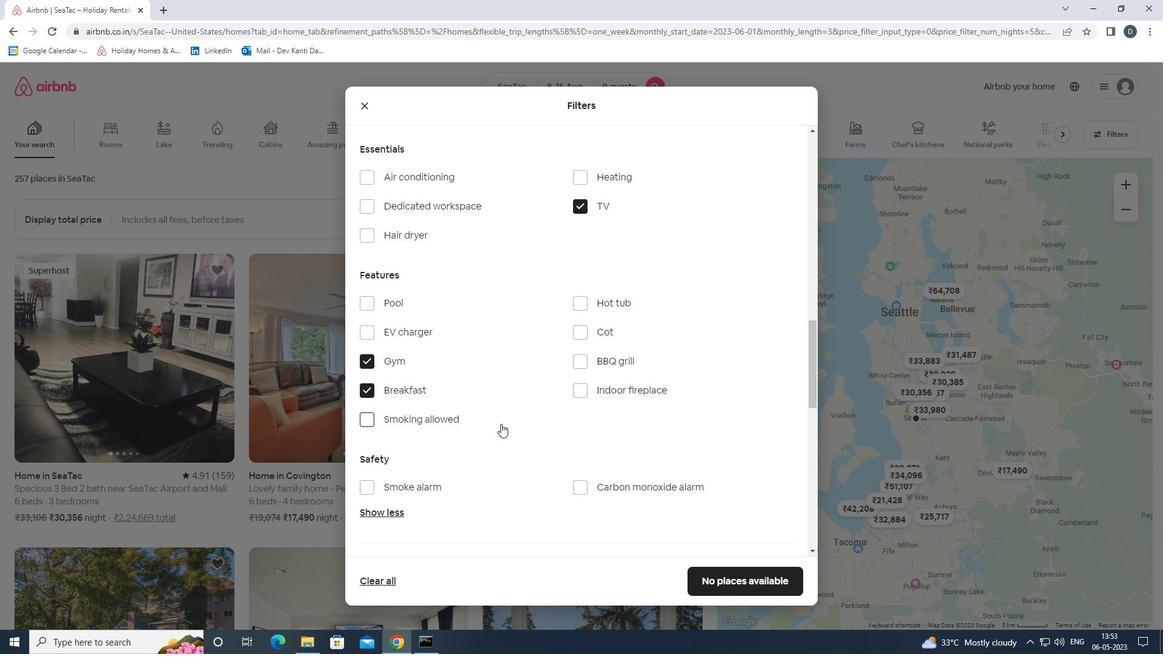 
Action: Mouse scrolled (508, 422) with delta (0, 0)
Screenshot: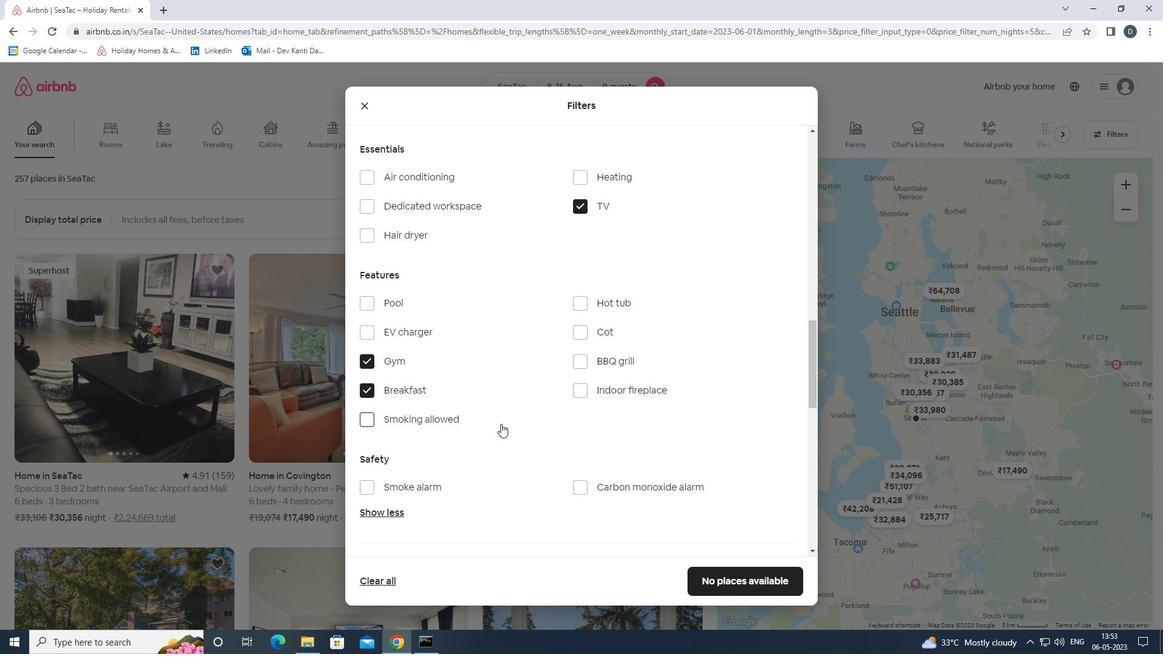 
Action: Mouse moved to (569, 421)
Screenshot: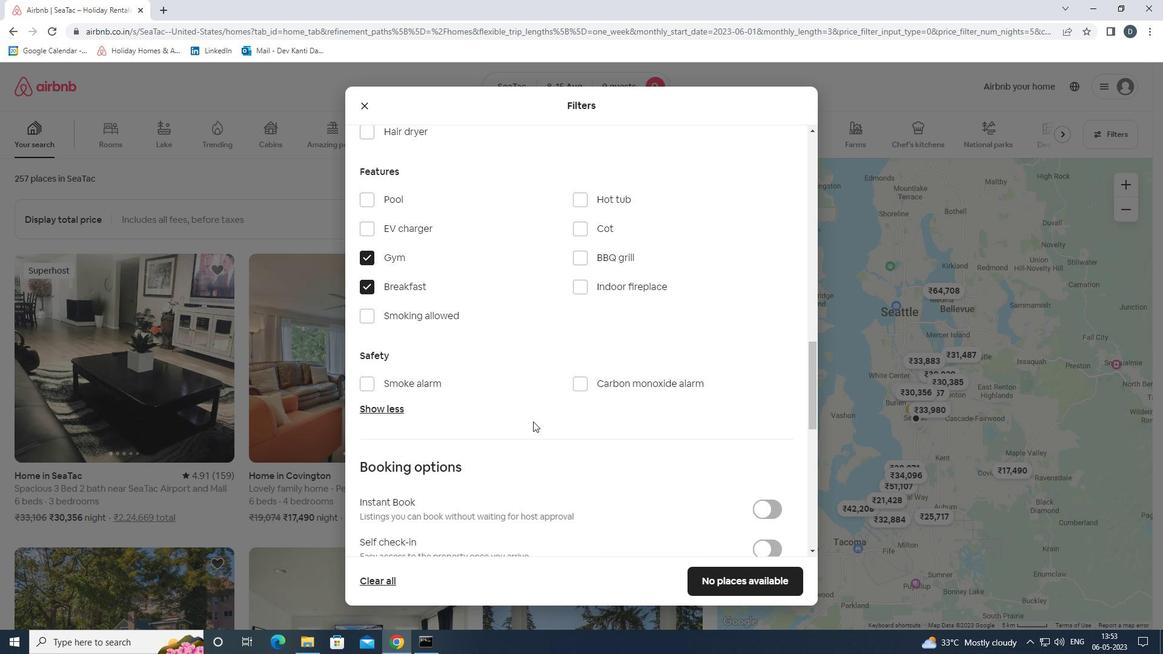 
Action: Mouse scrolled (569, 421) with delta (0, 0)
Screenshot: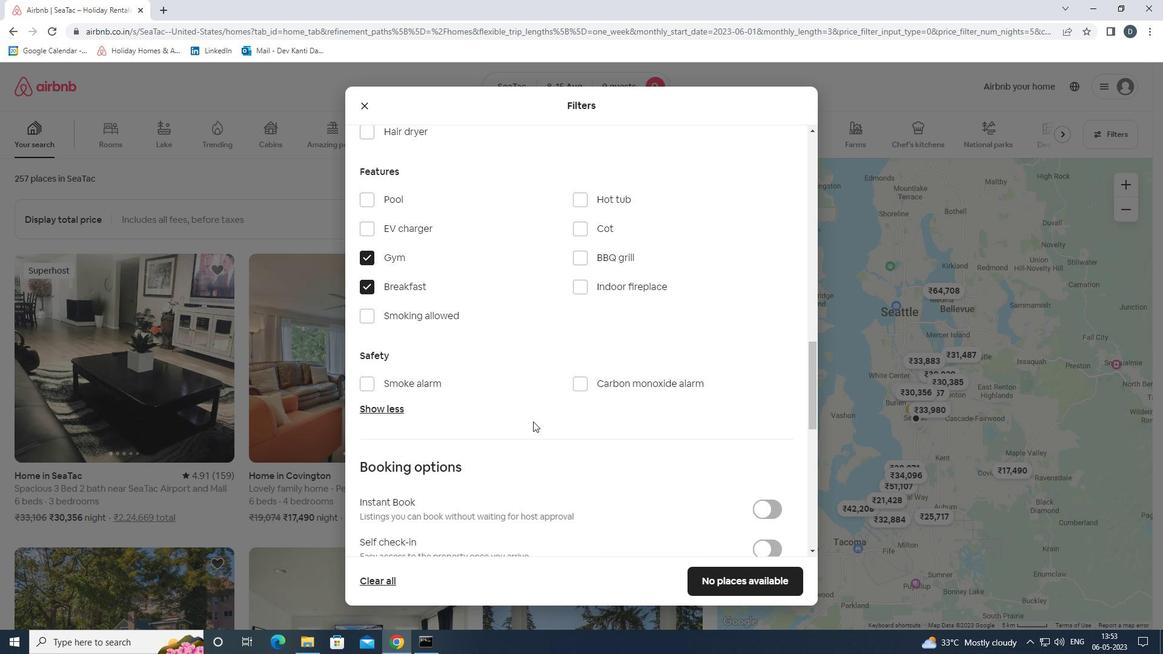 
Action: Mouse moved to (622, 420)
Screenshot: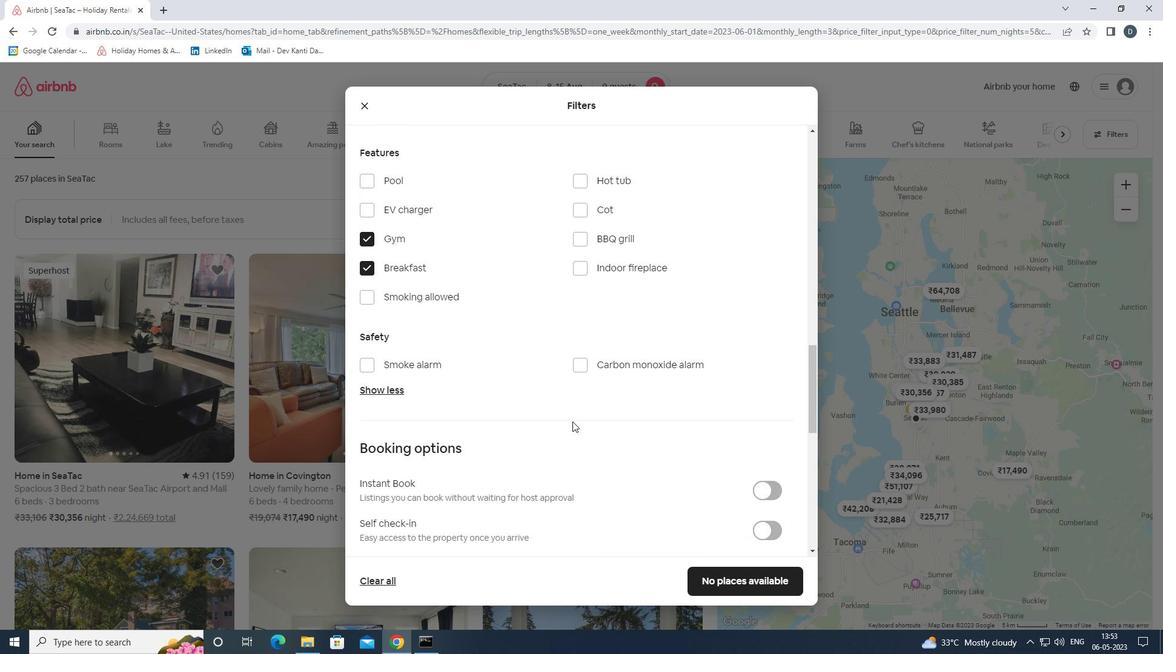 
Action: Mouse scrolled (622, 420) with delta (0, 0)
Screenshot: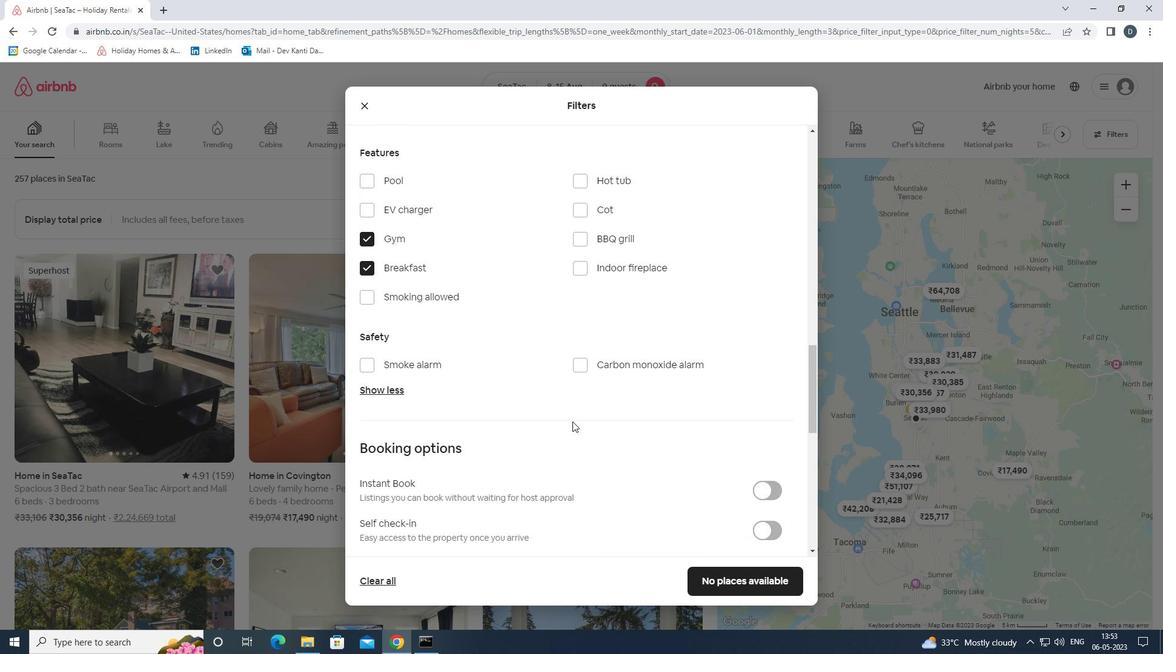 
Action: Mouse moved to (758, 410)
Screenshot: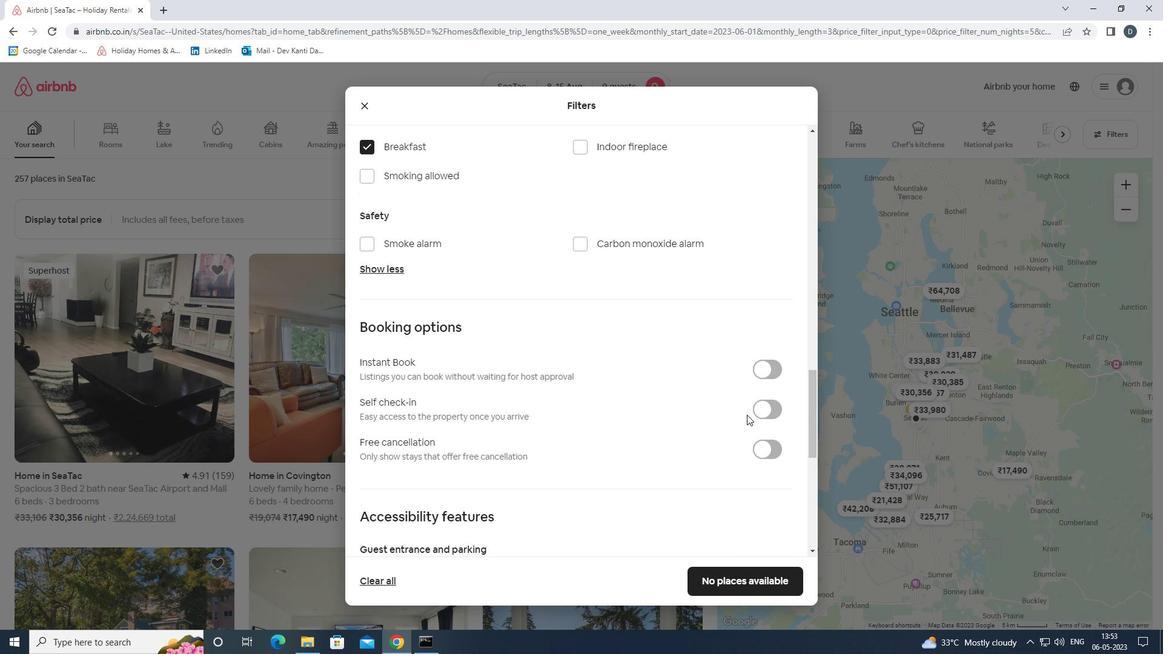 
Action: Mouse pressed left at (758, 410)
Screenshot: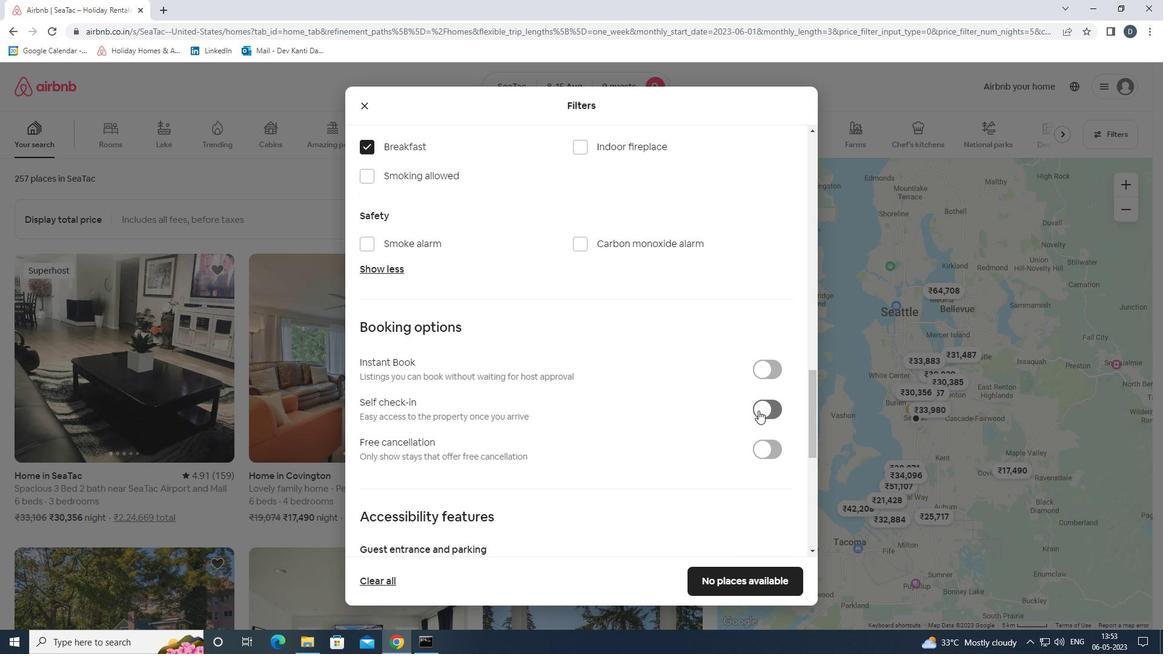 
Action: Mouse scrolled (758, 410) with delta (0, 0)
Screenshot: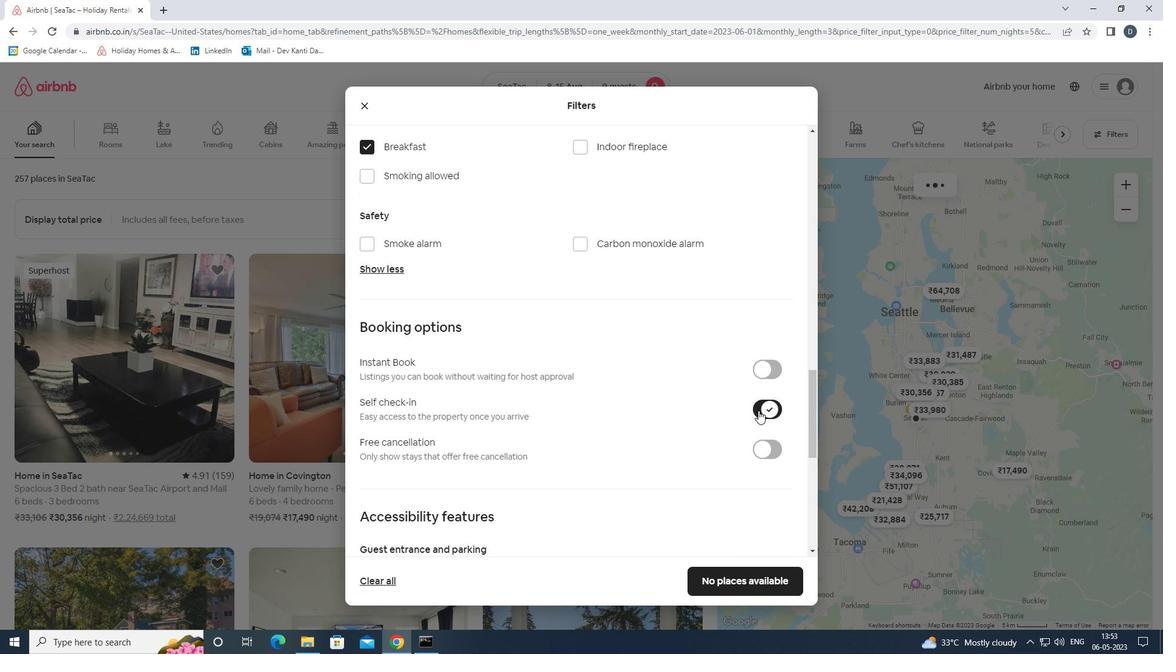 
Action: Mouse scrolled (758, 410) with delta (0, 0)
Screenshot: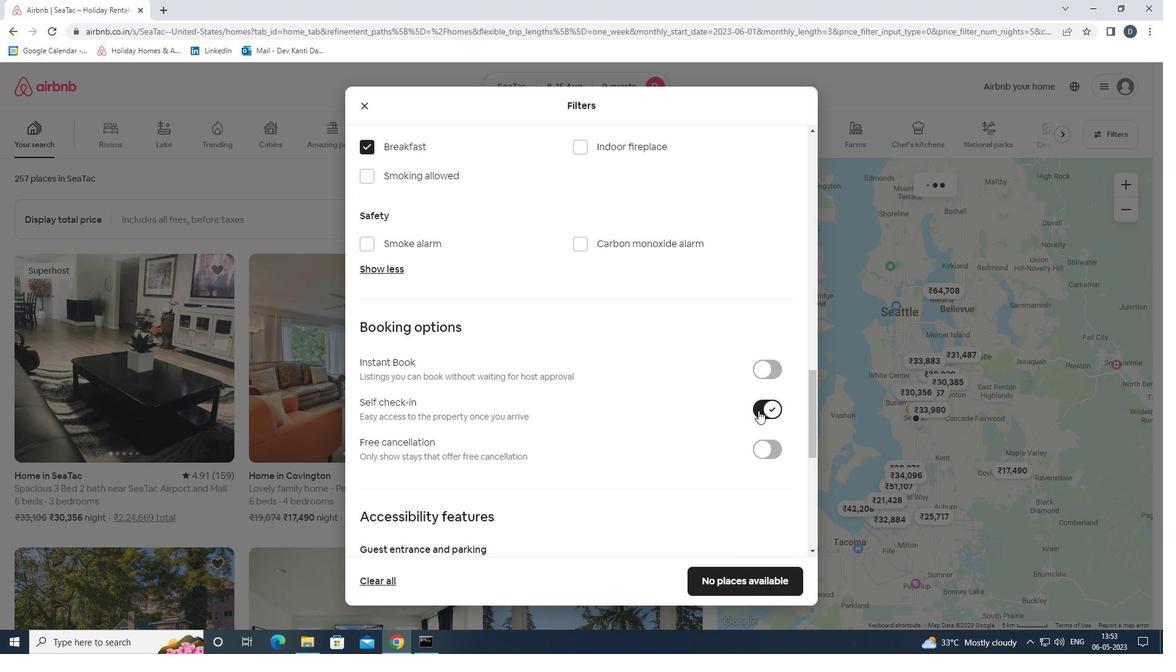 
Action: Mouse scrolled (758, 410) with delta (0, 0)
Screenshot: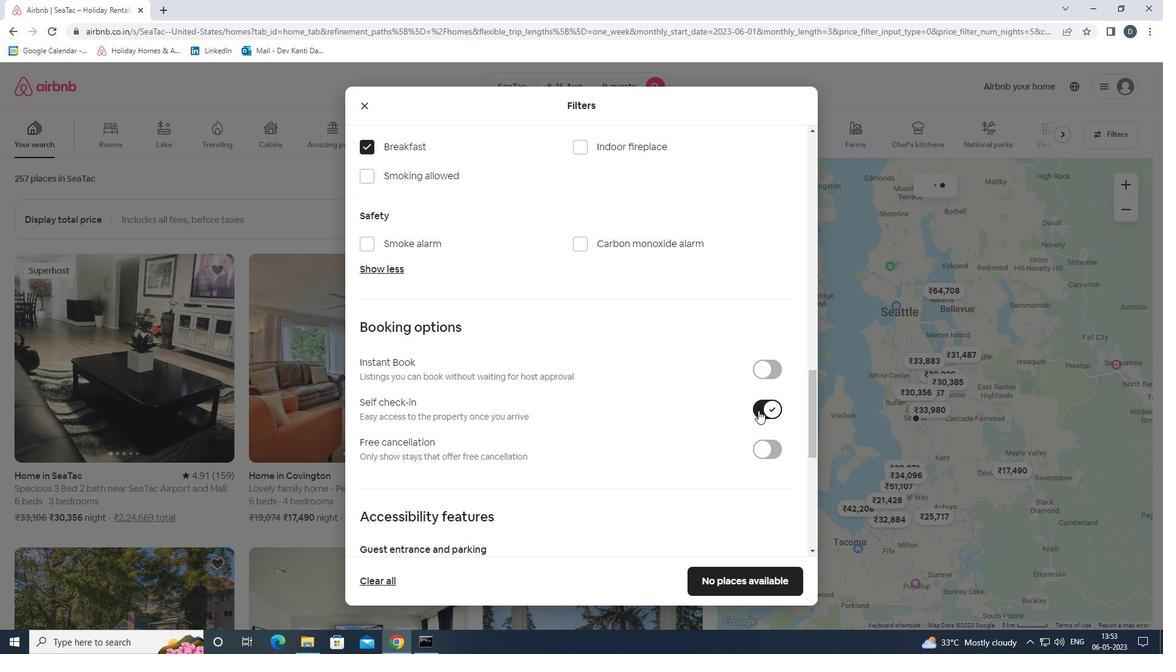 
Action: Mouse scrolled (758, 410) with delta (0, 0)
Screenshot: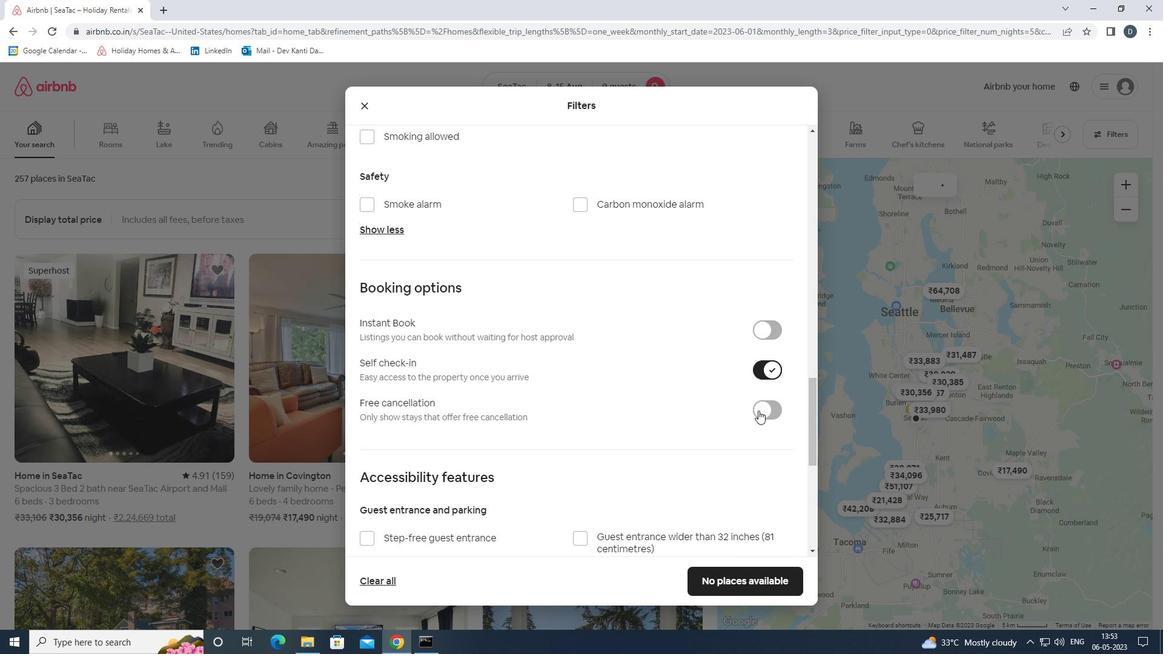 
Action: Mouse scrolled (758, 410) with delta (0, 0)
Screenshot: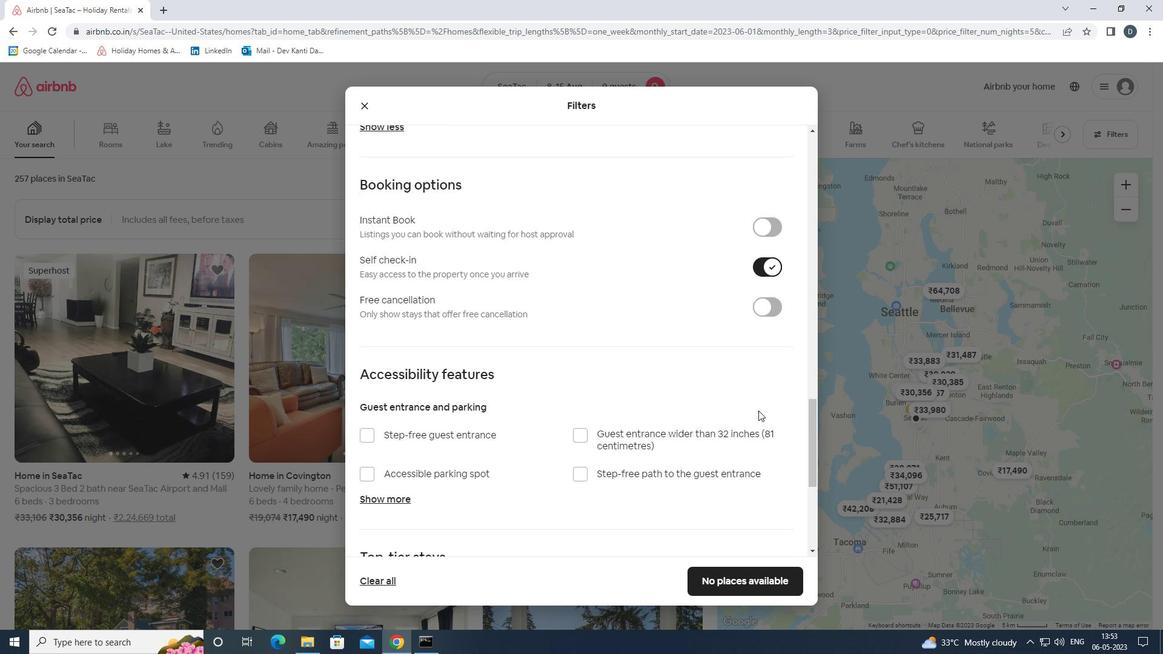 
Action: Mouse moved to (757, 410)
Screenshot: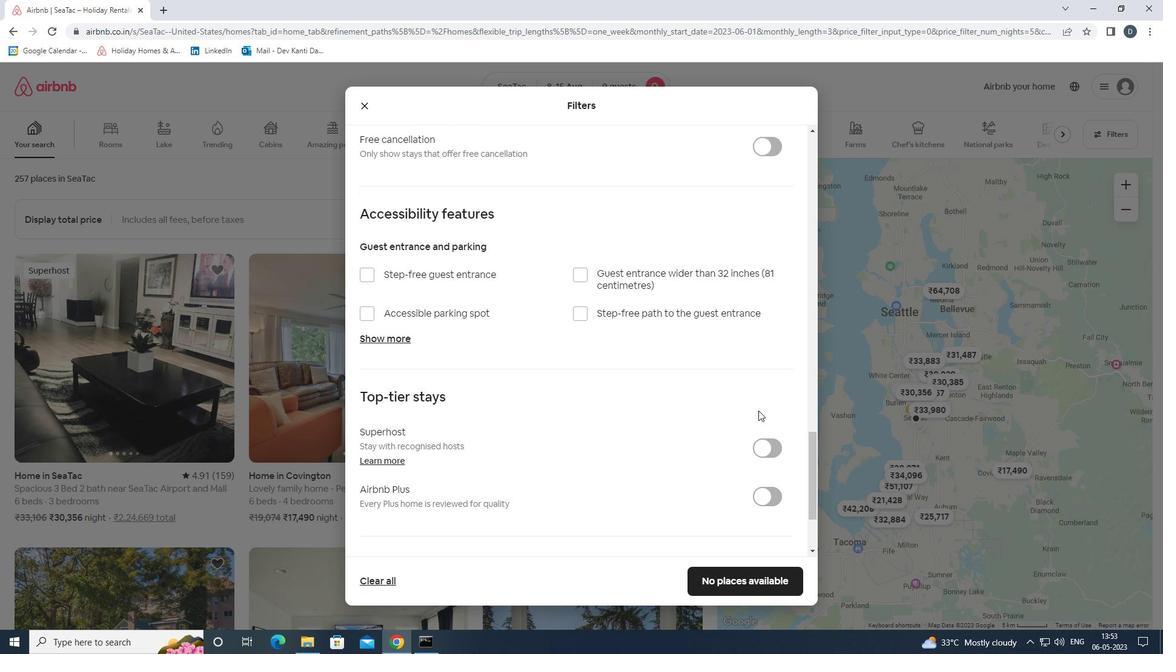 
Action: Mouse scrolled (757, 410) with delta (0, 0)
Screenshot: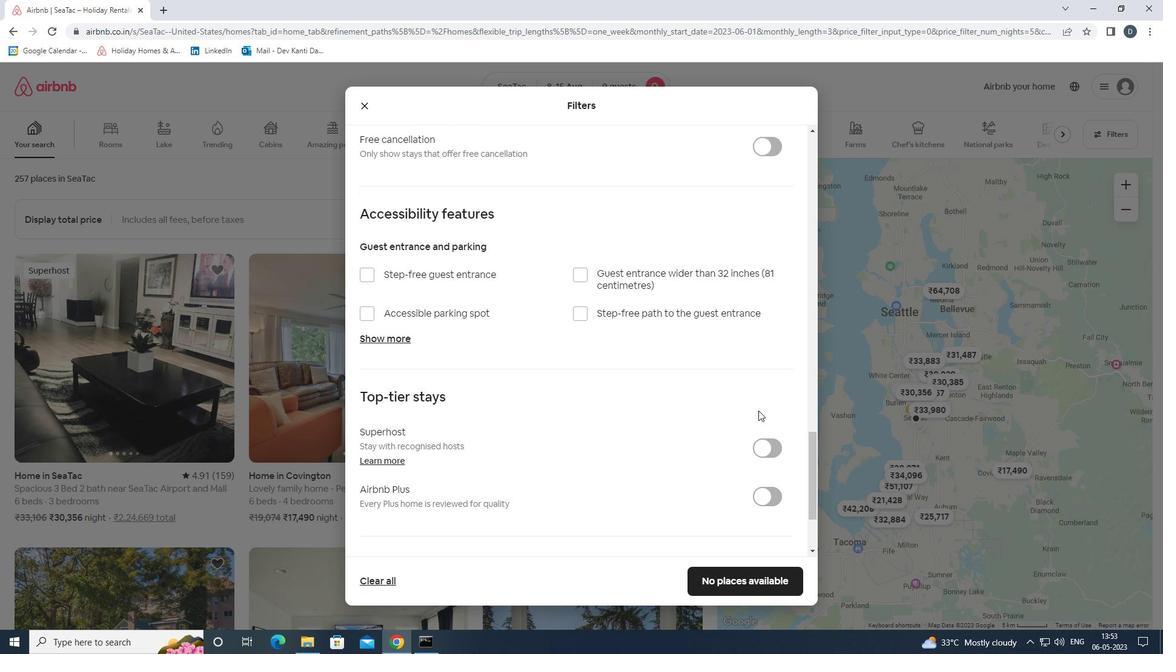 
Action: Mouse scrolled (757, 410) with delta (0, 0)
Screenshot: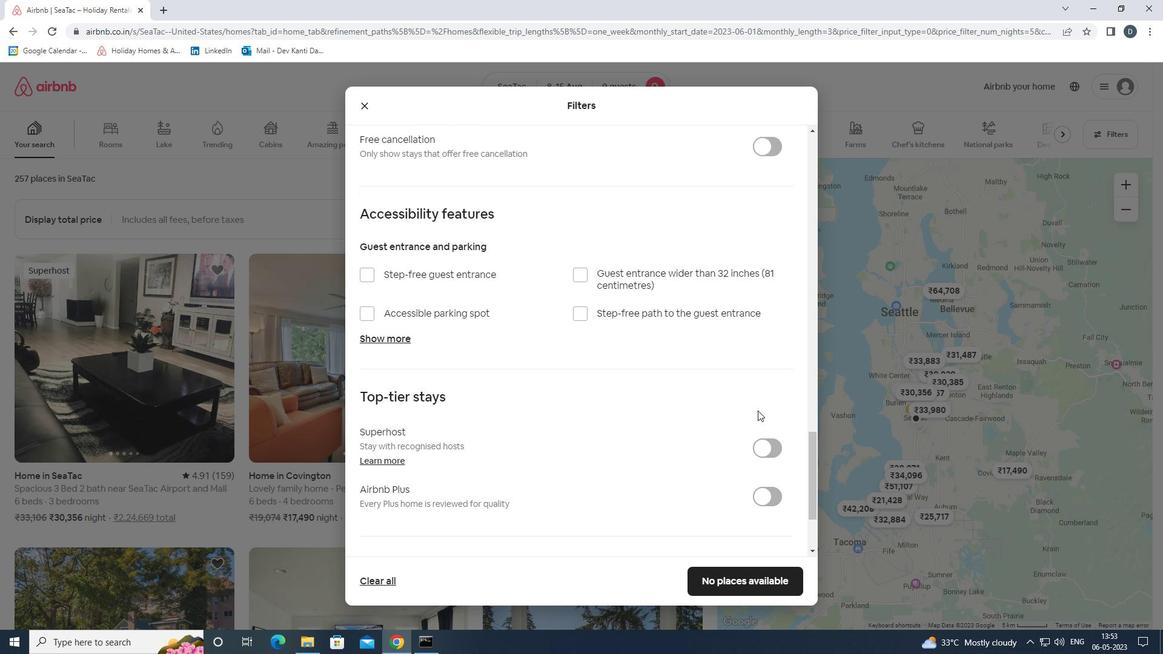 
Action: Mouse scrolled (757, 410) with delta (0, 0)
Screenshot: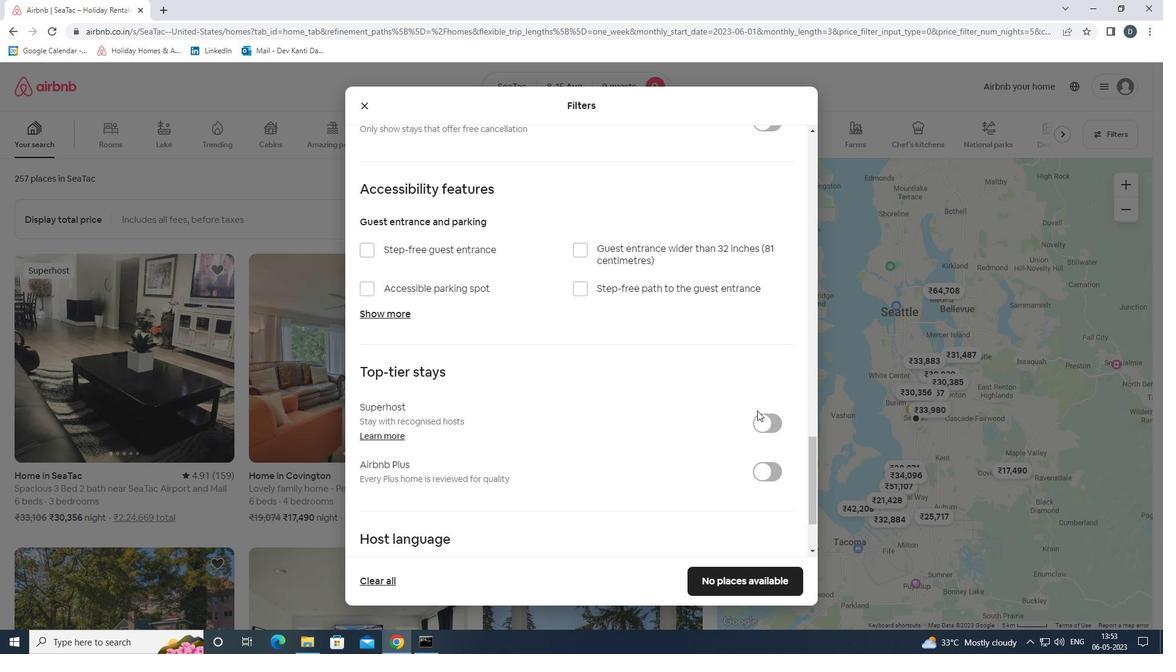 
Action: Mouse scrolled (757, 410) with delta (0, 0)
Screenshot: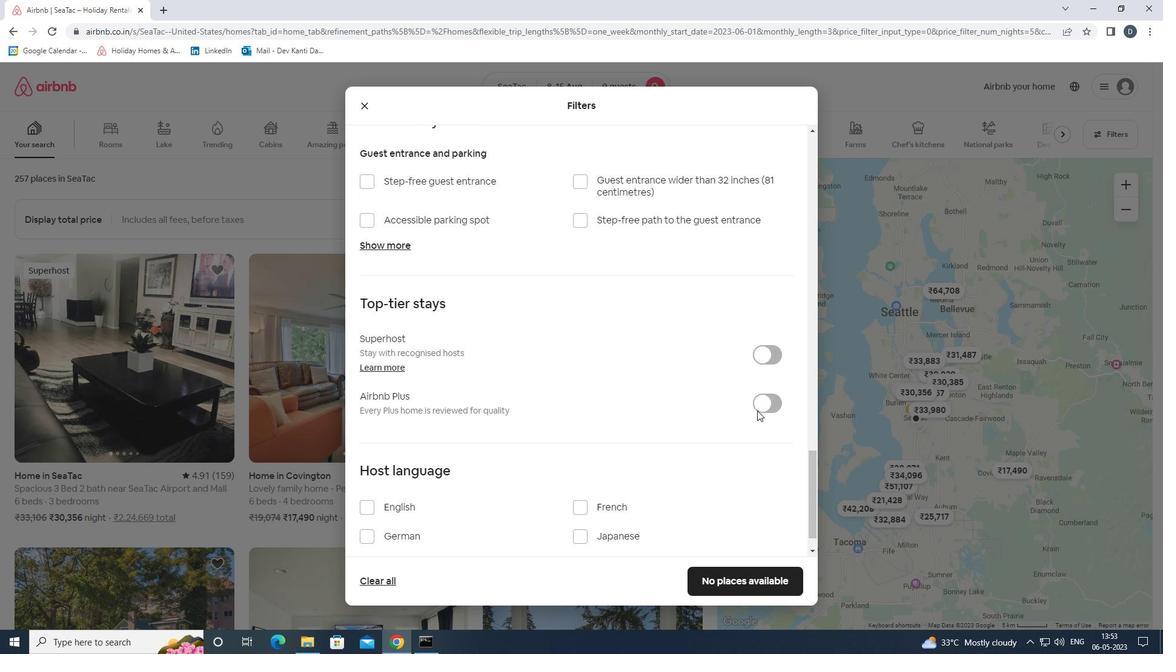 
Action: Mouse scrolled (757, 410) with delta (0, 0)
Screenshot: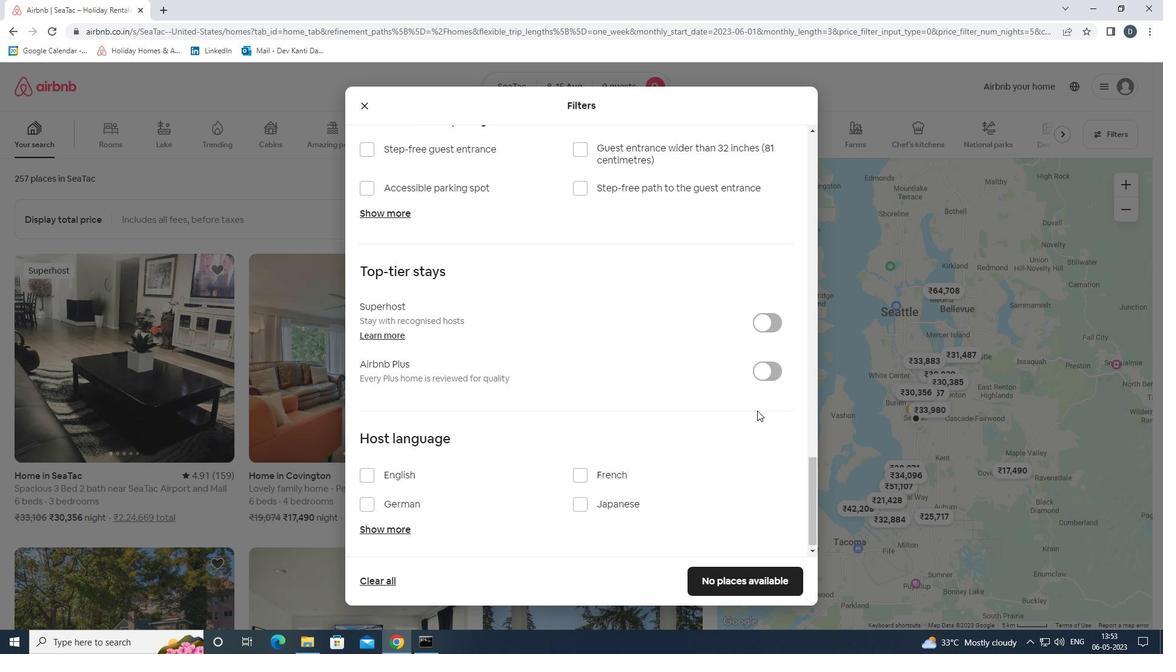
Action: Mouse moved to (413, 472)
Screenshot: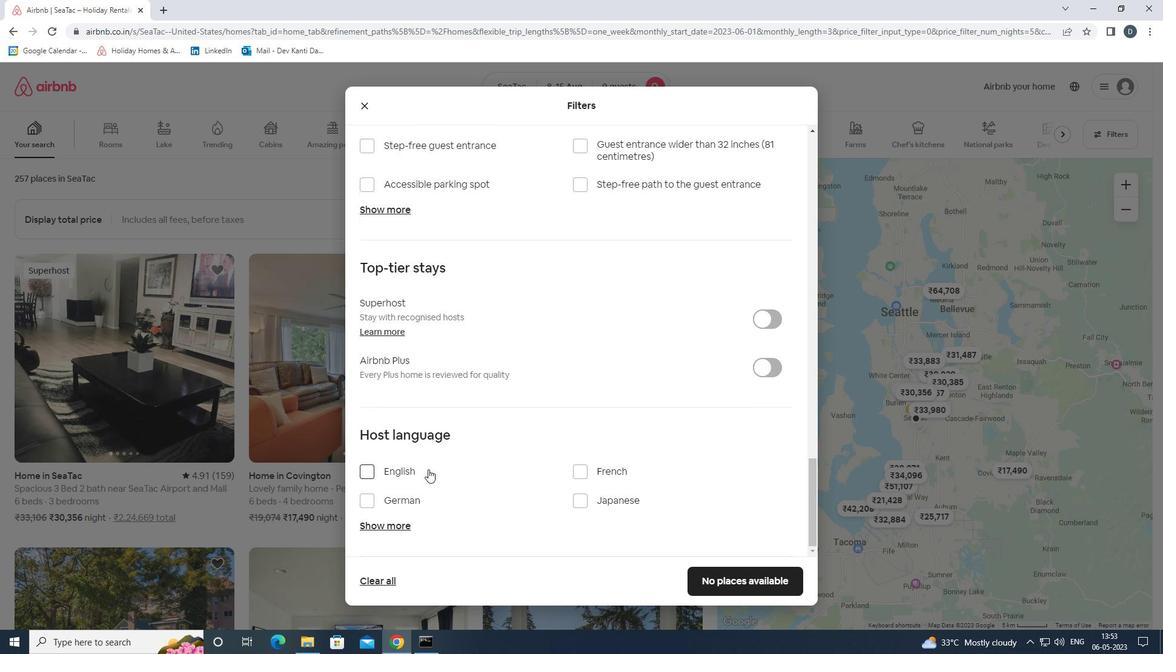 
Action: Mouse pressed left at (413, 472)
Screenshot: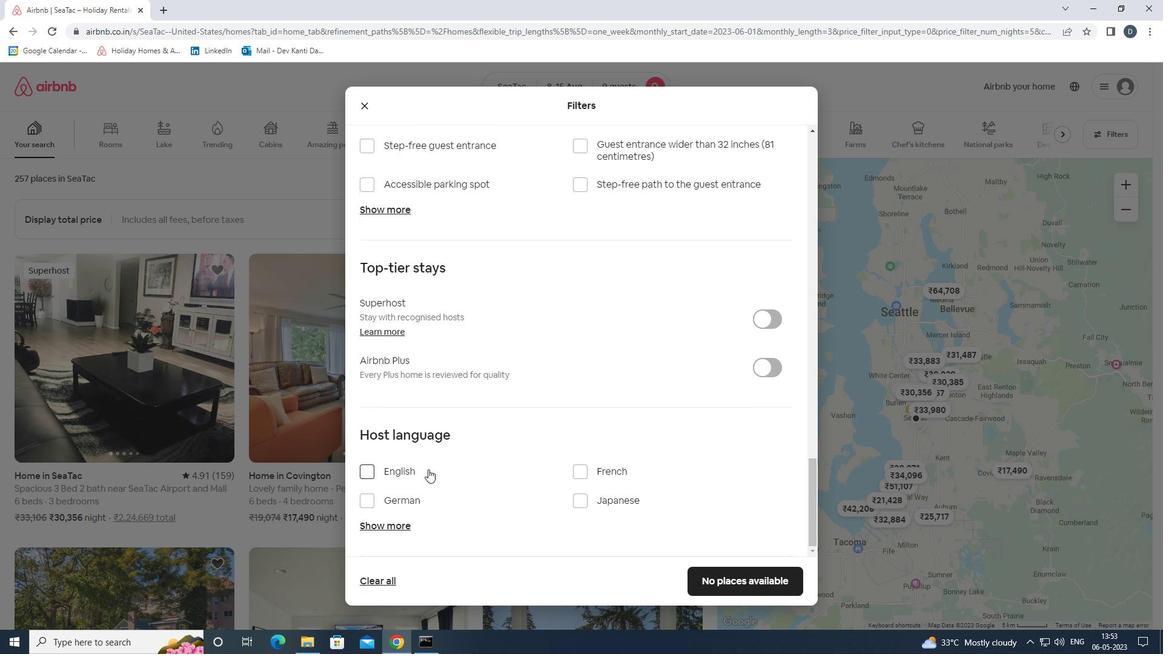 
Action: Mouse moved to (719, 575)
Screenshot: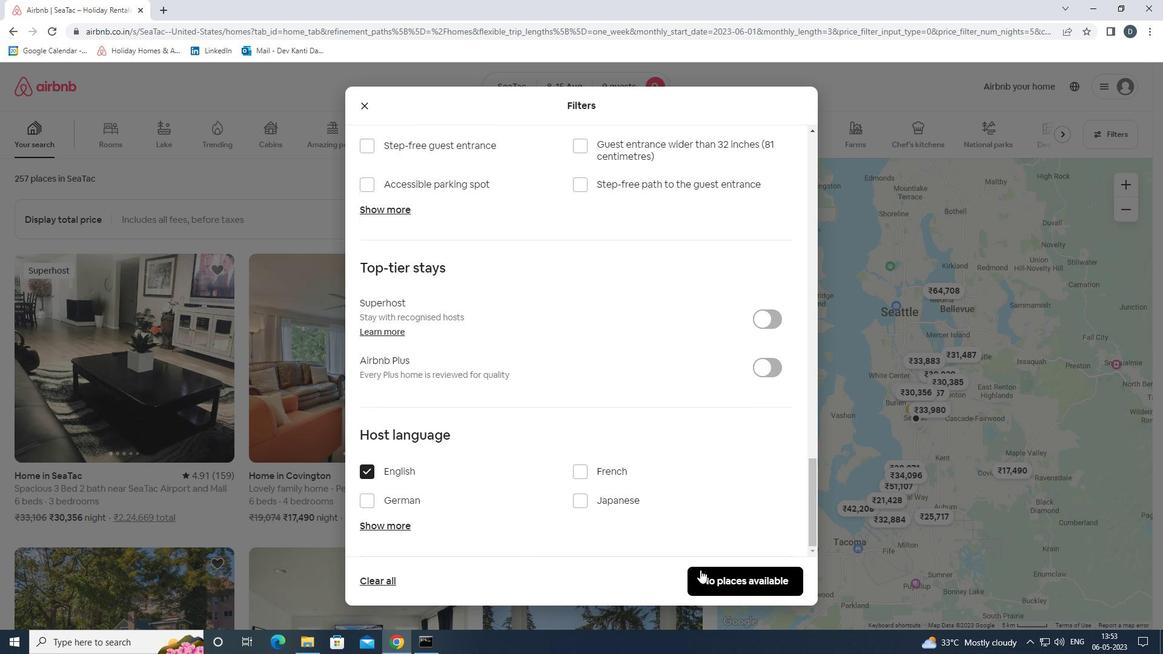 
Action: Mouse pressed left at (719, 575)
Screenshot: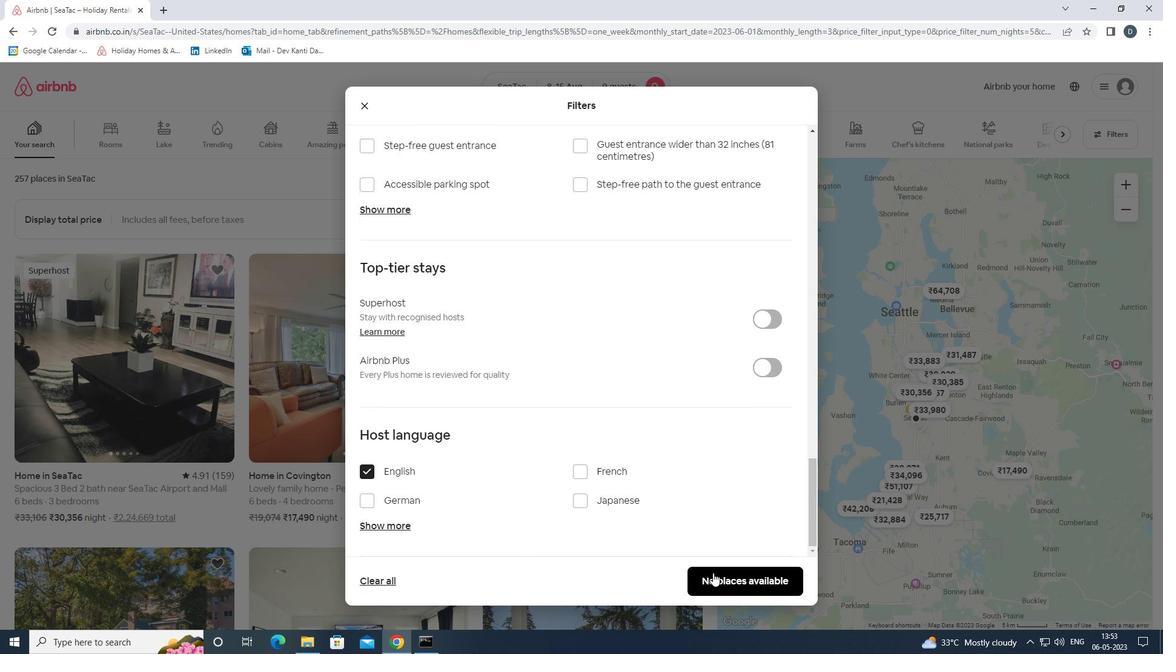 
Action: Mouse moved to (700, 481)
Screenshot: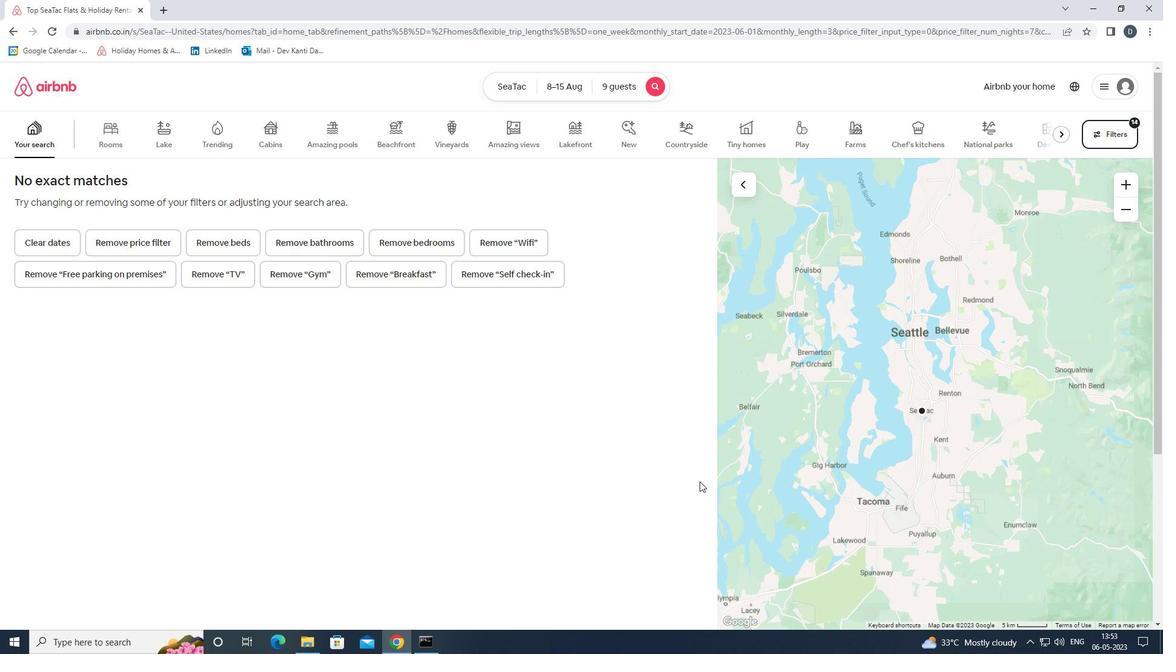 
